 Task:  Click on Hockey In the Cross-Check Hockey League click on  Pick Sheet Your name Harper Anderson Team name Ontario Reign -X and  Email softage.8@softage.net Period 1 - 3 Point Game Colorado Avalanche Period 1 - 2 Point Game Carolina Hurricanes Period 1 - 1 Point Game Calgary Flames Period 2 - 3 Point Game Buffalo Sabres Period 2 - 2 Point Game Boston Bruins Period 2 - 1 Point Game Arizona Coyotes Period 3 - 3 Point Game Anaheim Ducks Period 3 - 2 Point Game New York Islanders Period 3 - 1 Point Game New Jersey Devils Submit pick sheet
Action: Mouse moved to (829, 312)
Screenshot: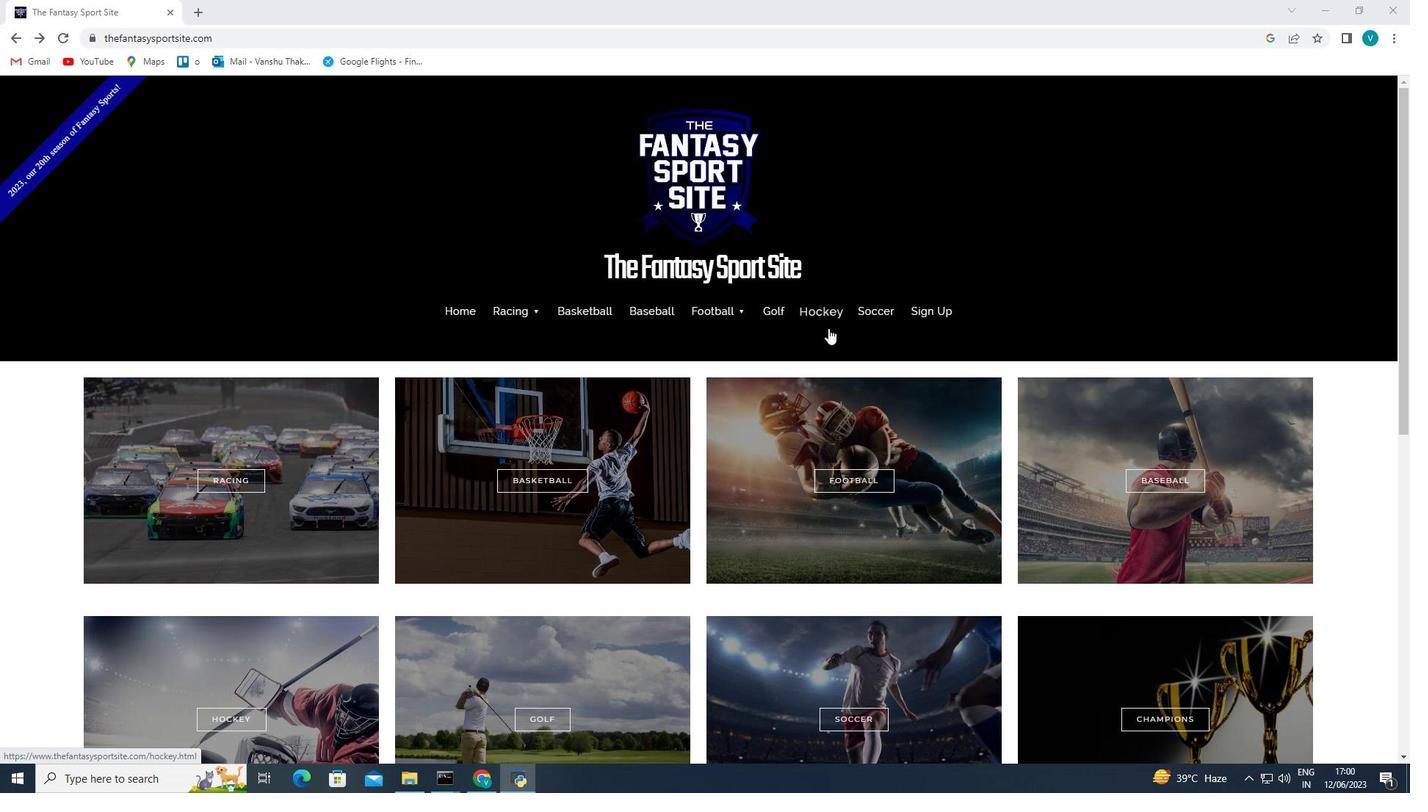 
Action: Mouse pressed left at (829, 312)
Screenshot: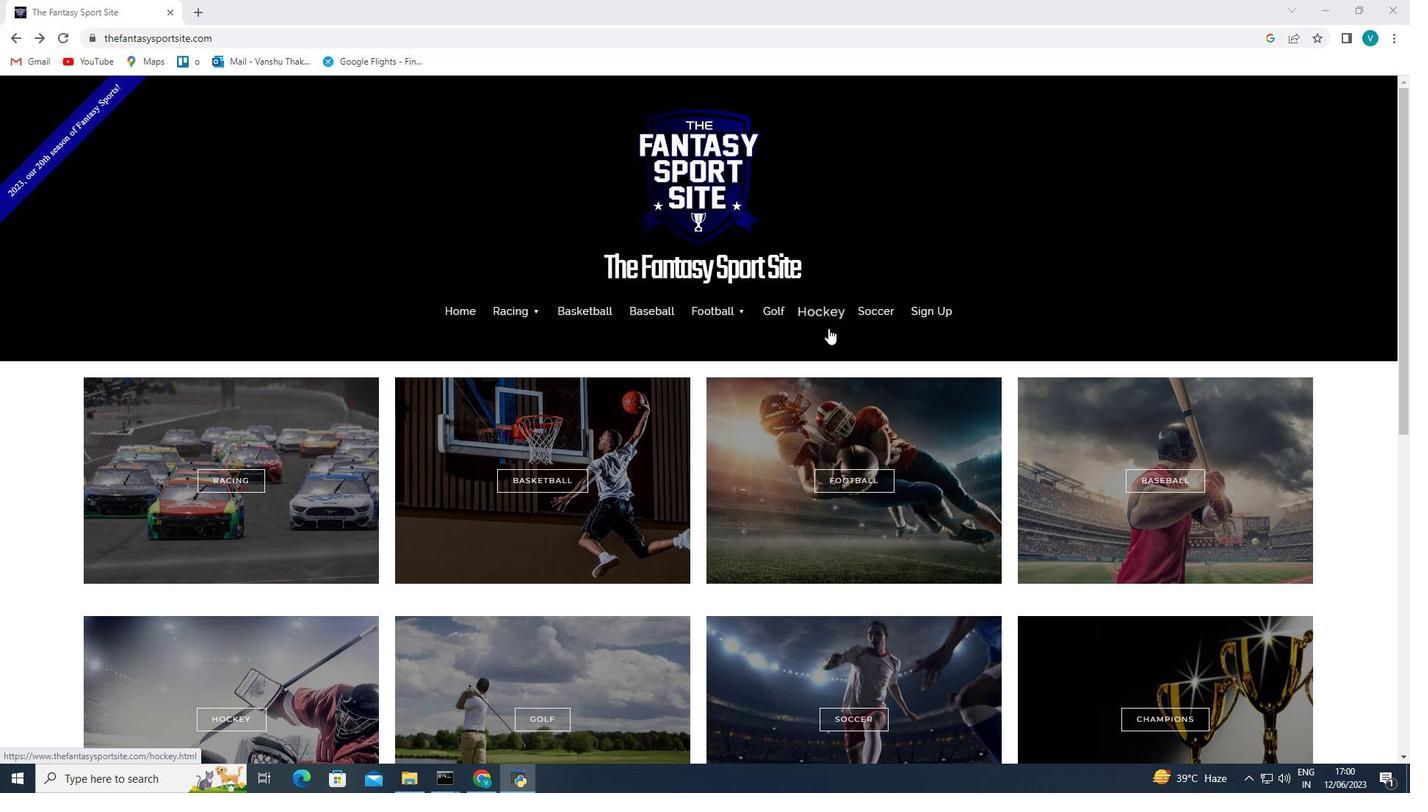 
Action: Mouse moved to (1094, 419)
Screenshot: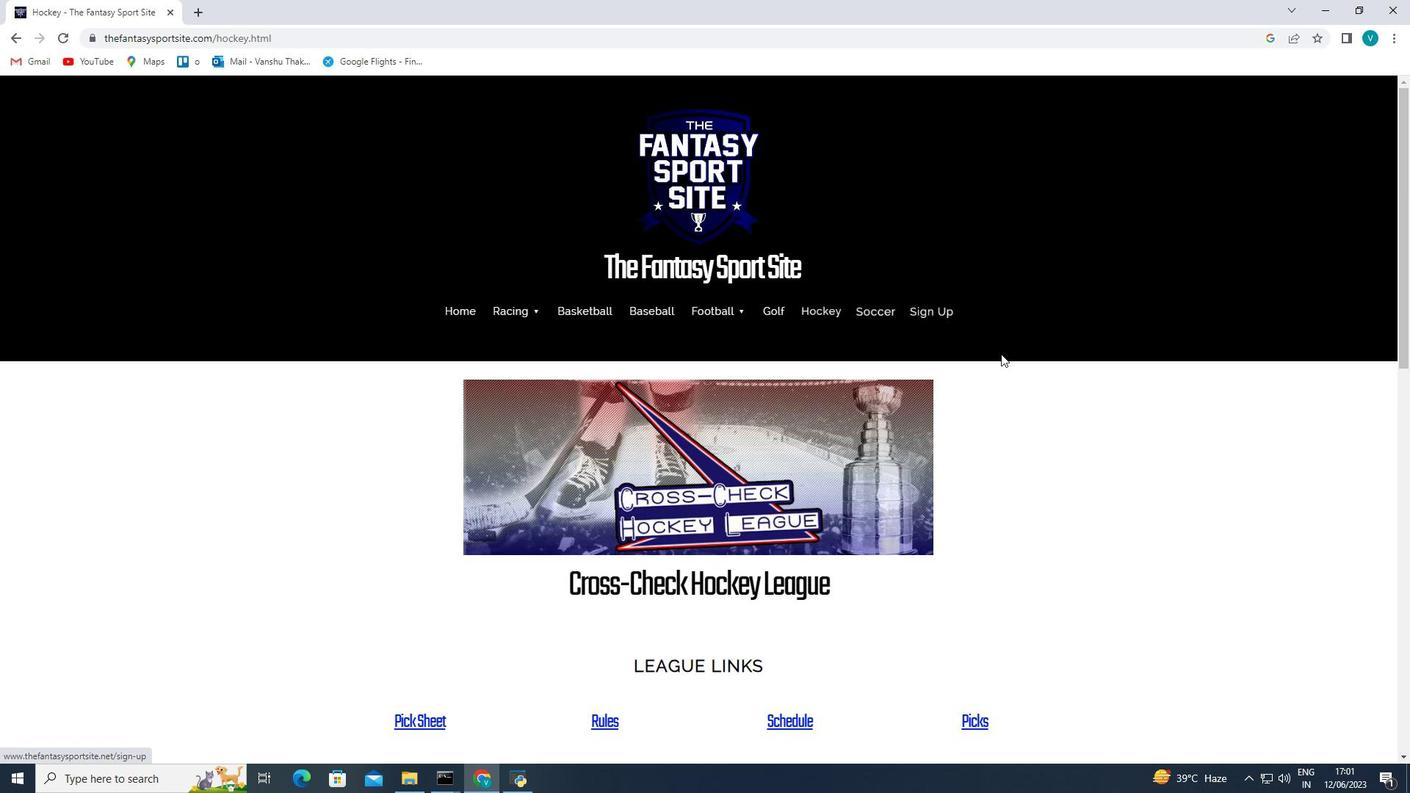 
Action: Mouse scrolled (1094, 418) with delta (0, 0)
Screenshot: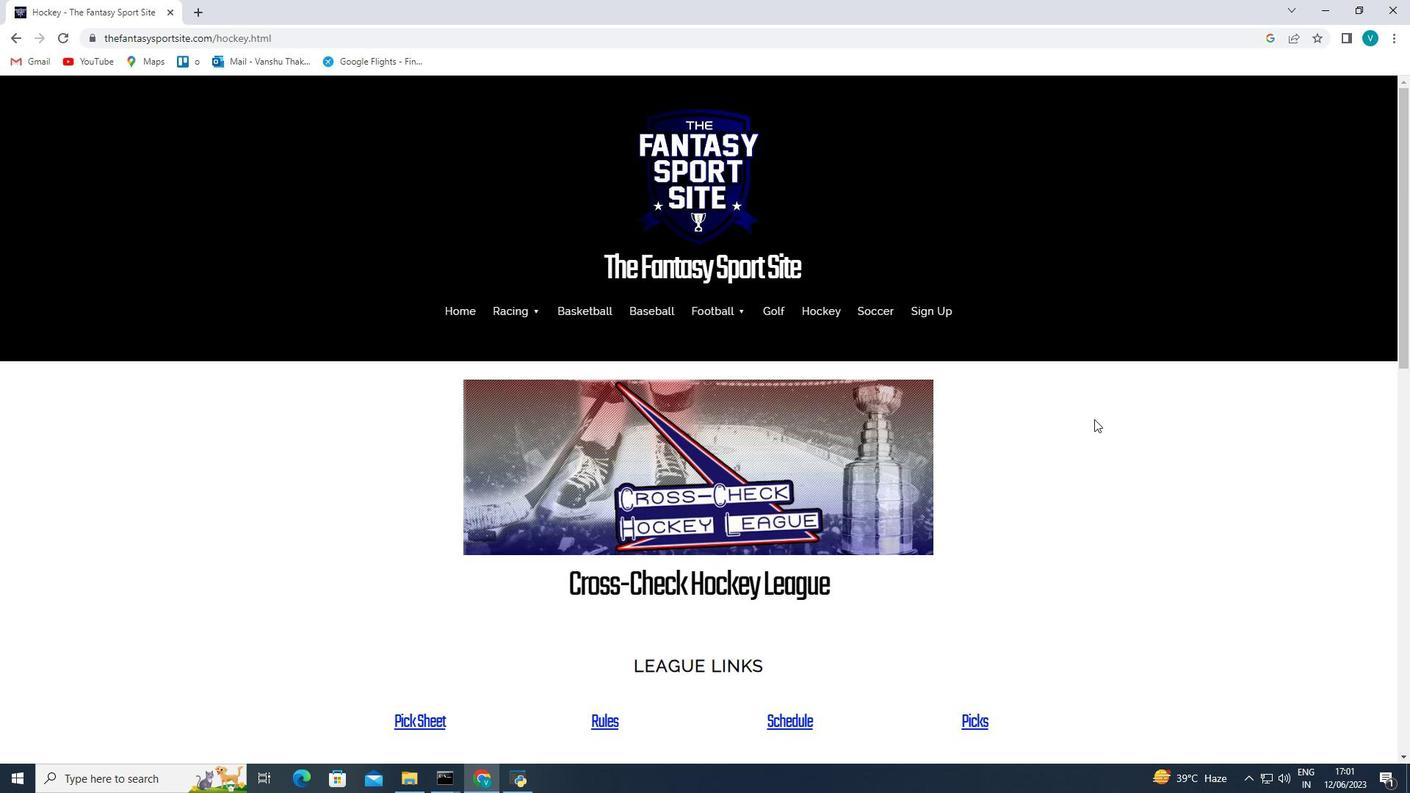 
Action: Mouse scrolled (1094, 418) with delta (0, 0)
Screenshot: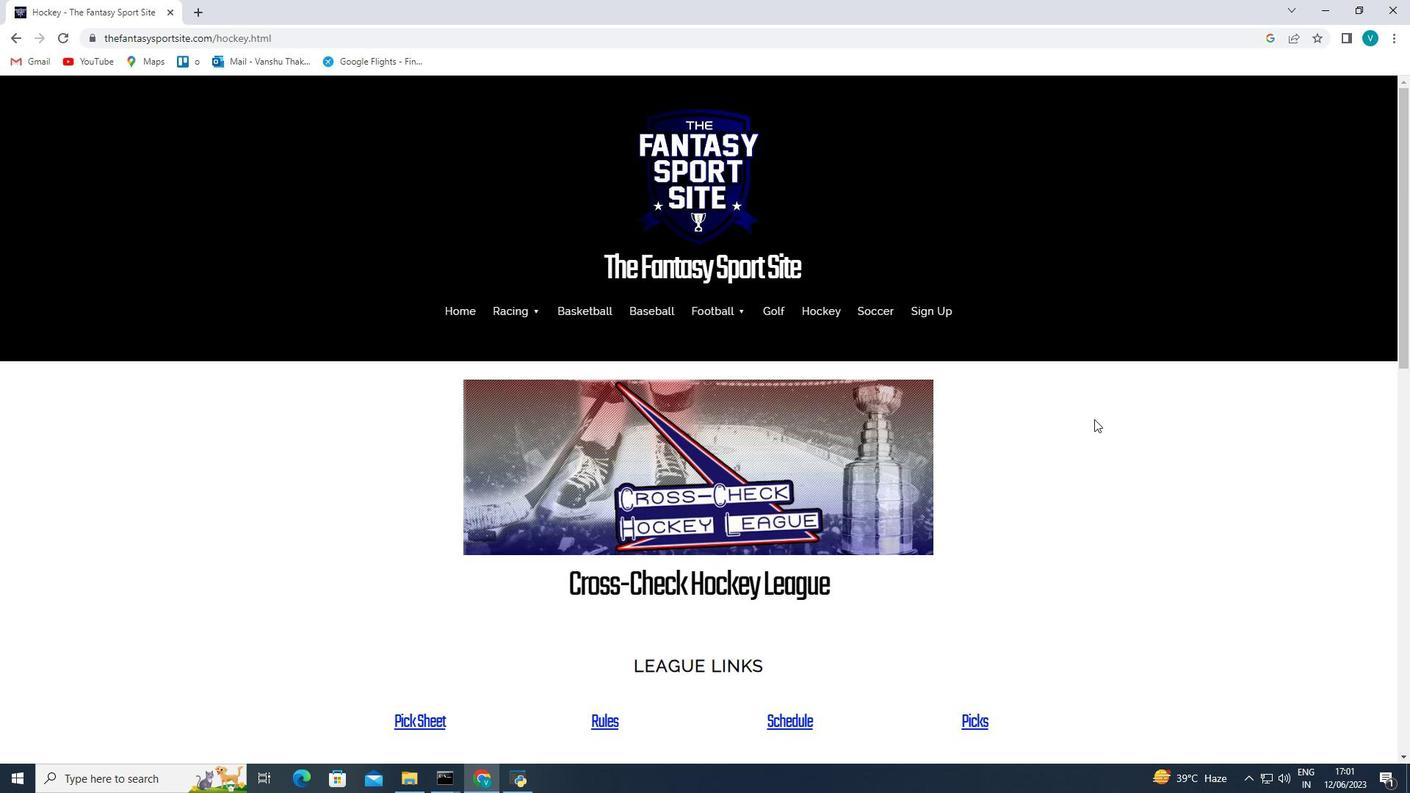 
Action: Mouse moved to (437, 579)
Screenshot: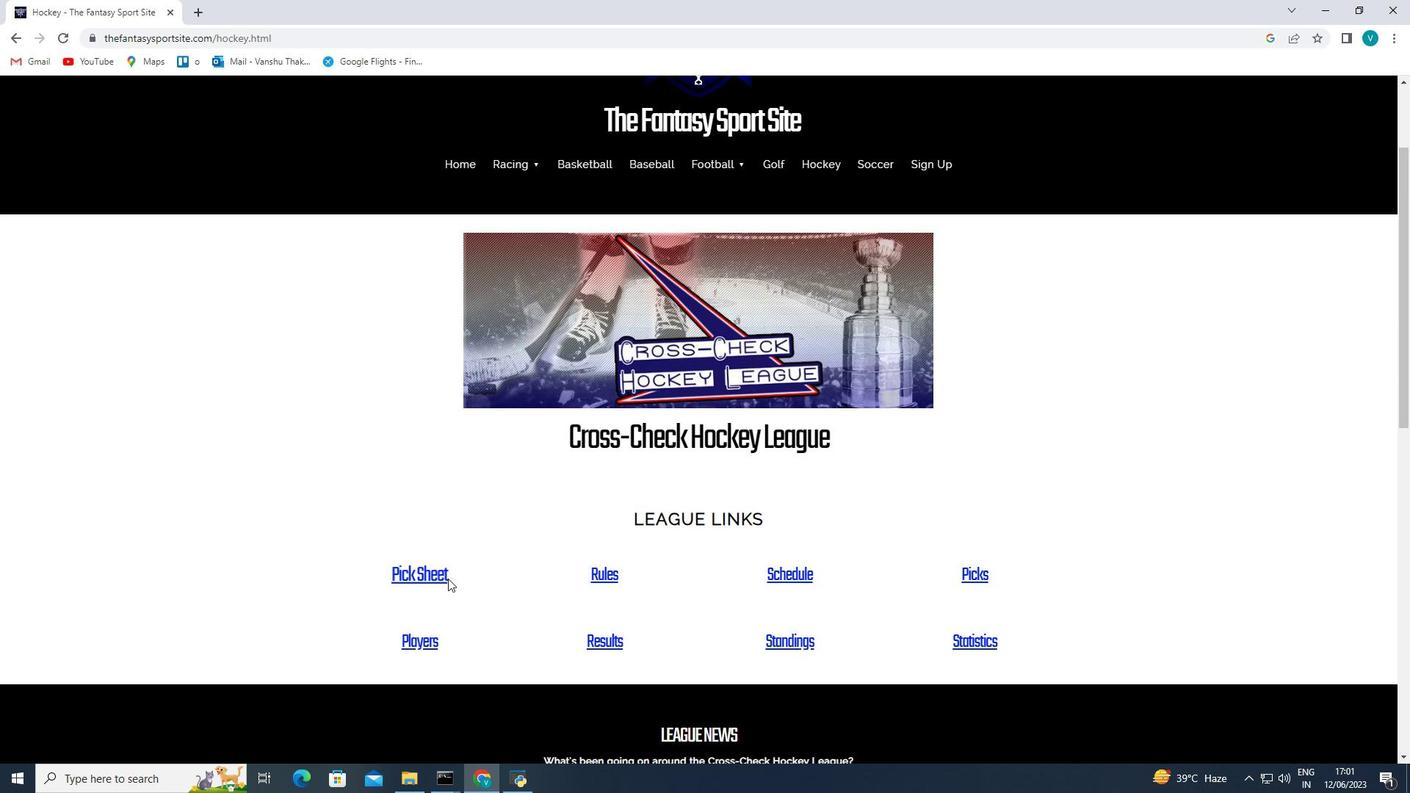 
Action: Mouse pressed left at (437, 579)
Screenshot: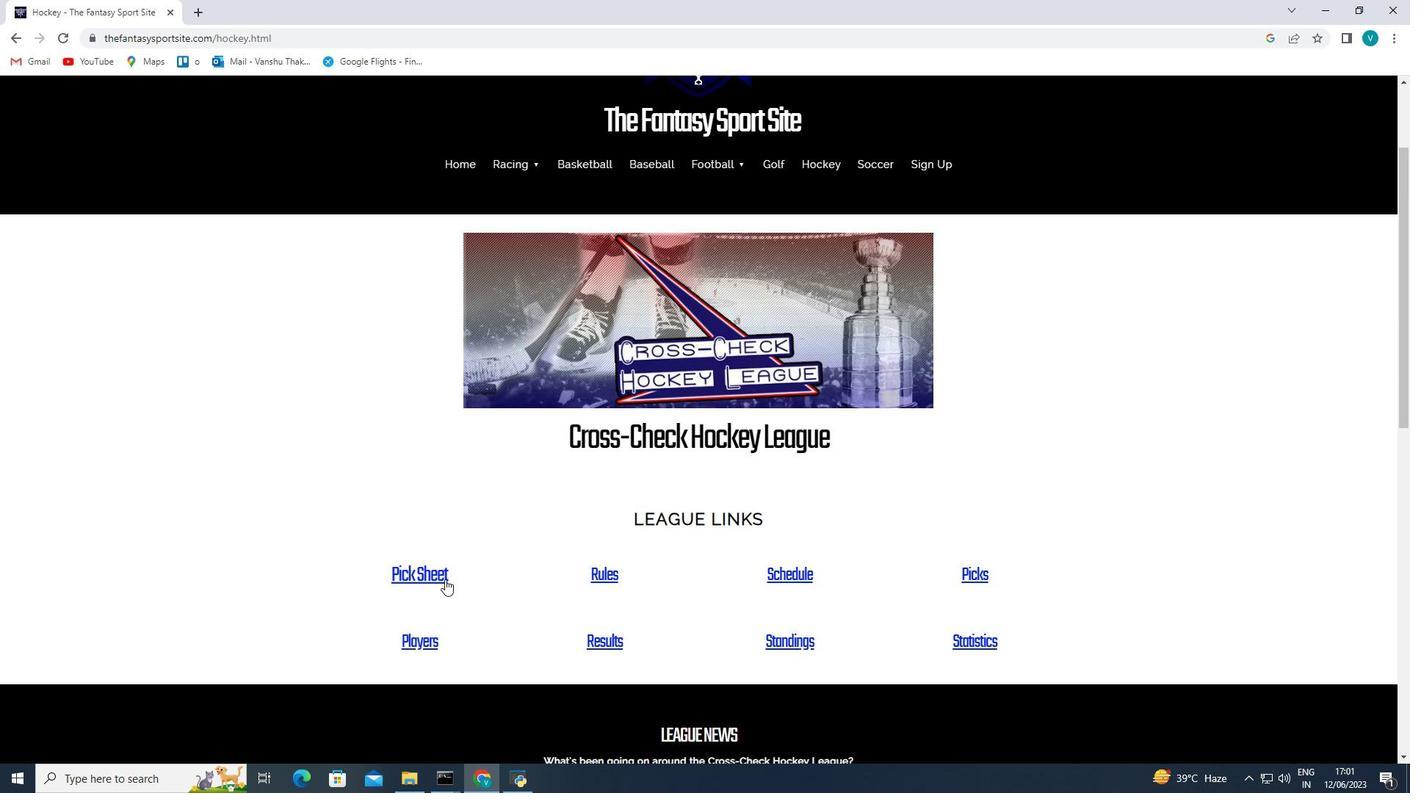 
Action: Mouse moved to (440, 575)
Screenshot: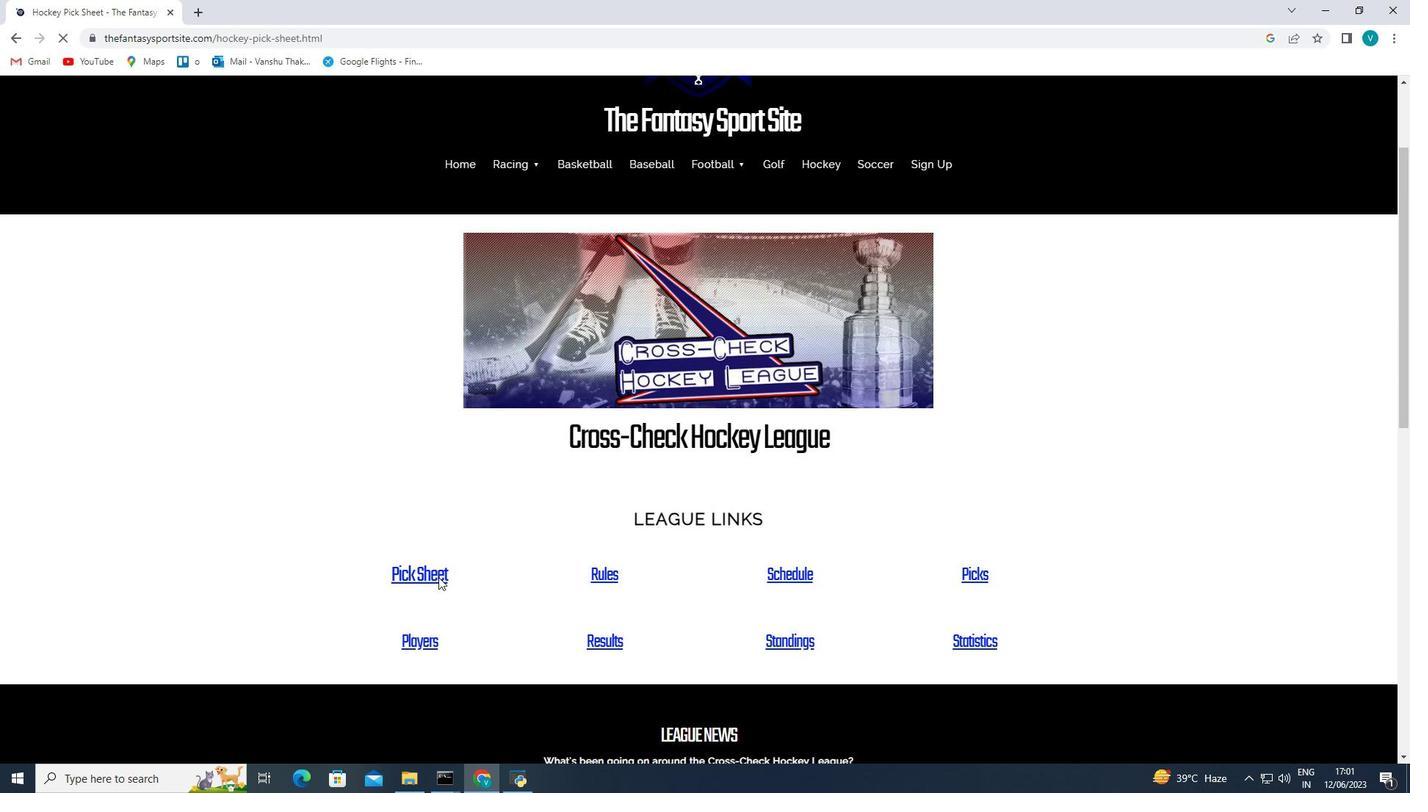 
Action: Mouse pressed left at (440, 575)
Screenshot: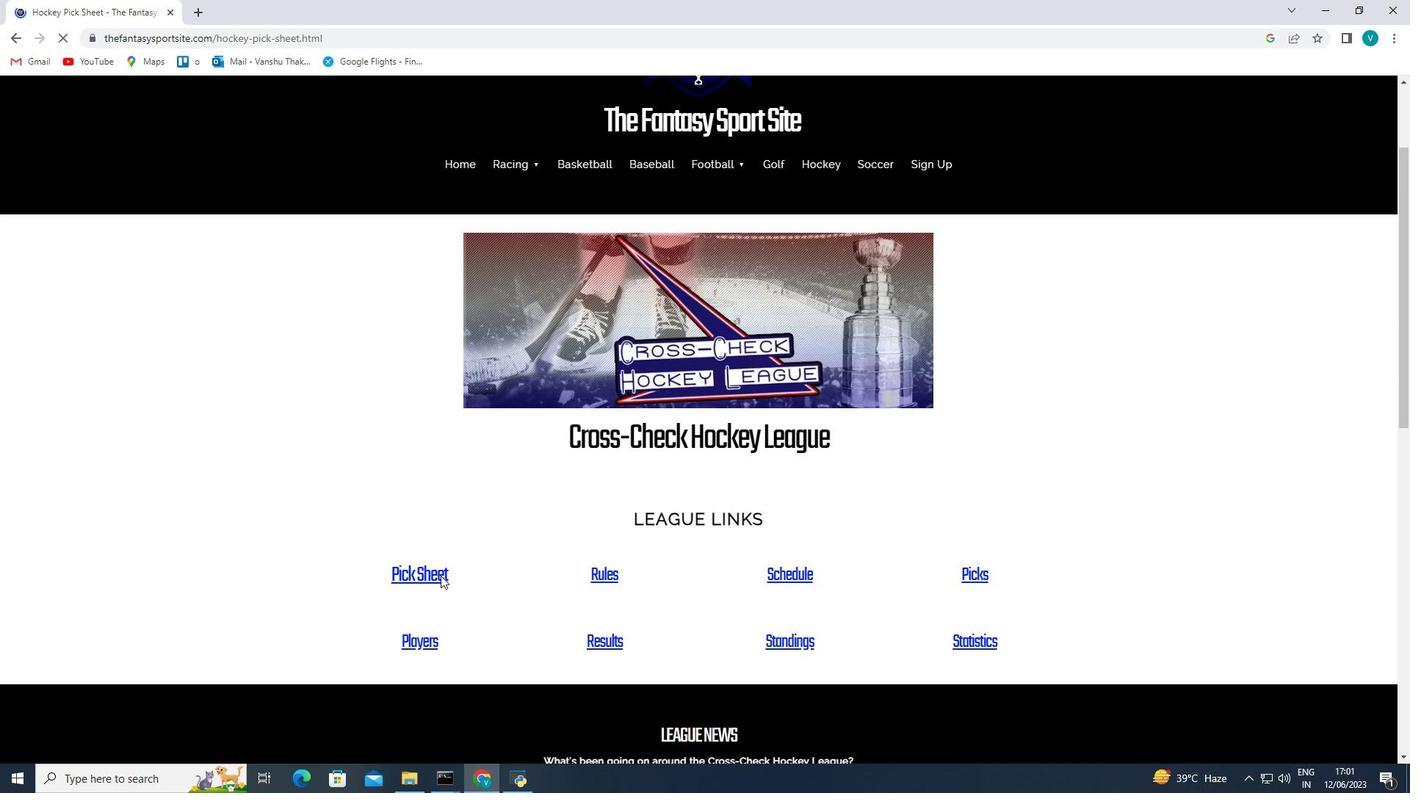 
Action: Mouse moved to (566, 519)
Screenshot: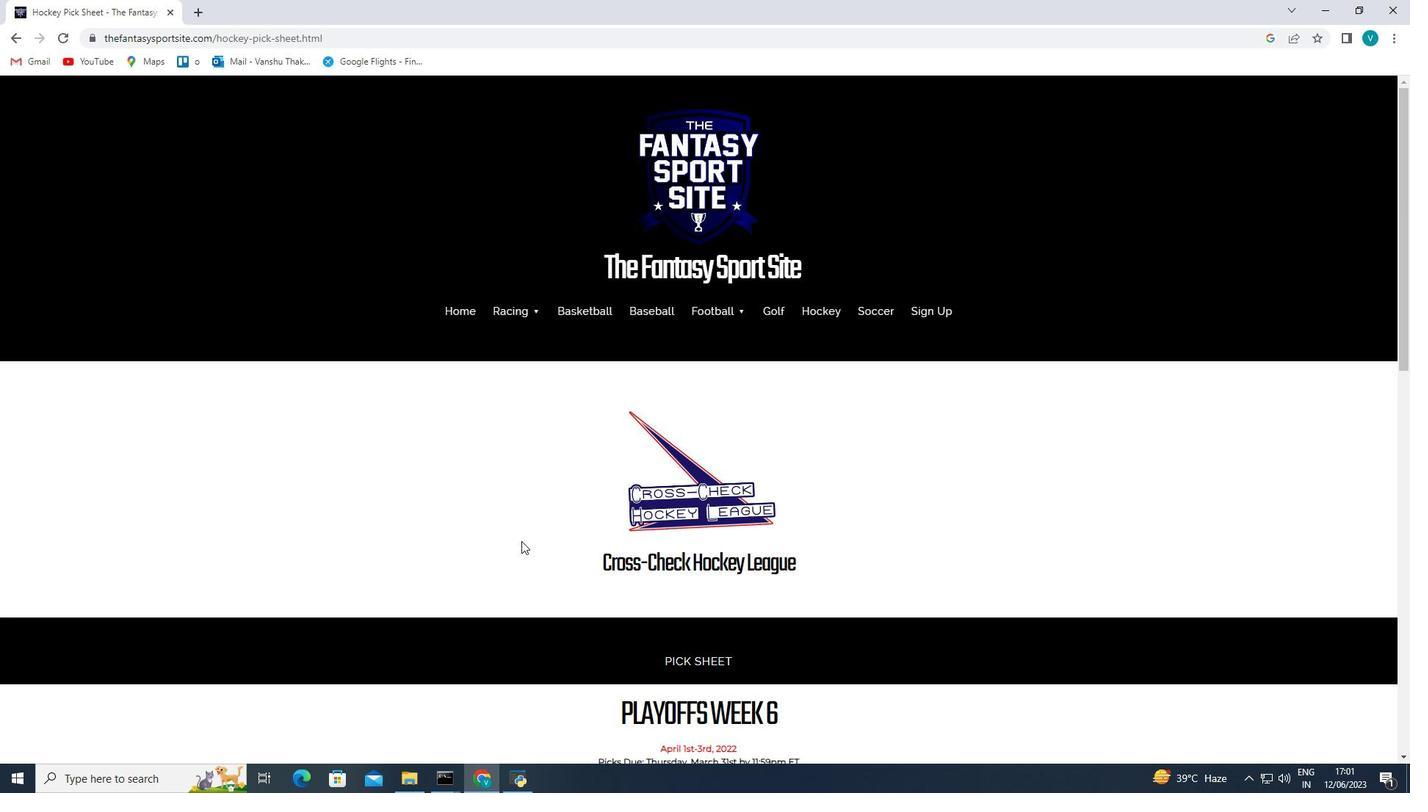 
Action: Mouse scrolled (566, 518) with delta (0, 0)
Screenshot: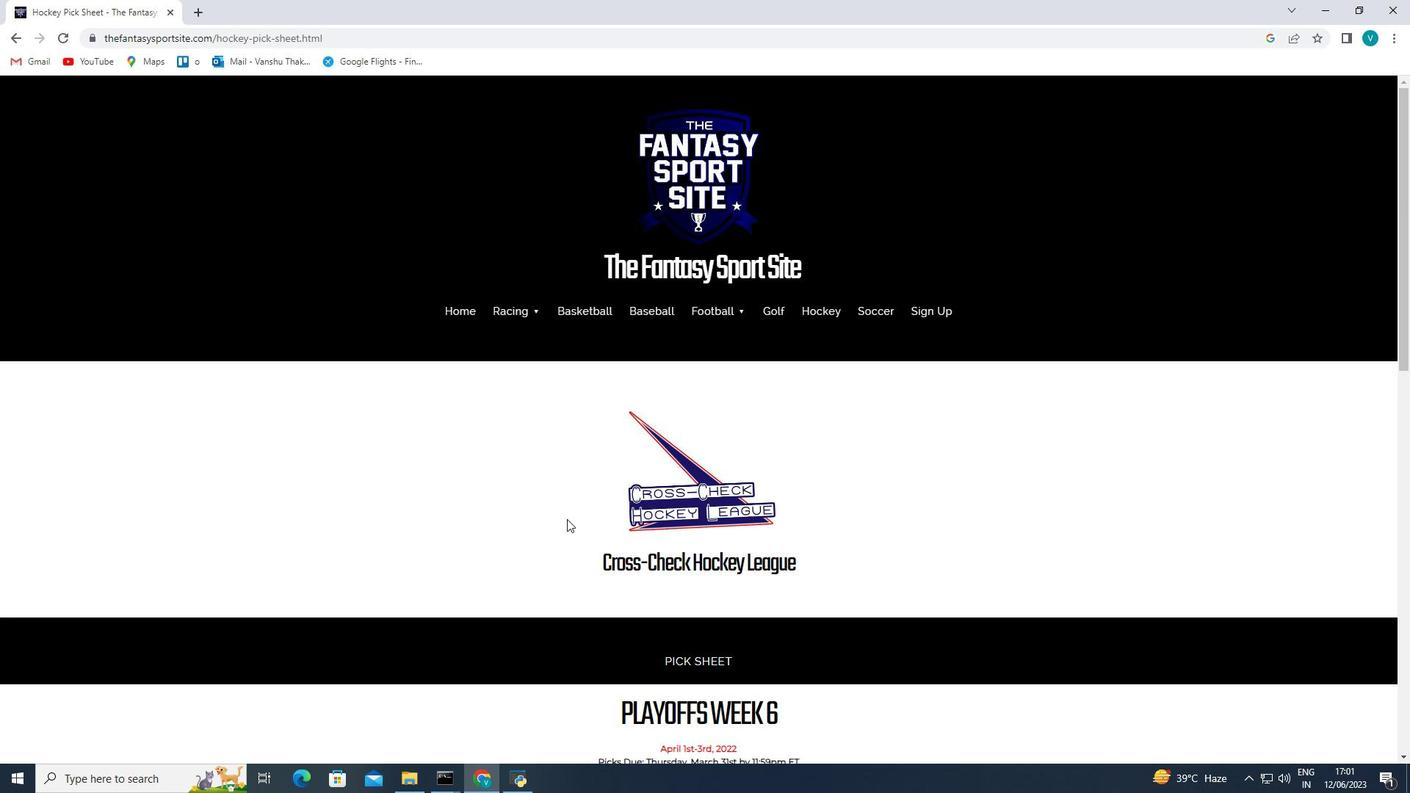 
Action: Mouse scrolled (566, 518) with delta (0, 0)
Screenshot: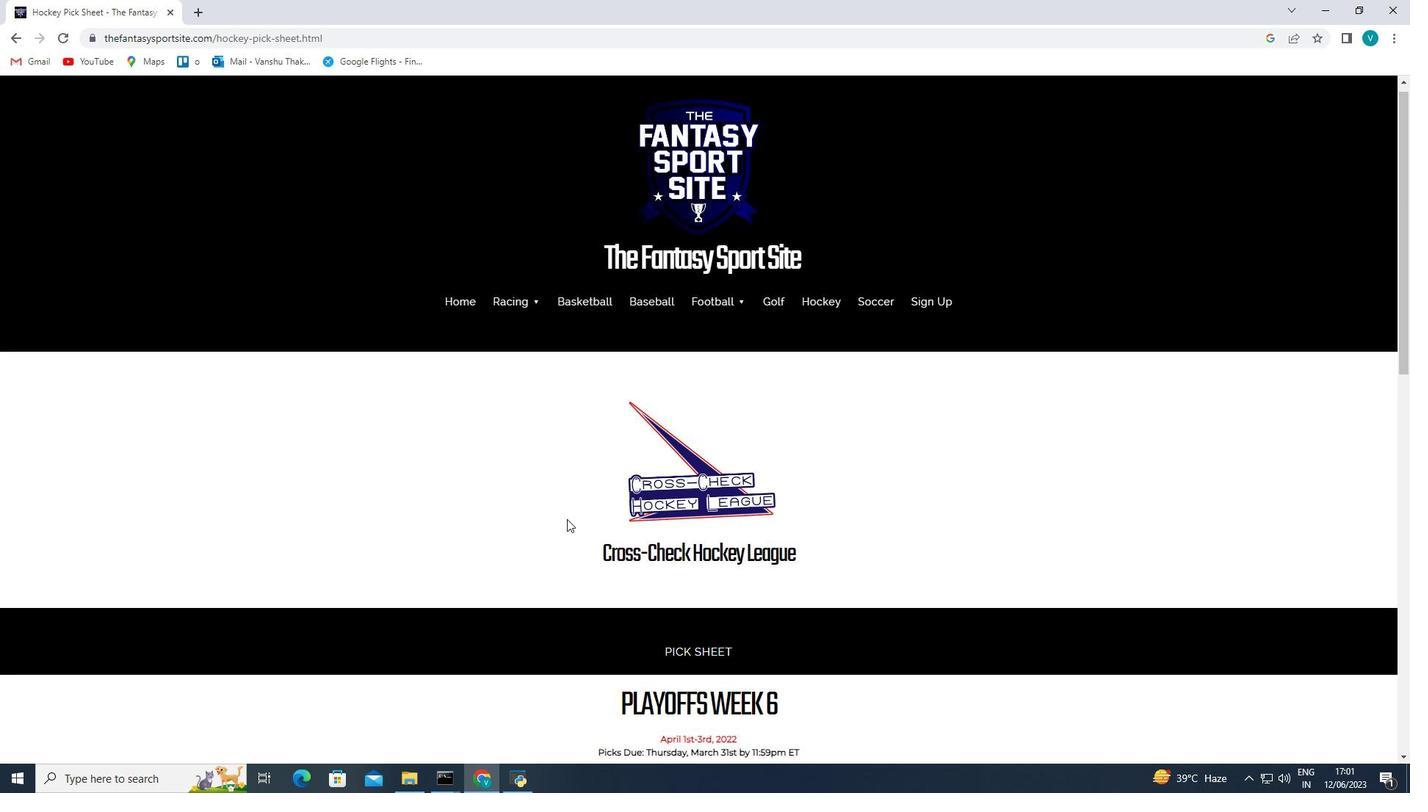 
Action: Mouse scrolled (566, 518) with delta (0, 0)
Screenshot: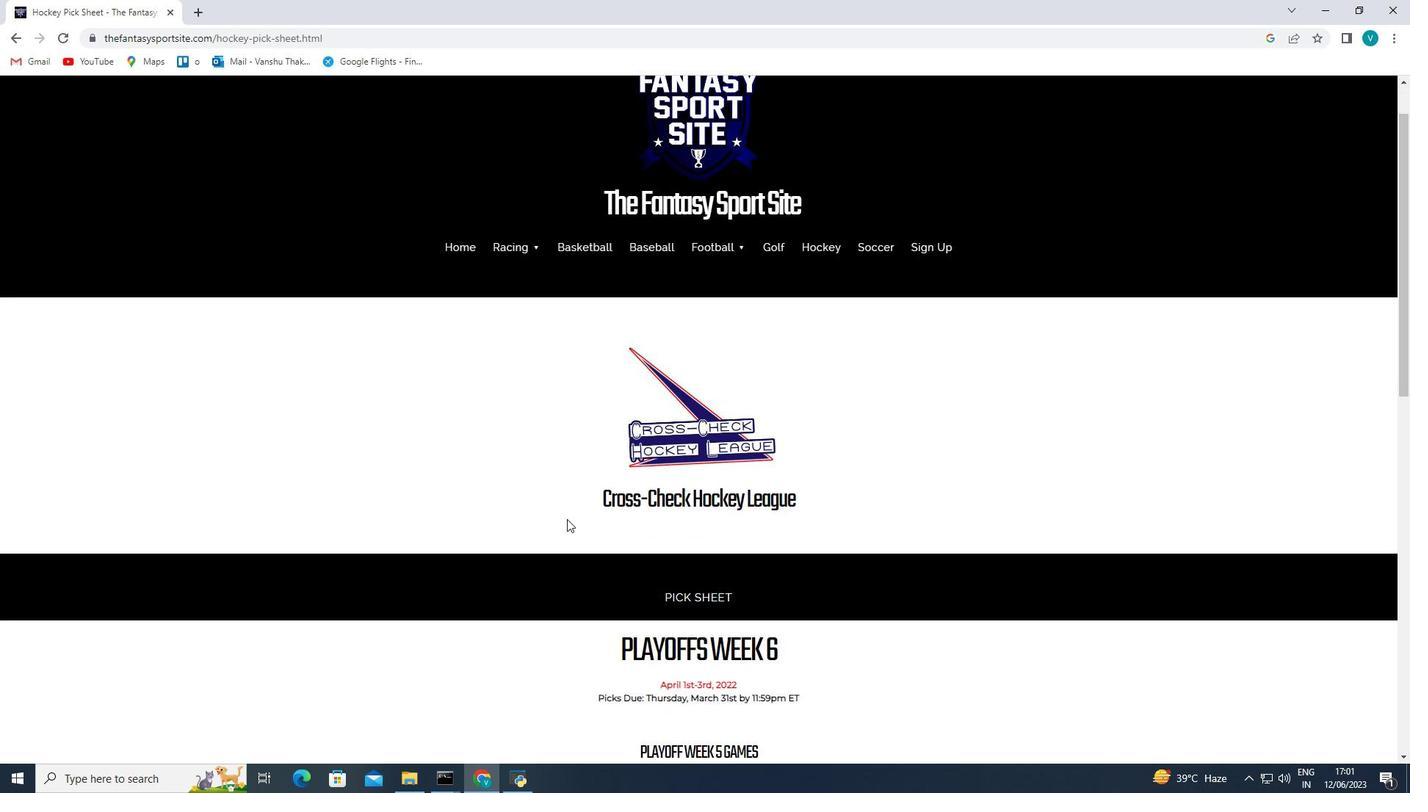 
Action: Mouse scrolled (566, 518) with delta (0, 0)
Screenshot: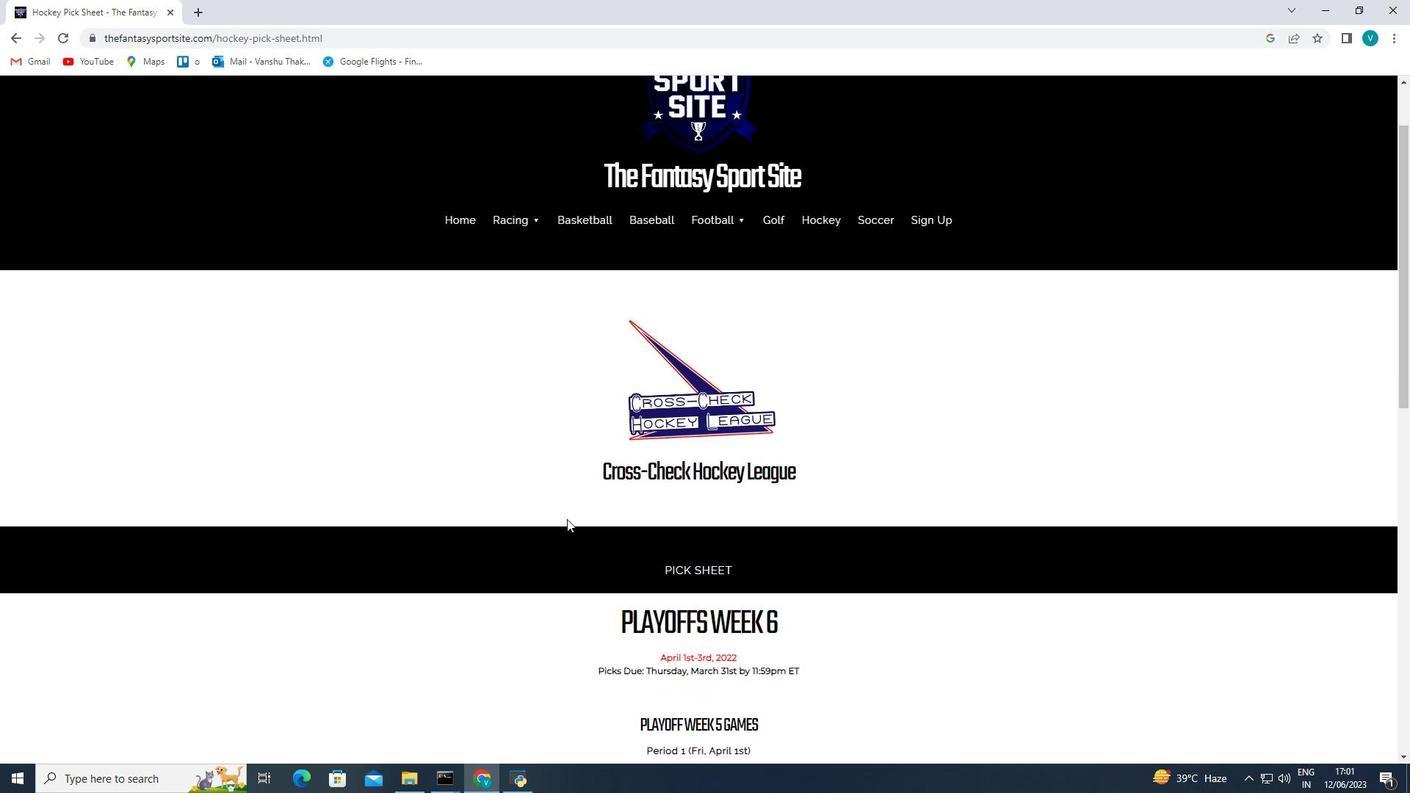 
Action: Mouse scrolled (566, 518) with delta (0, 0)
Screenshot: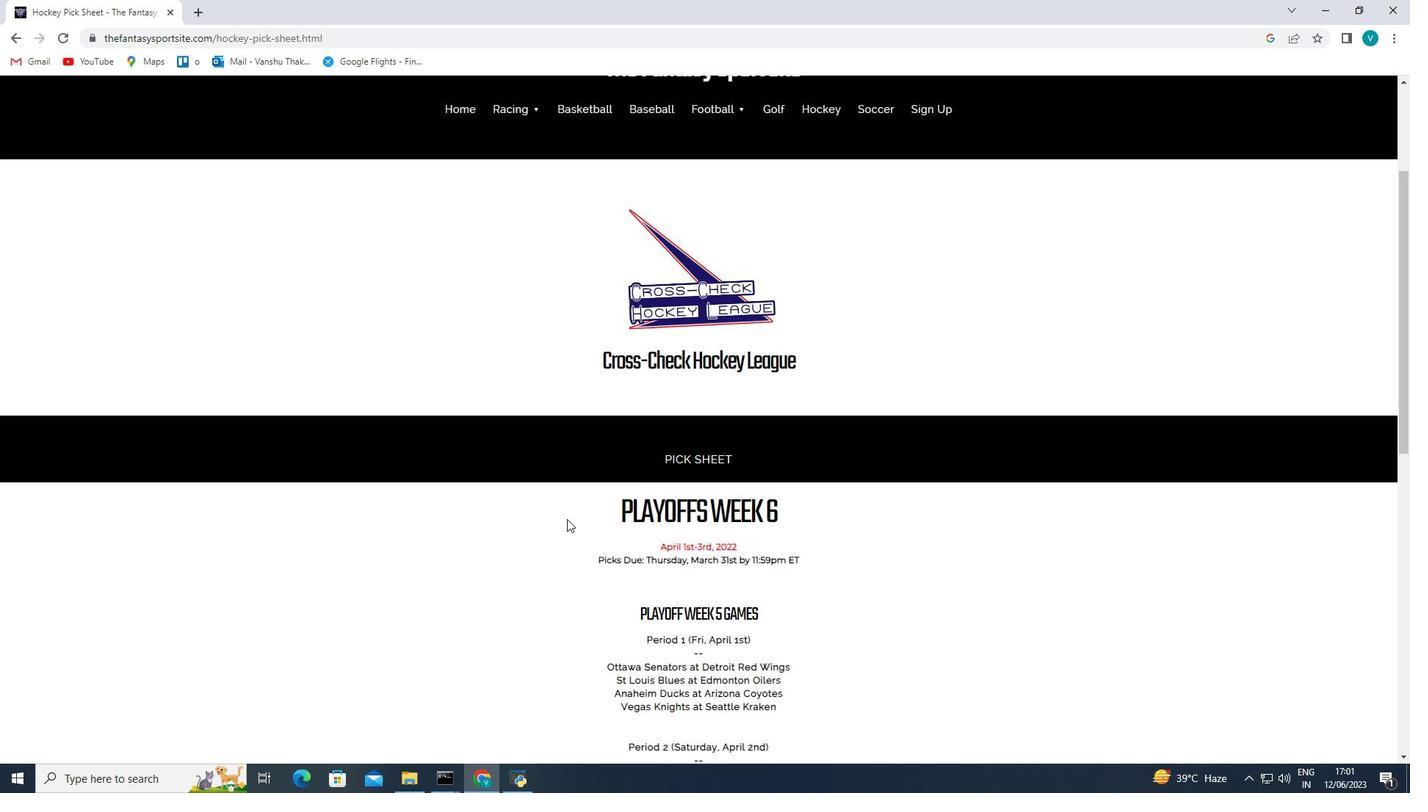 
Action: Mouse scrolled (566, 518) with delta (0, 0)
Screenshot: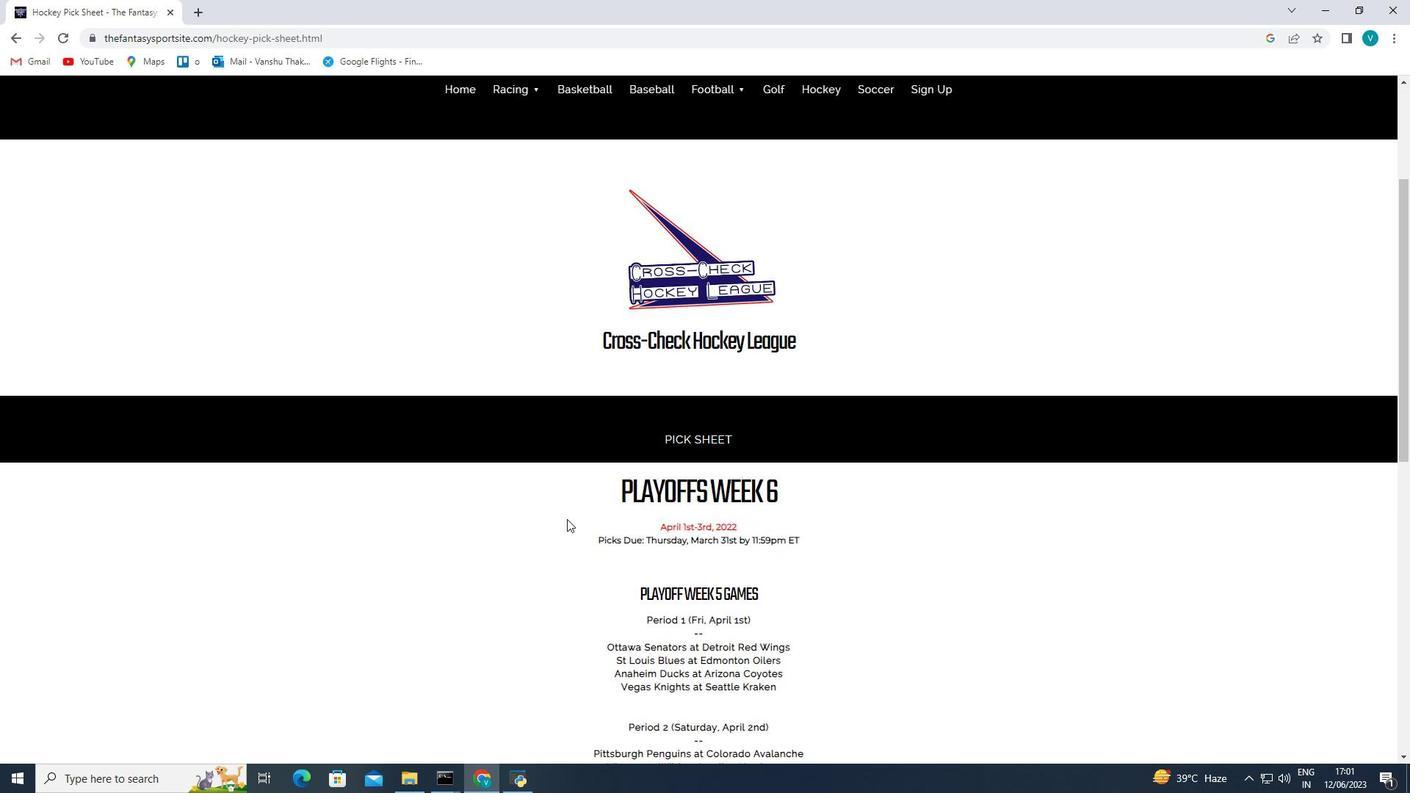 
Action: Mouse scrolled (566, 518) with delta (0, 0)
Screenshot: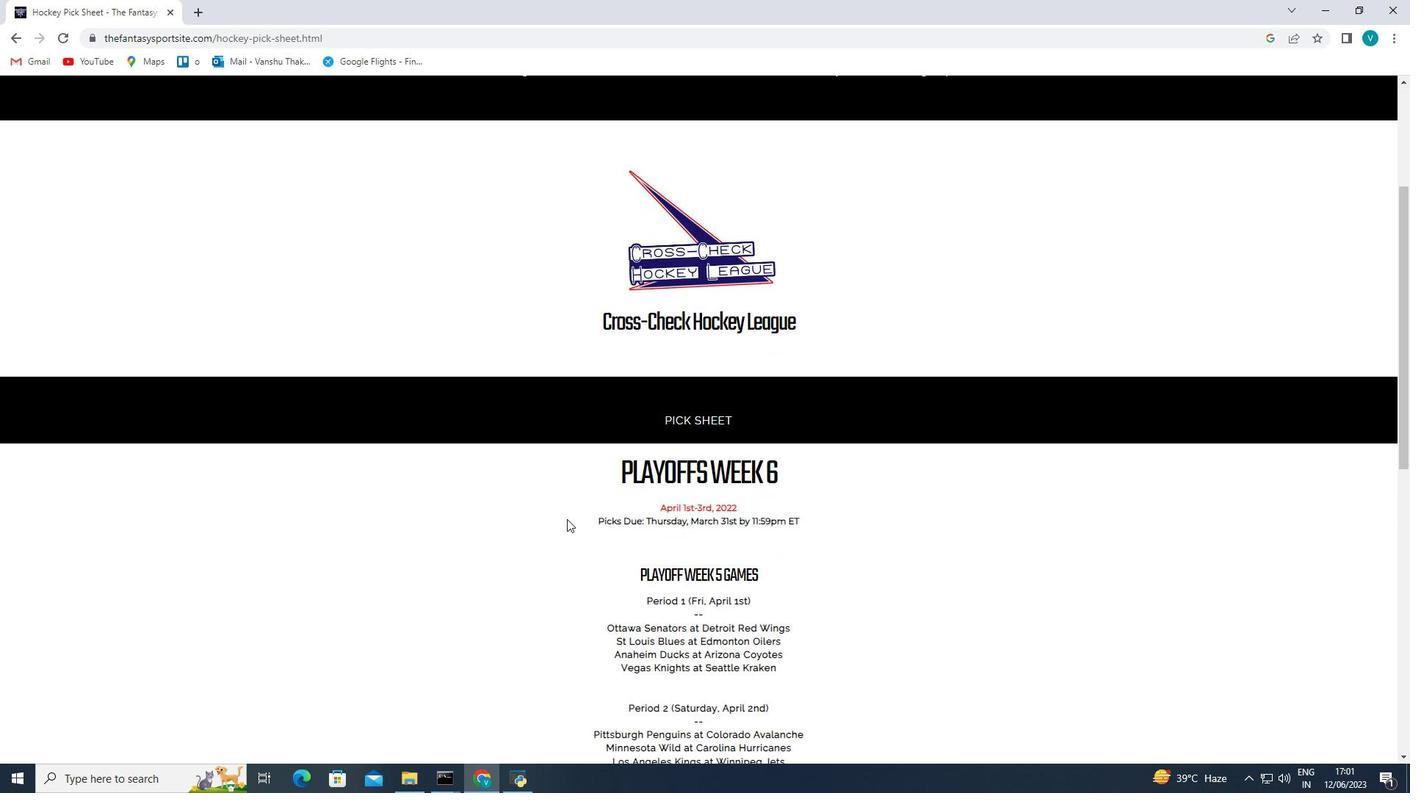 
Action: Mouse moved to (588, 488)
Screenshot: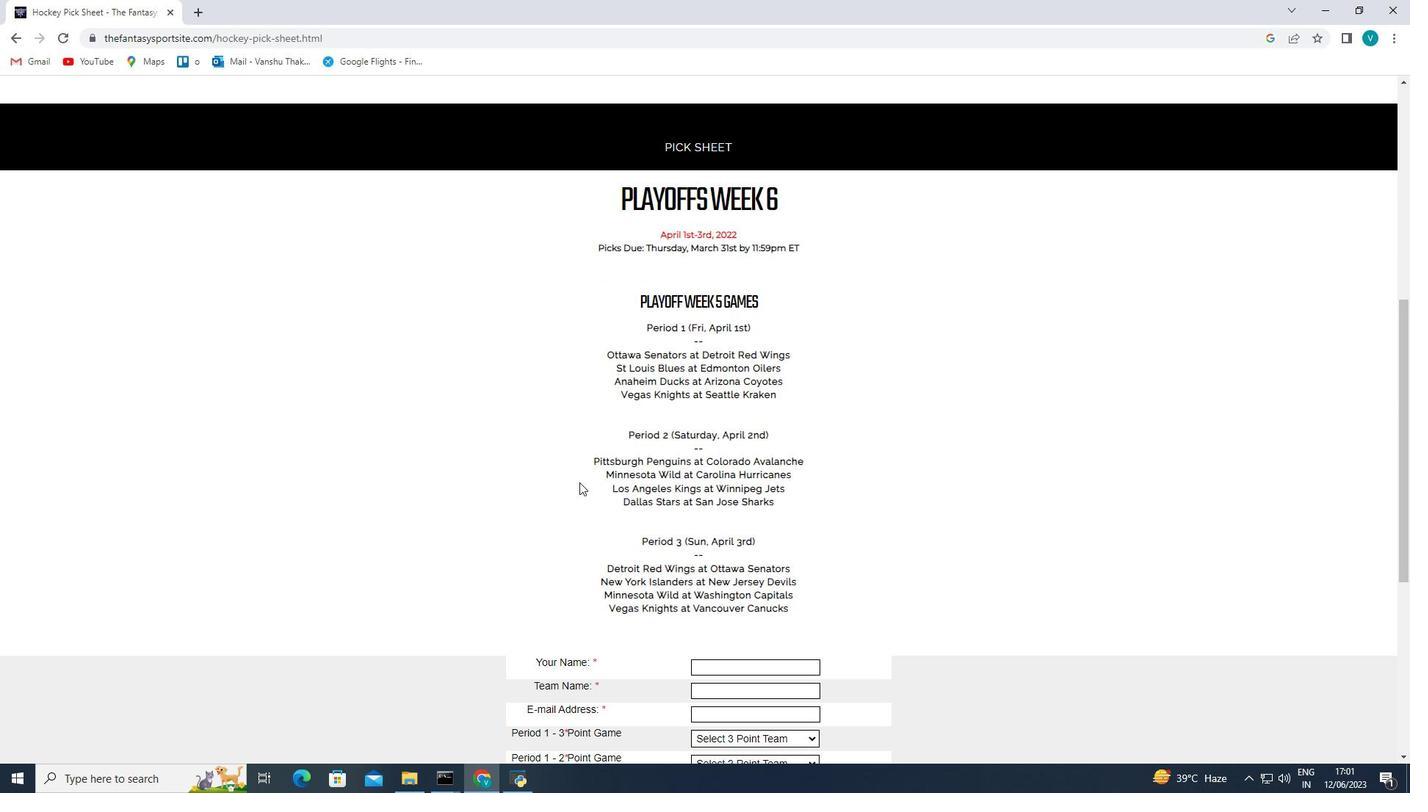 
Action: Mouse scrolled (588, 487) with delta (0, 0)
Screenshot: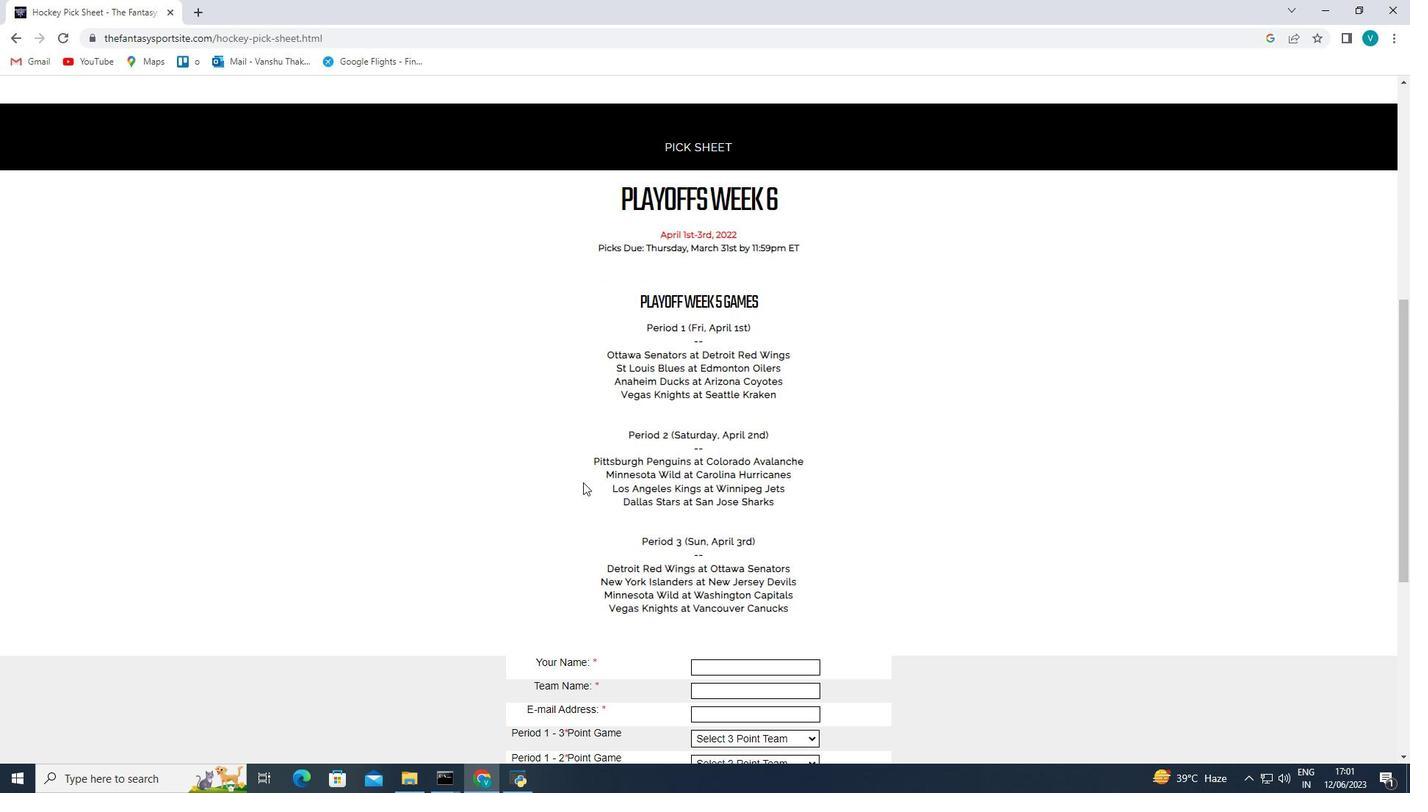 
Action: Mouse scrolled (588, 487) with delta (0, 0)
Screenshot: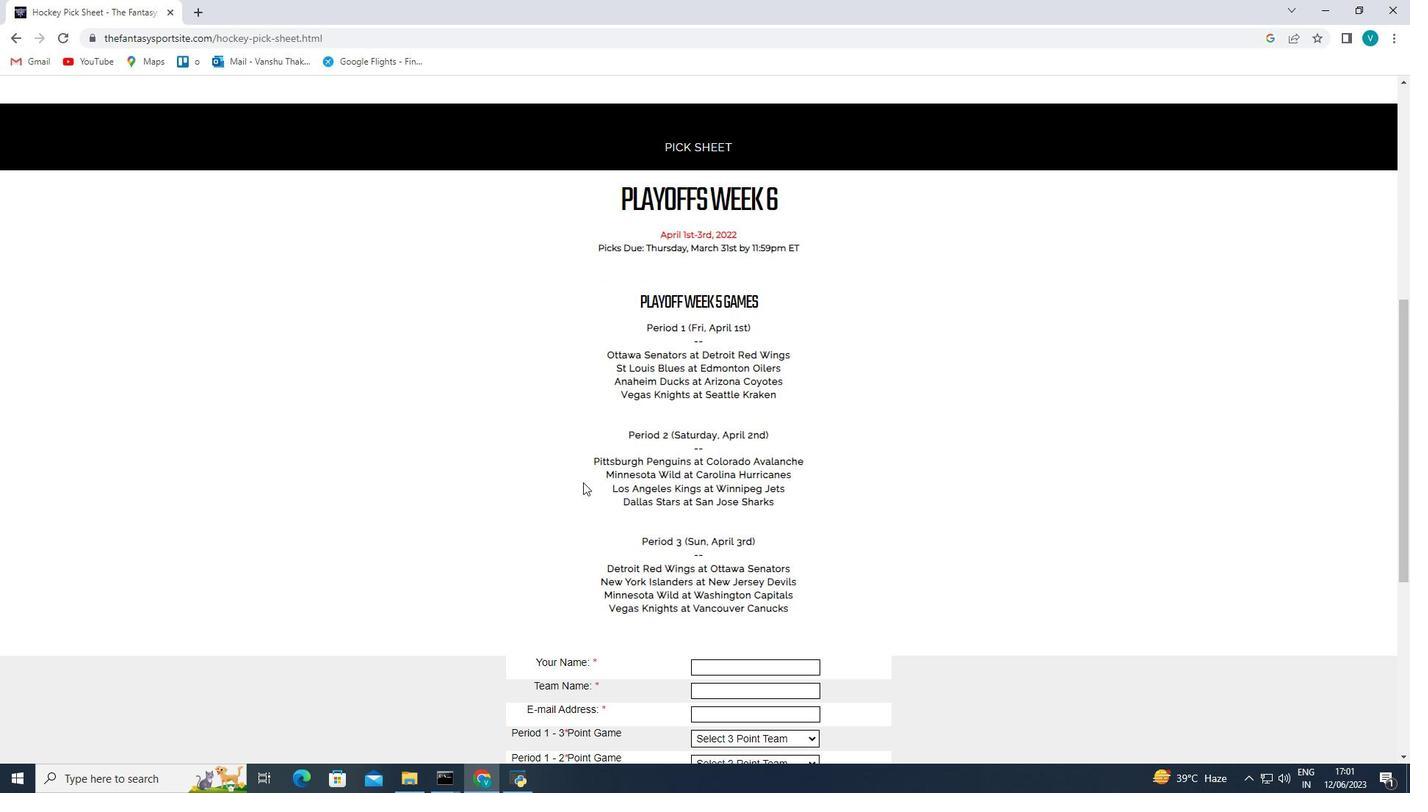 
Action: Mouse moved to (588, 488)
Screenshot: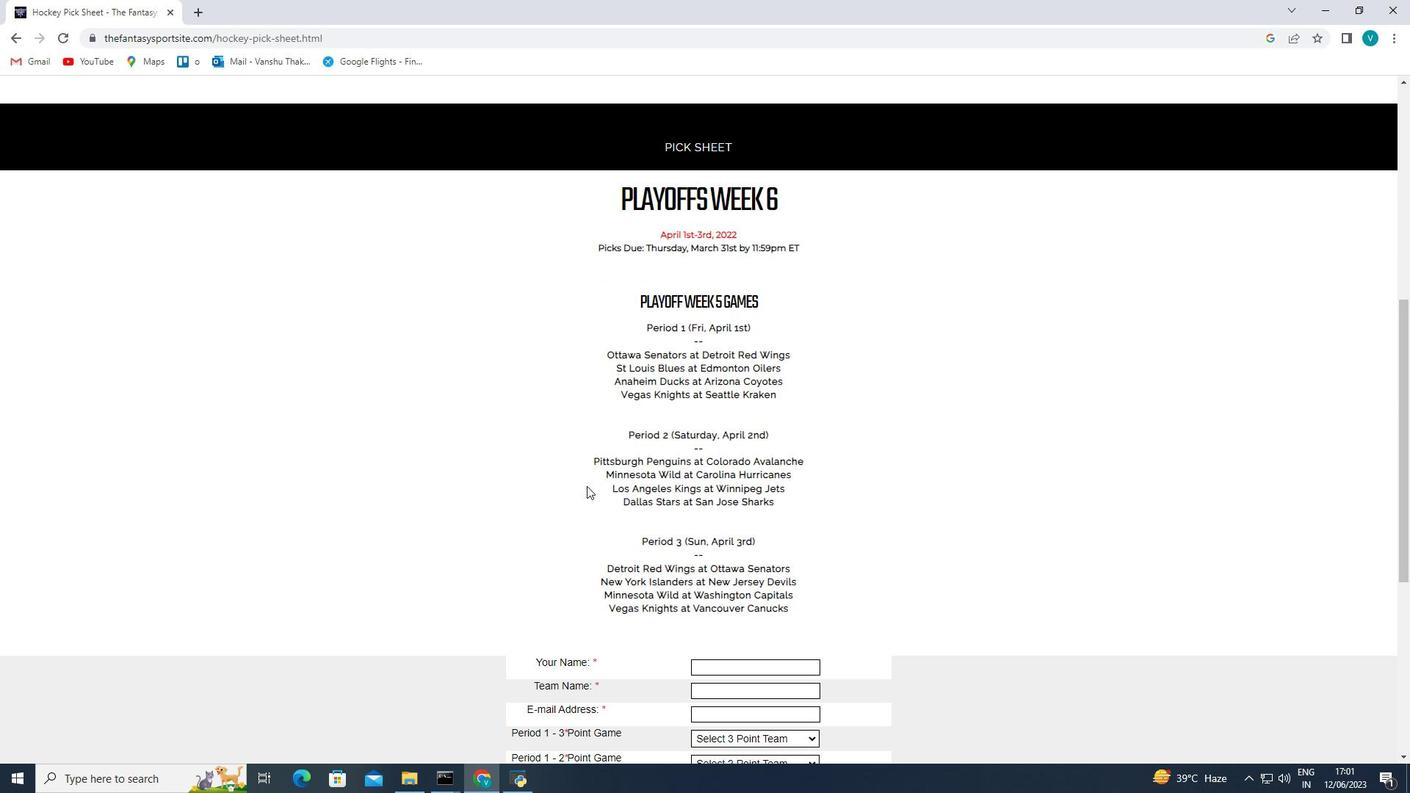 
Action: Mouse scrolled (588, 487) with delta (0, 0)
Screenshot: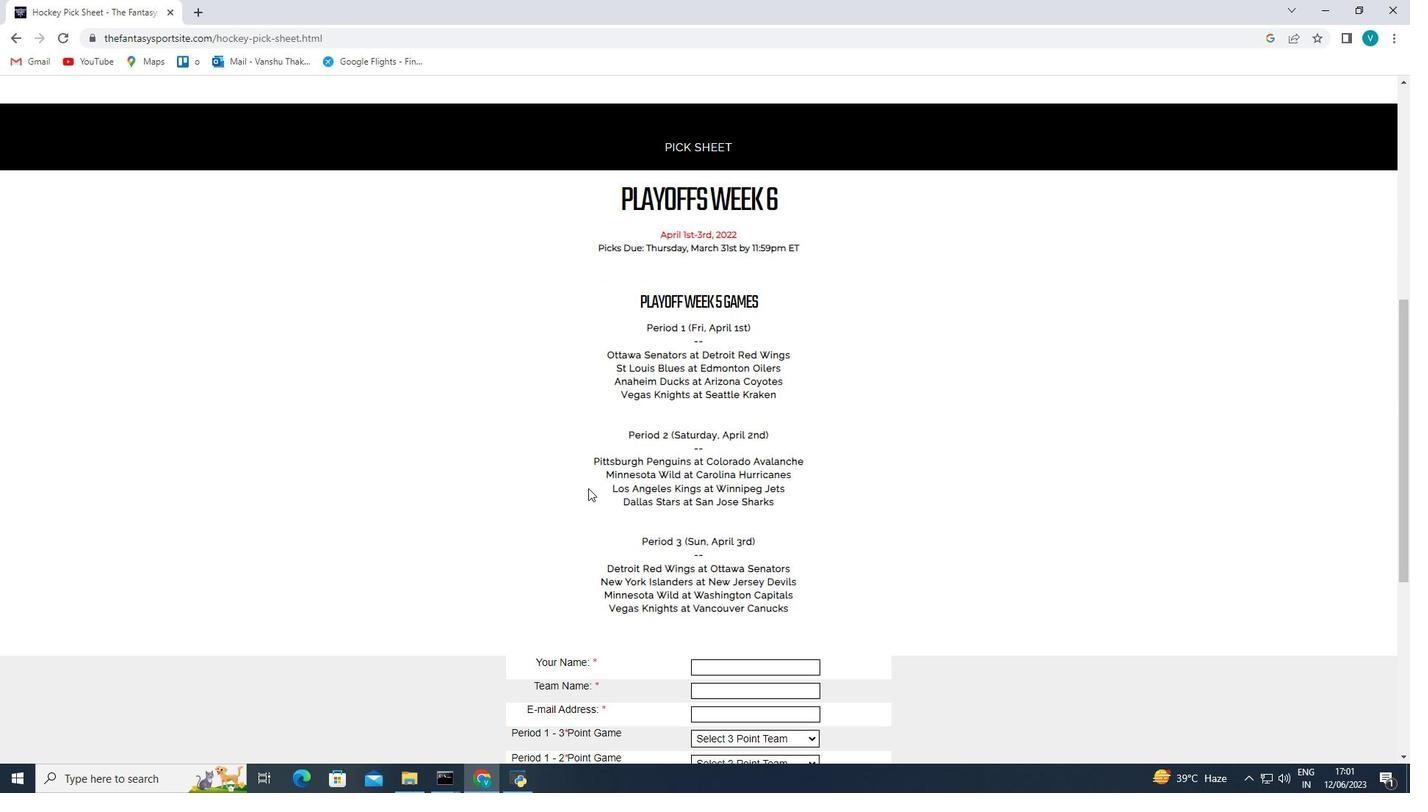 
Action: Mouse scrolled (588, 487) with delta (0, 0)
Screenshot: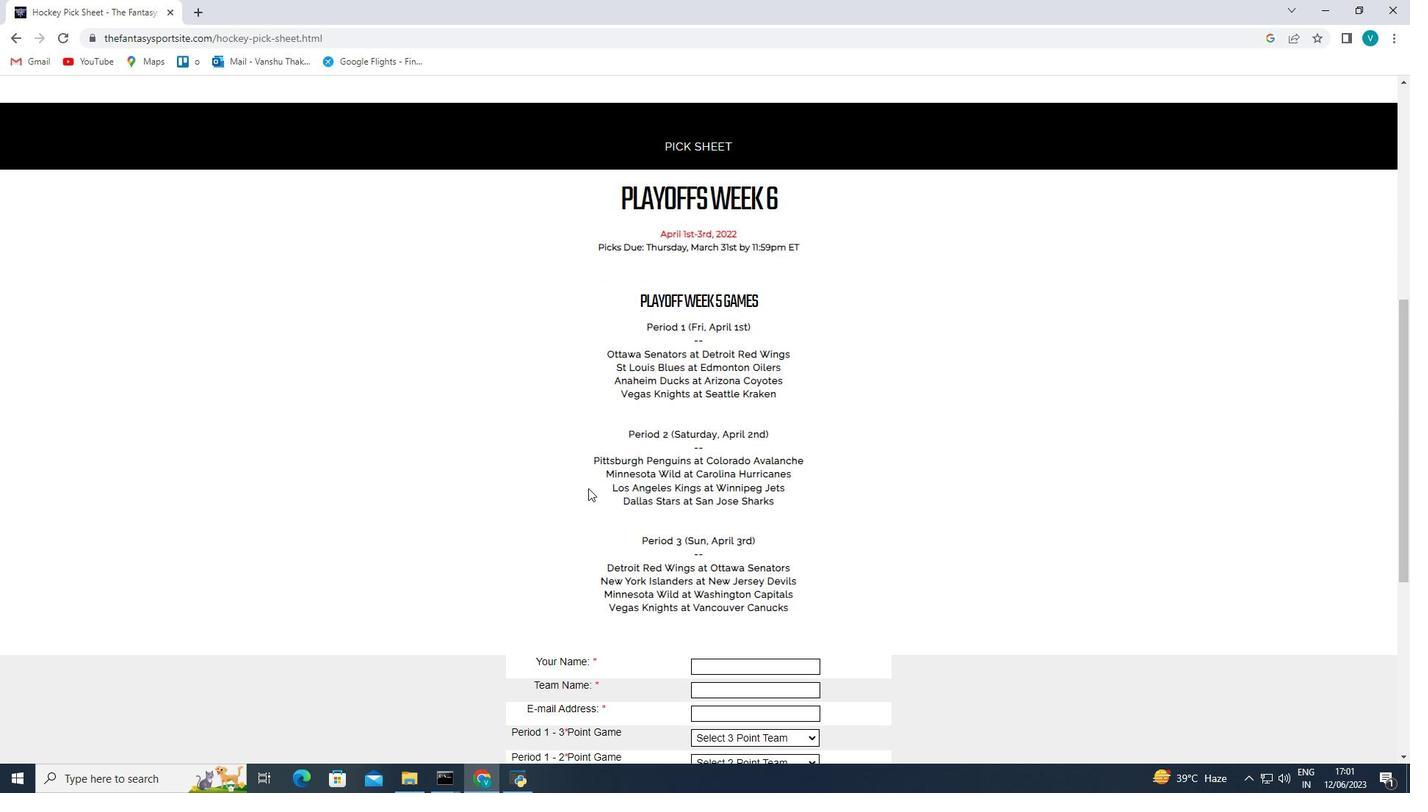 
Action: Mouse moved to (590, 488)
Screenshot: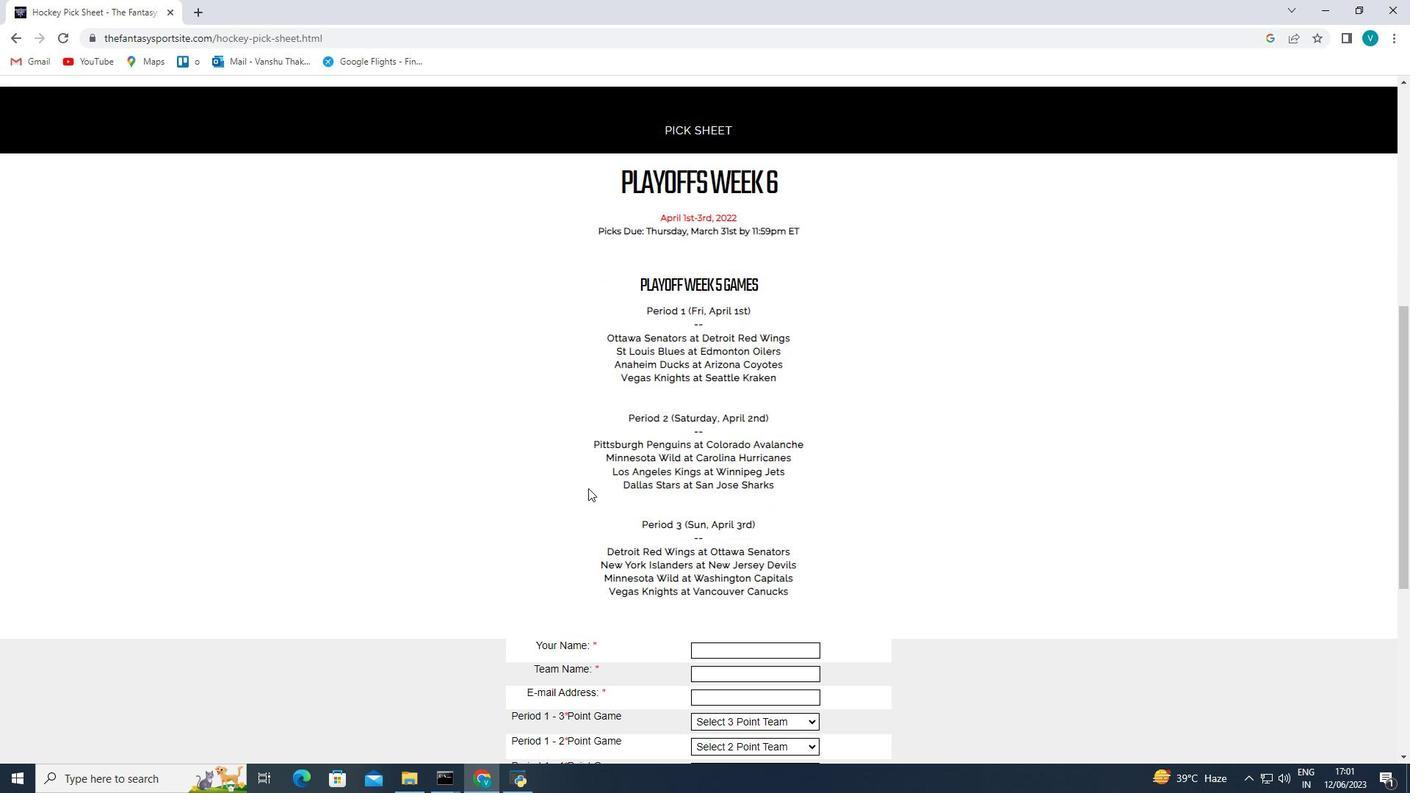 
Action: Mouse scrolled (590, 487) with delta (0, 0)
Screenshot: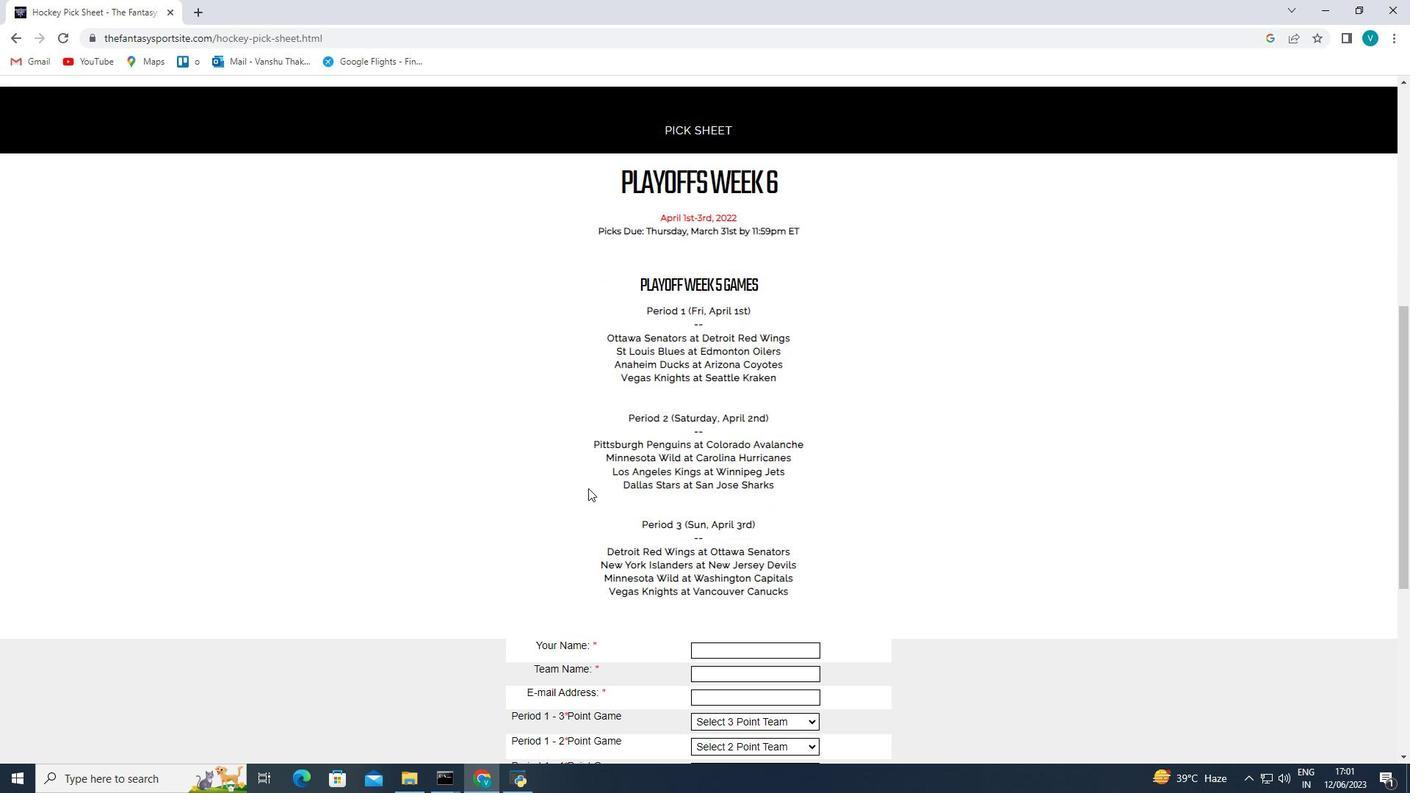 
Action: Mouse moved to (767, 295)
Screenshot: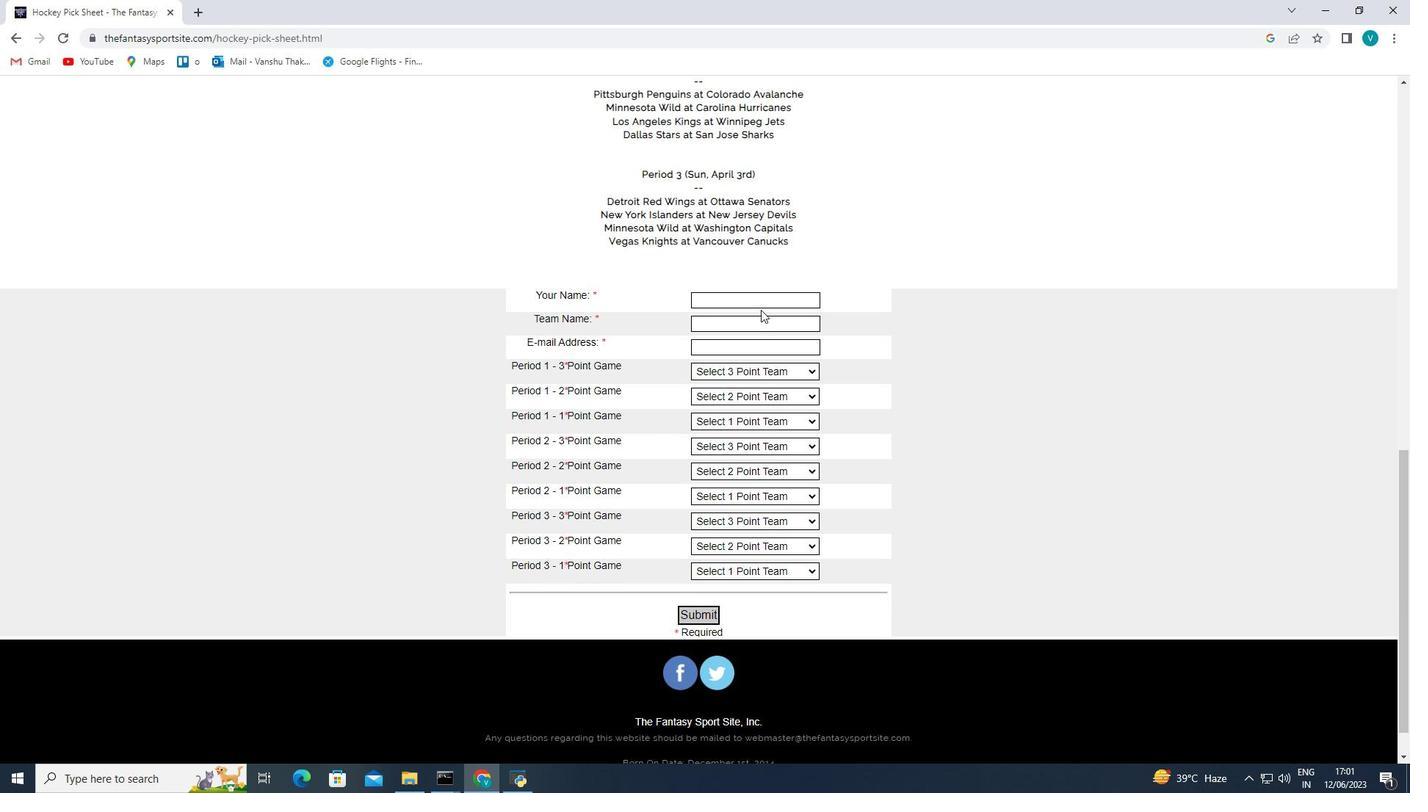 
Action: Mouse pressed left at (767, 295)
Screenshot: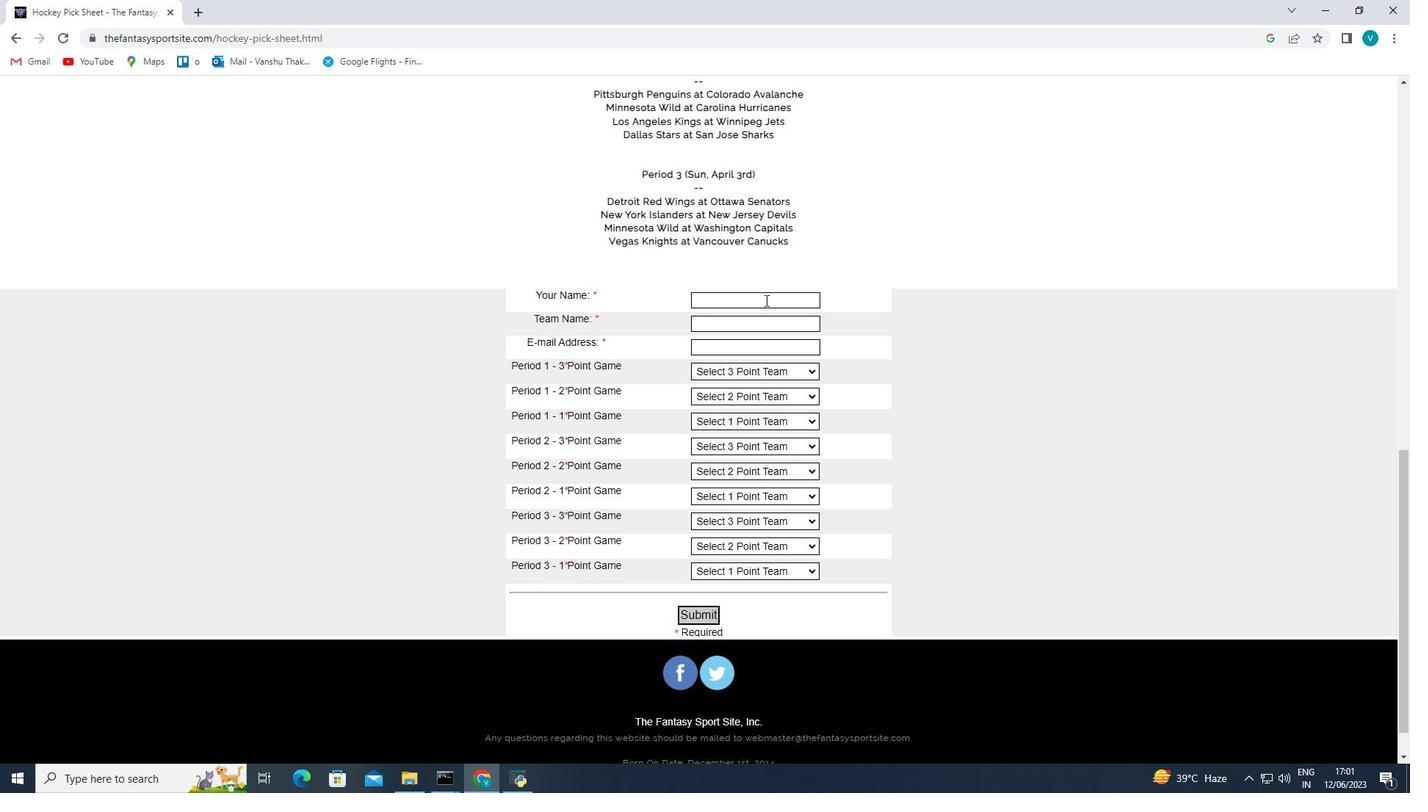 
Action: Key pressed <Key.shift>Harper<Key.space><Key.shift>Anderson
Screenshot: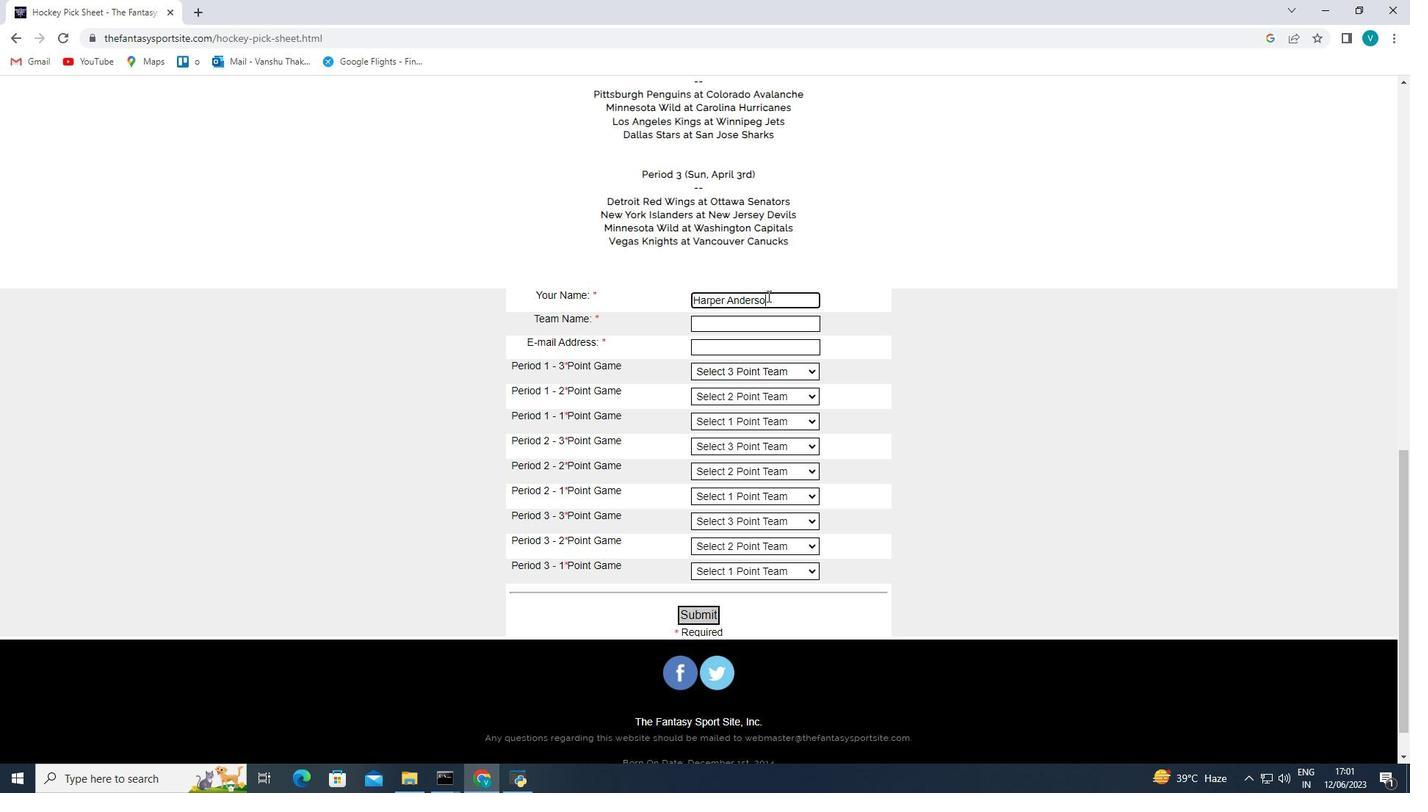 
Action: Mouse moved to (774, 314)
Screenshot: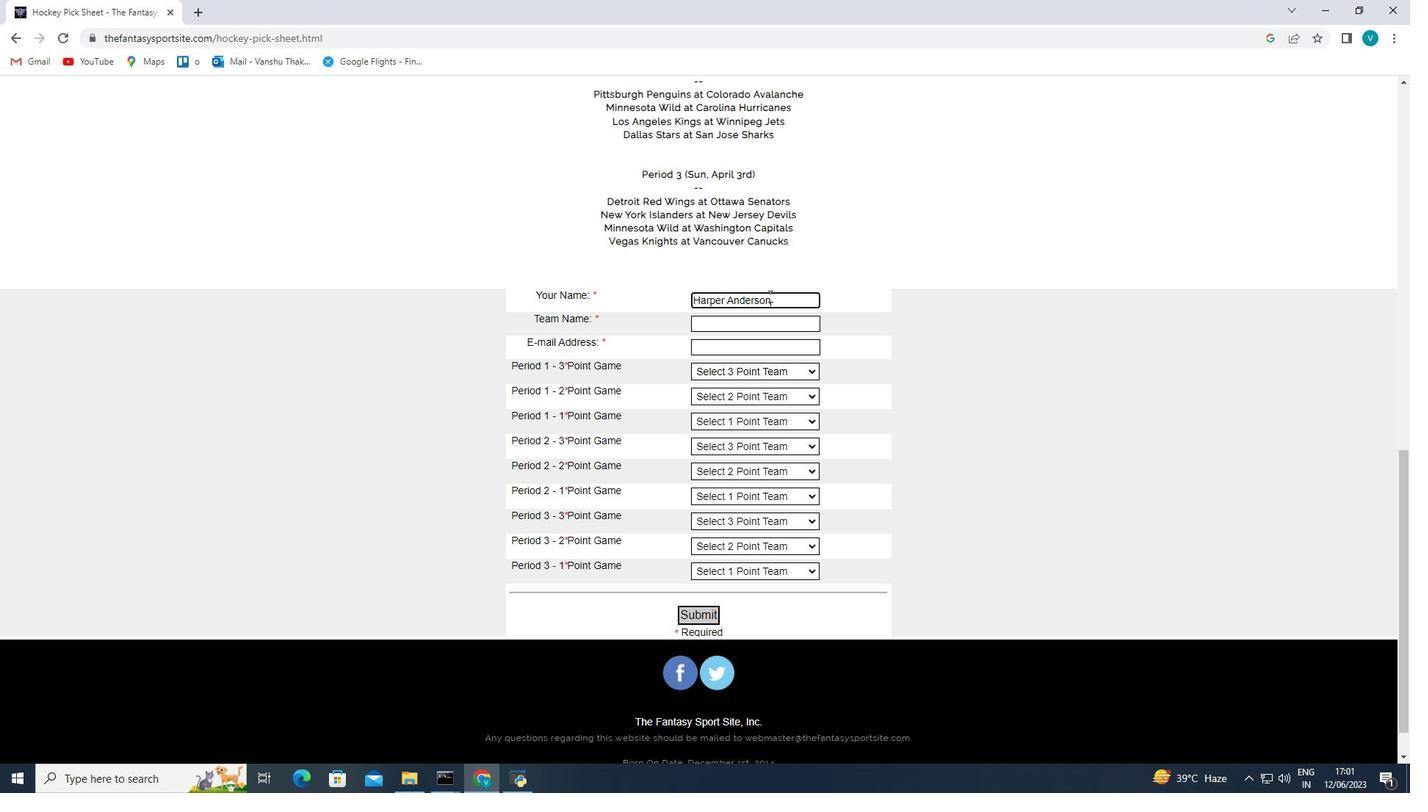 
Action: Mouse pressed left at (774, 314)
Screenshot: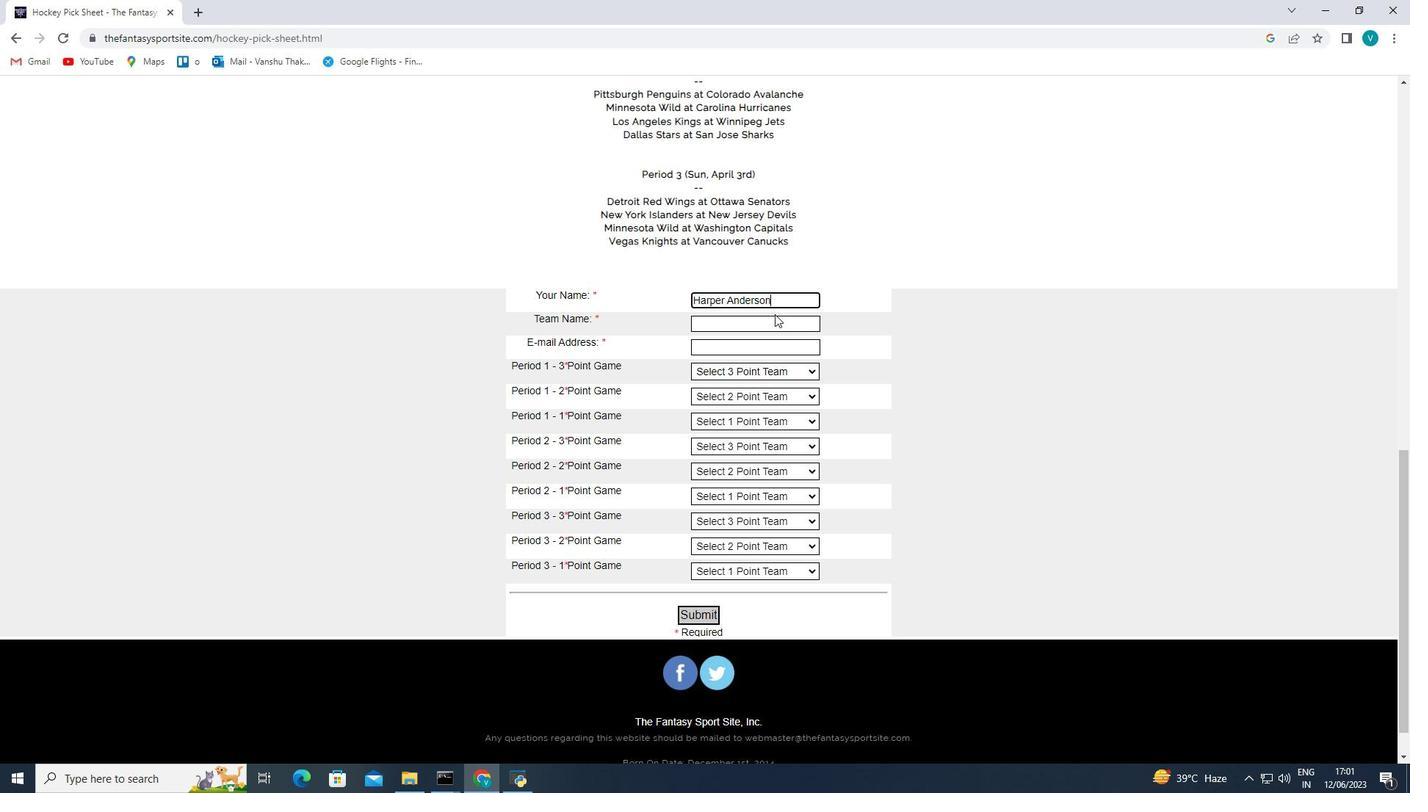 
Action: Mouse moved to (784, 327)
Screenshot: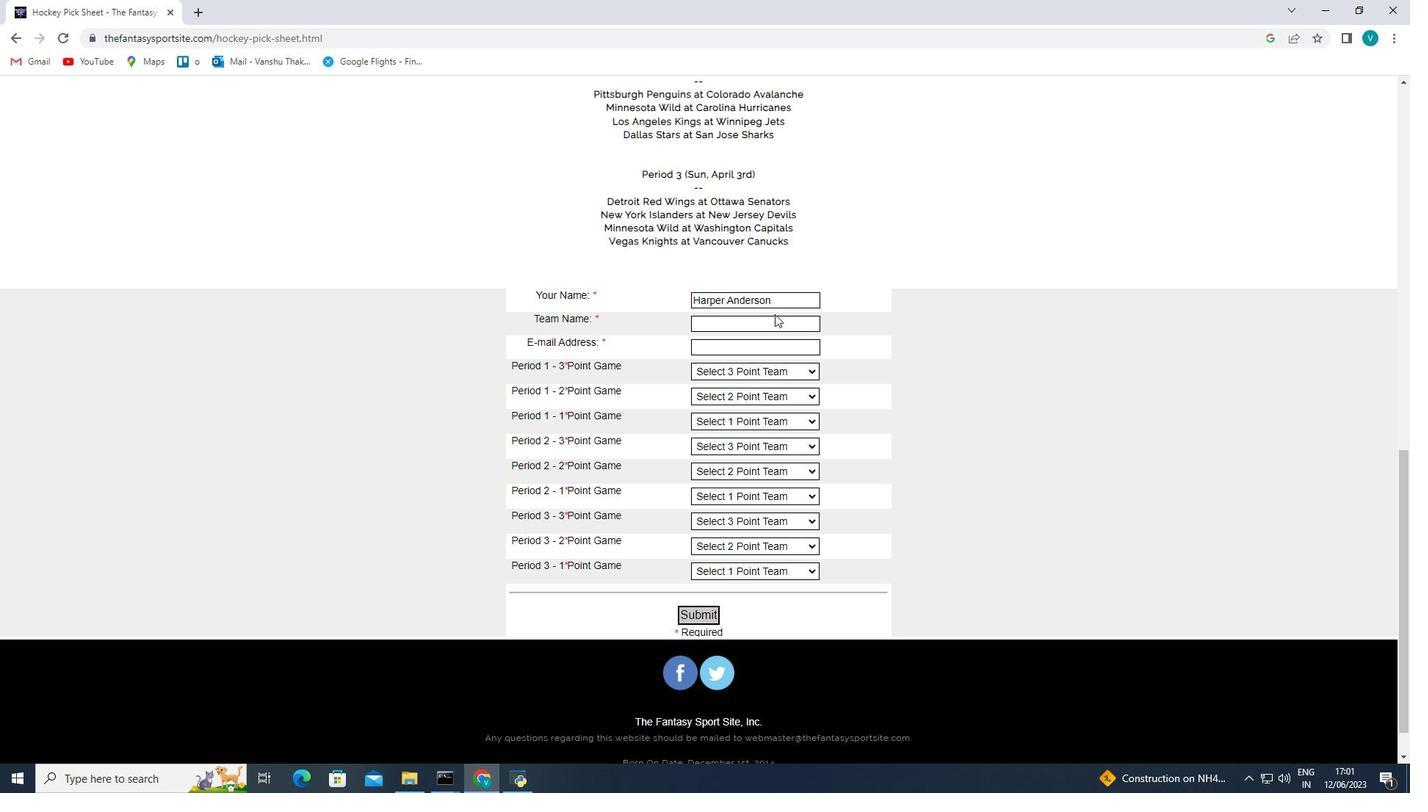 
Action: Mouse pressed left at (784, 327)
Screenshot: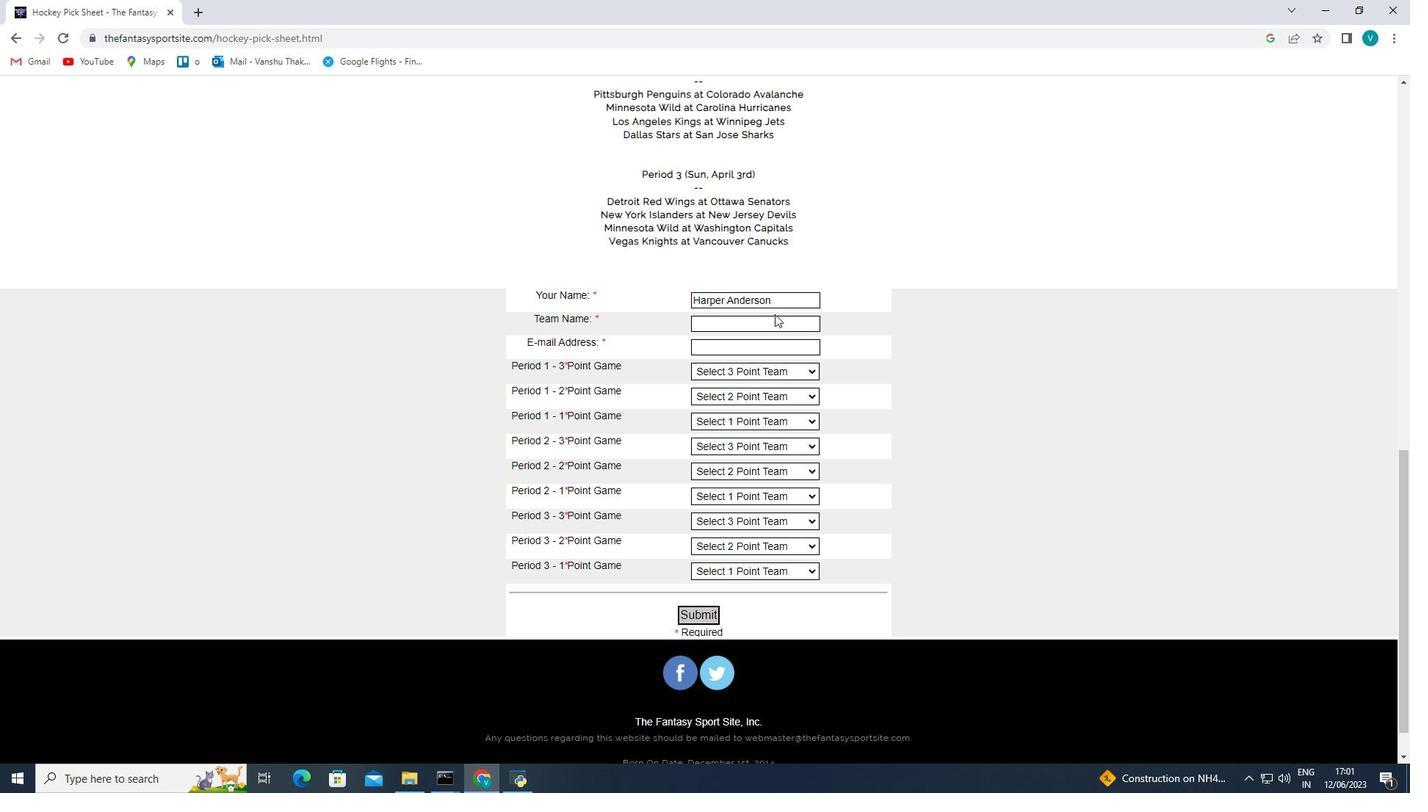 
Action: Mouse moved to (784, 326)
Screenshot: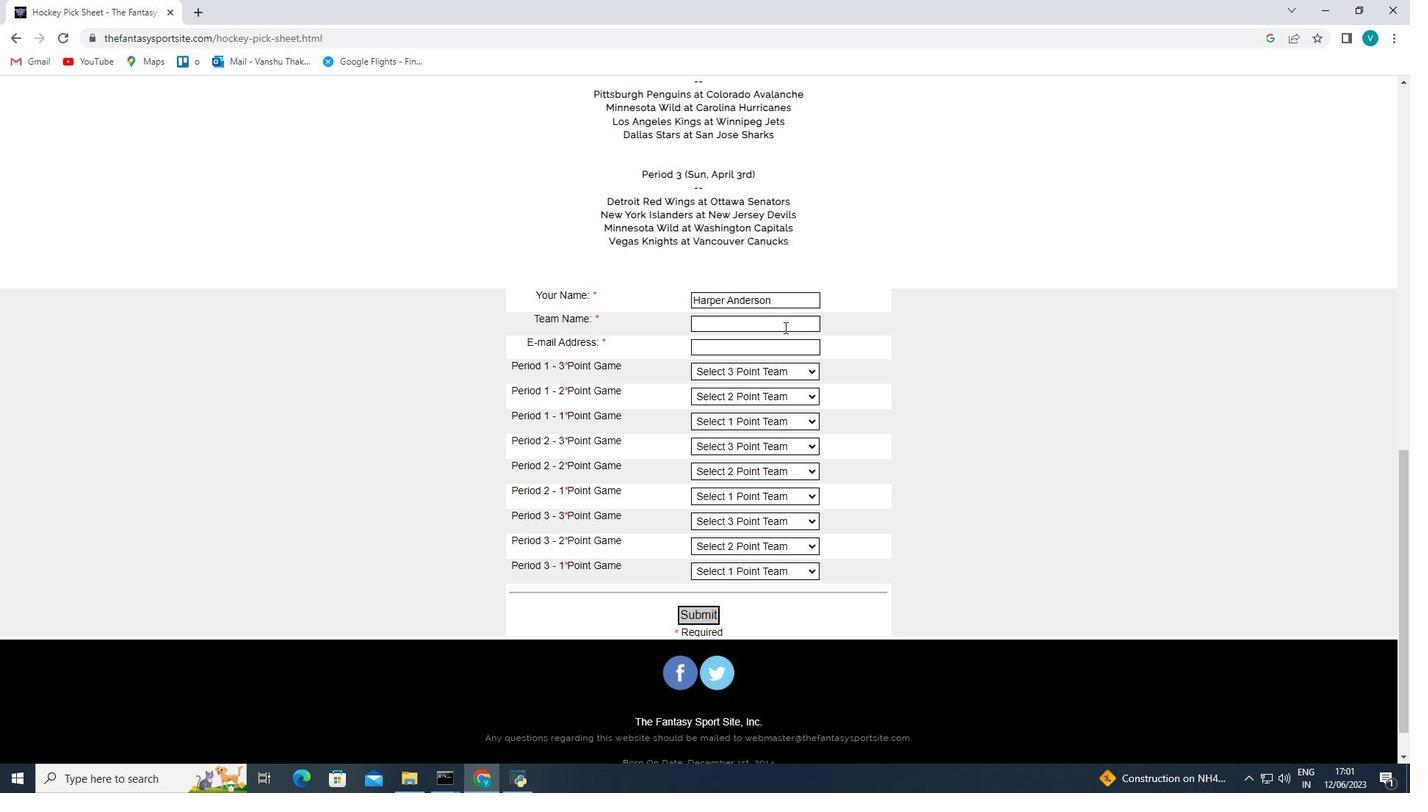 
Action: Key pressed <Key.shift>Ontario<Key.space><Key.shift>Reign-<Key.shift>X
Screenshot: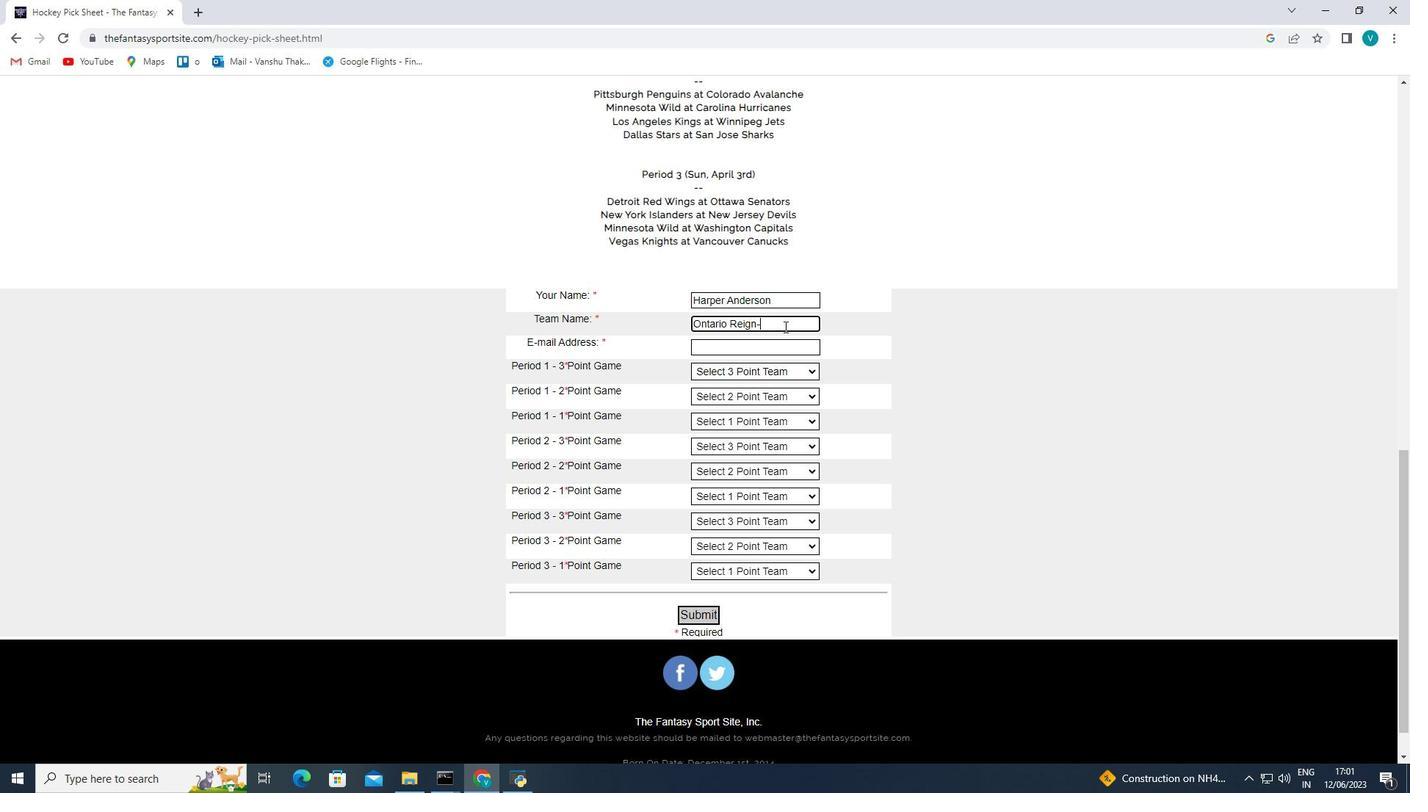 
Action: Mouse moved to (768, 344)
Screenshot: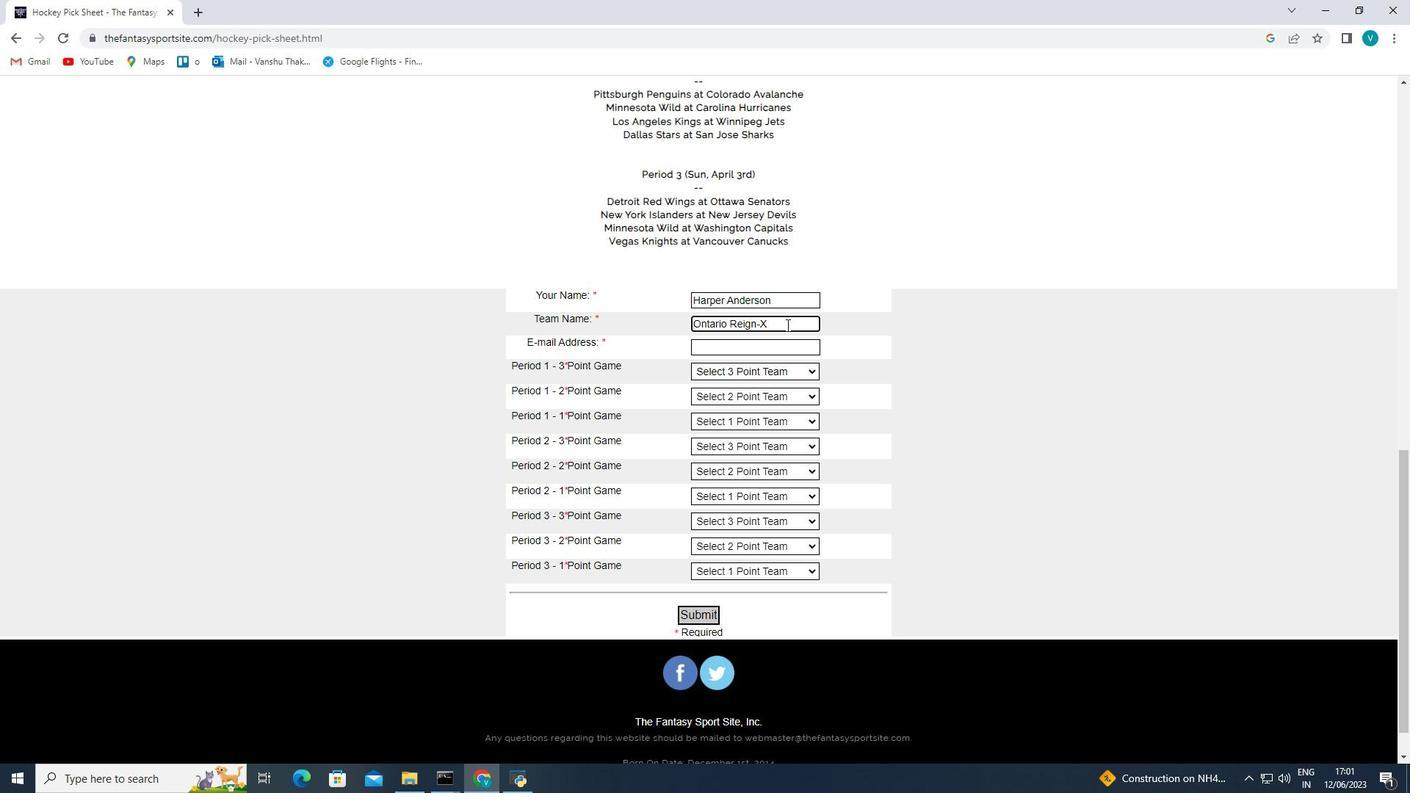 
Action: Mouse pressed left at (768, 344)
Screenshot: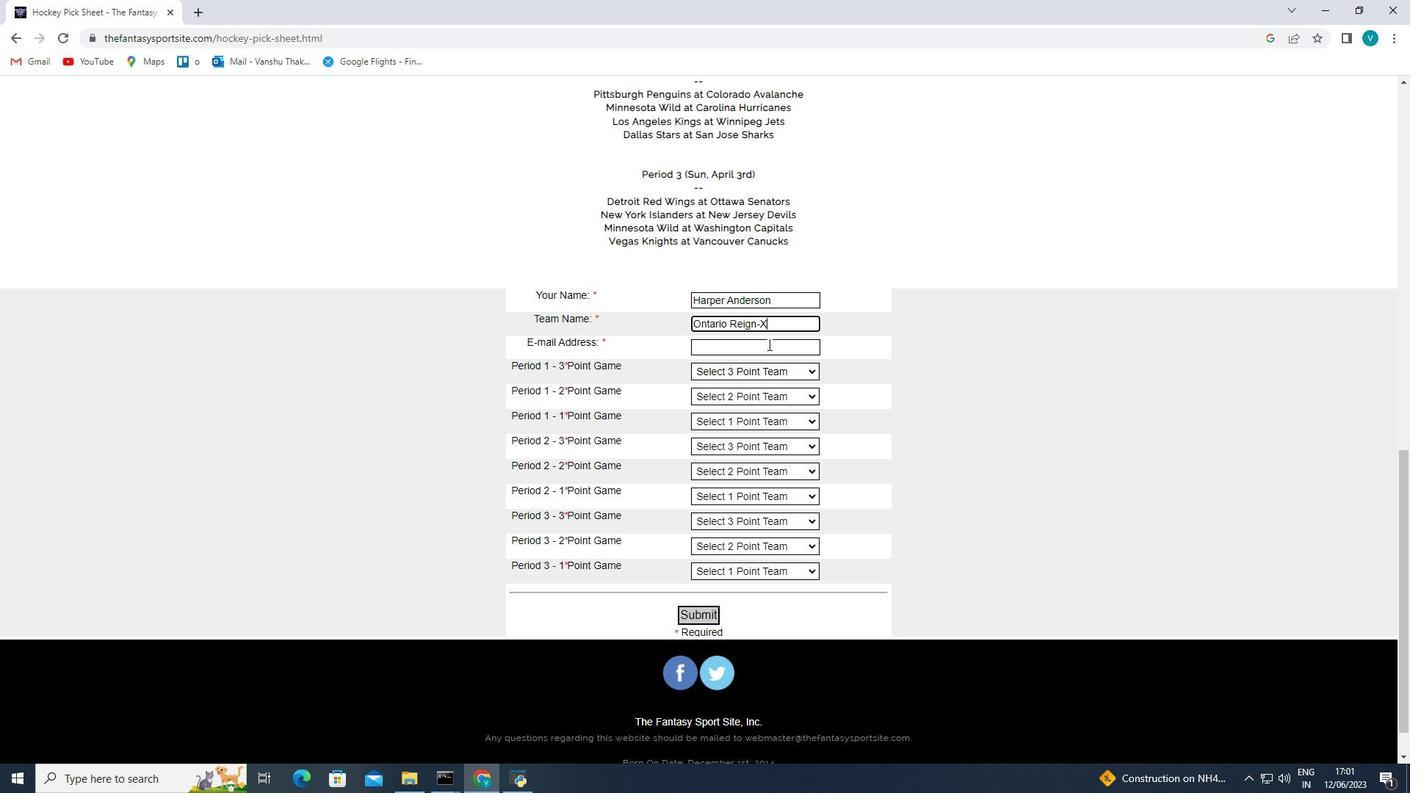 
Action: Key pressed softage.8<Key.shift>@softage.net
Screenshot: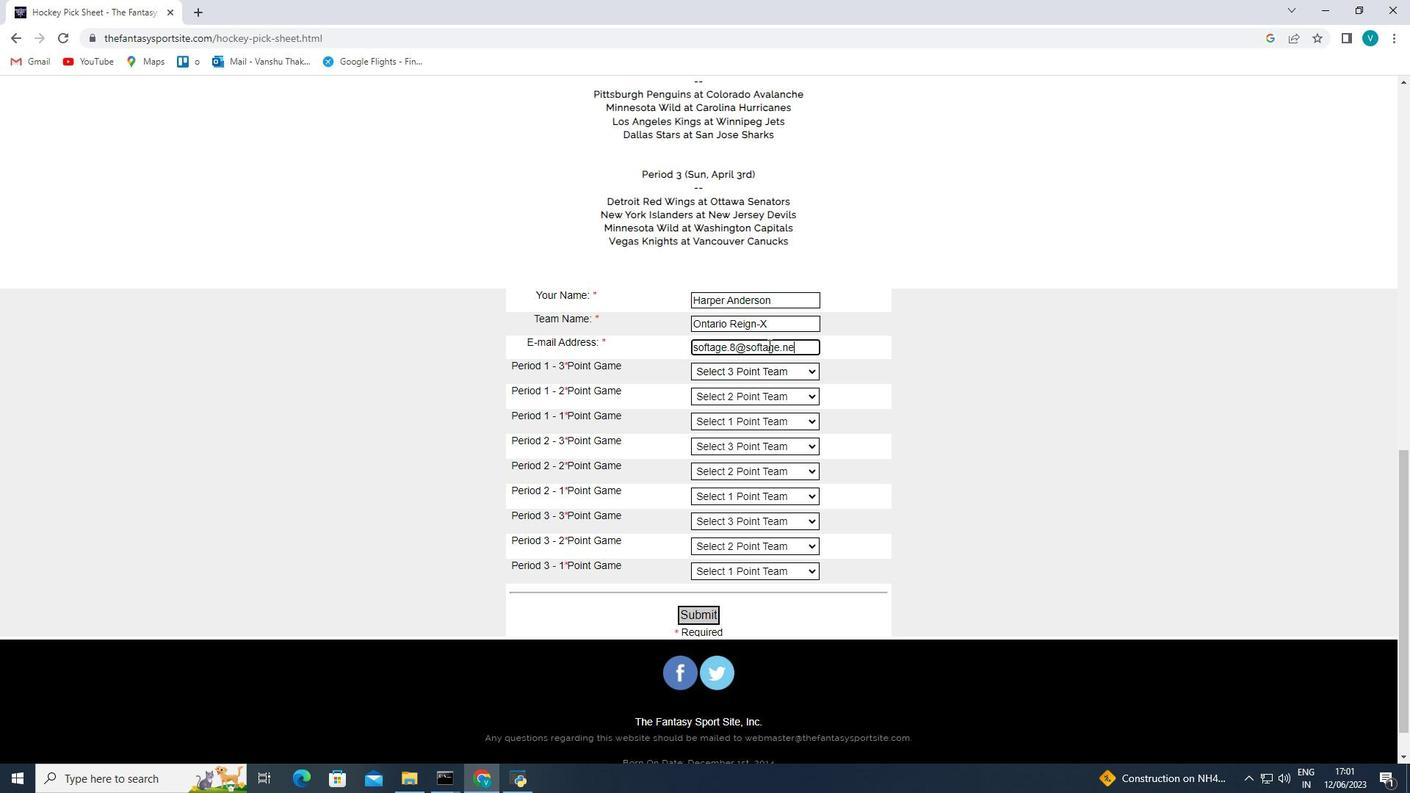 
Action: Mouse moved to (768, 373)
Screenshot: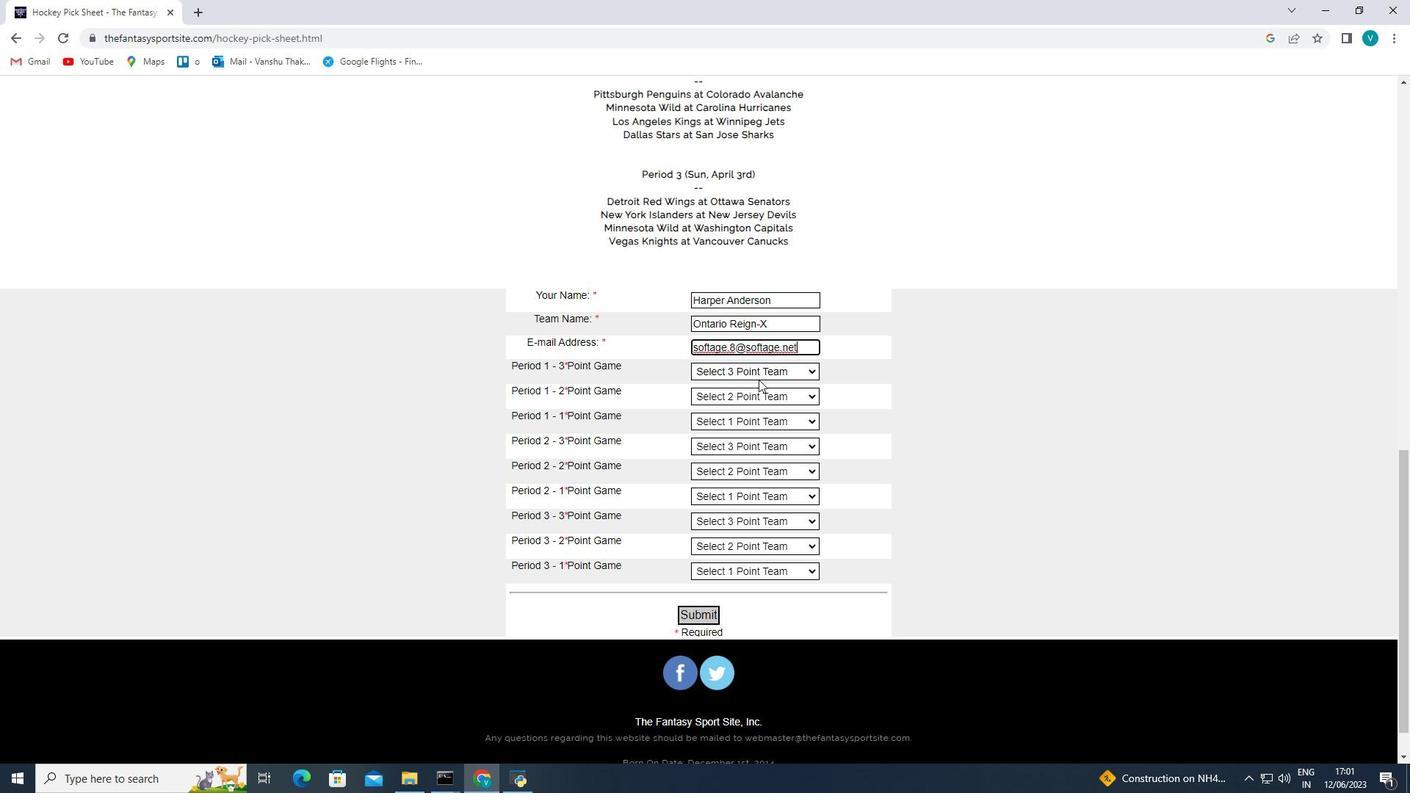 
Action: Mouse pressed left at (768, 373)
Screenshot: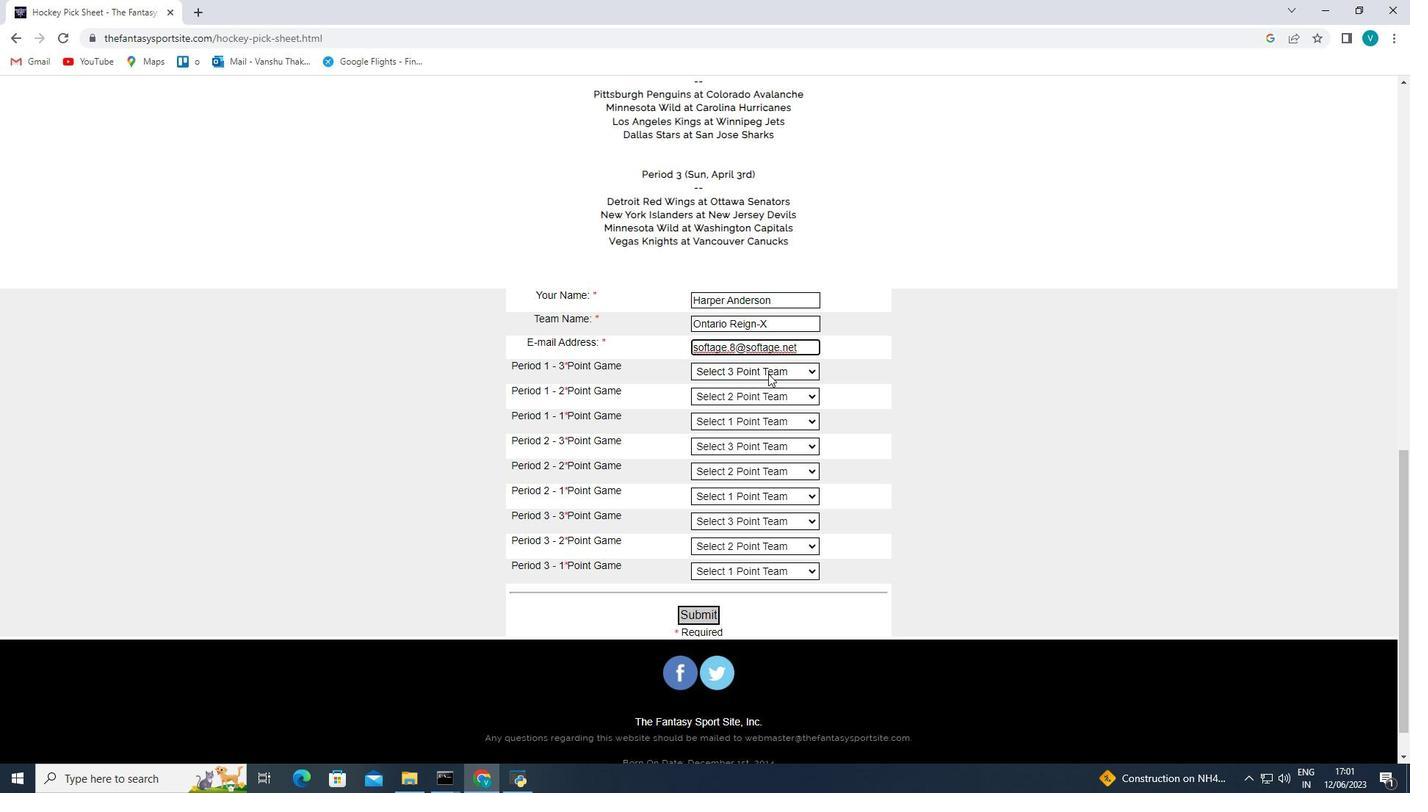 
Action: Mouse moved to (763, 495)
Screenshot: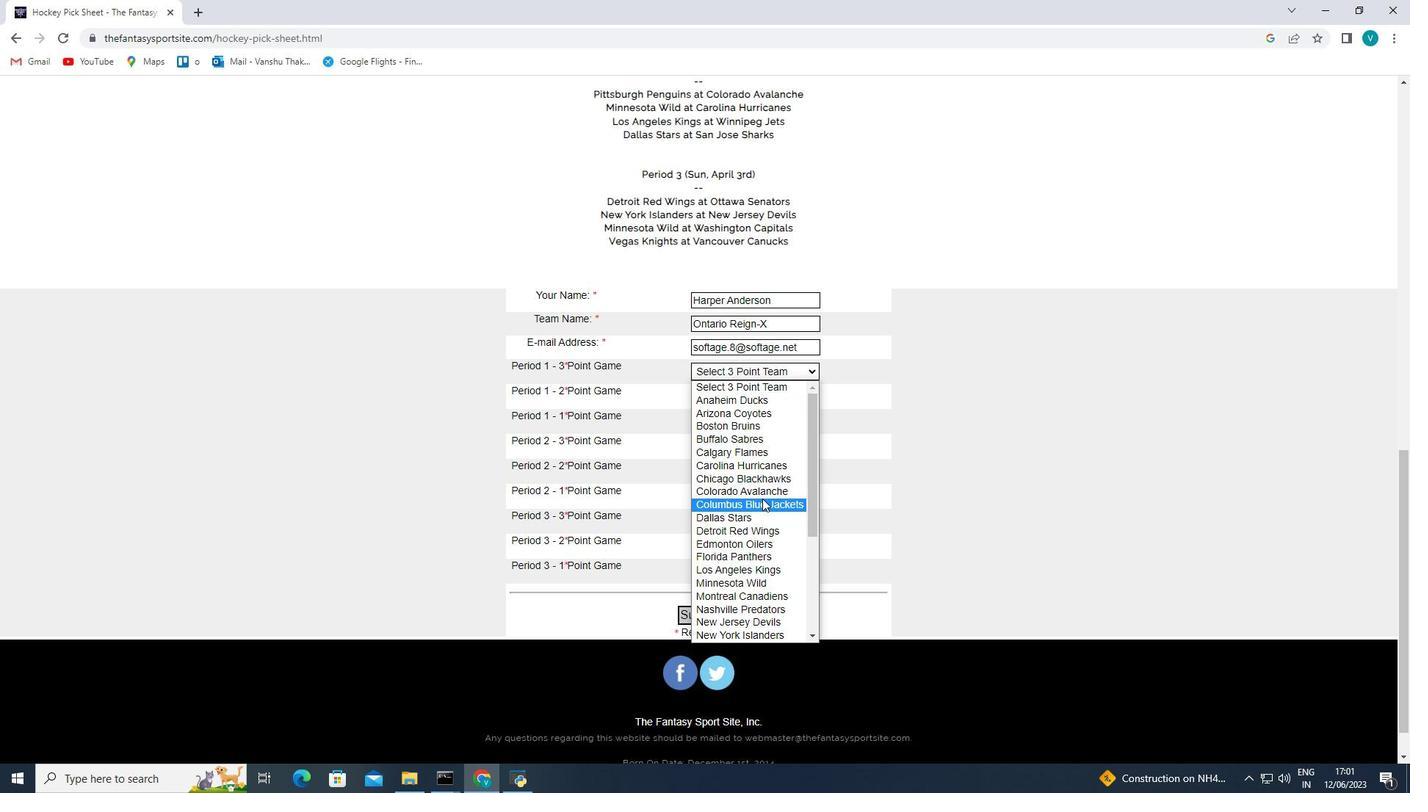 
Action: Mouse pressed left at (763, 495)
Screenshot: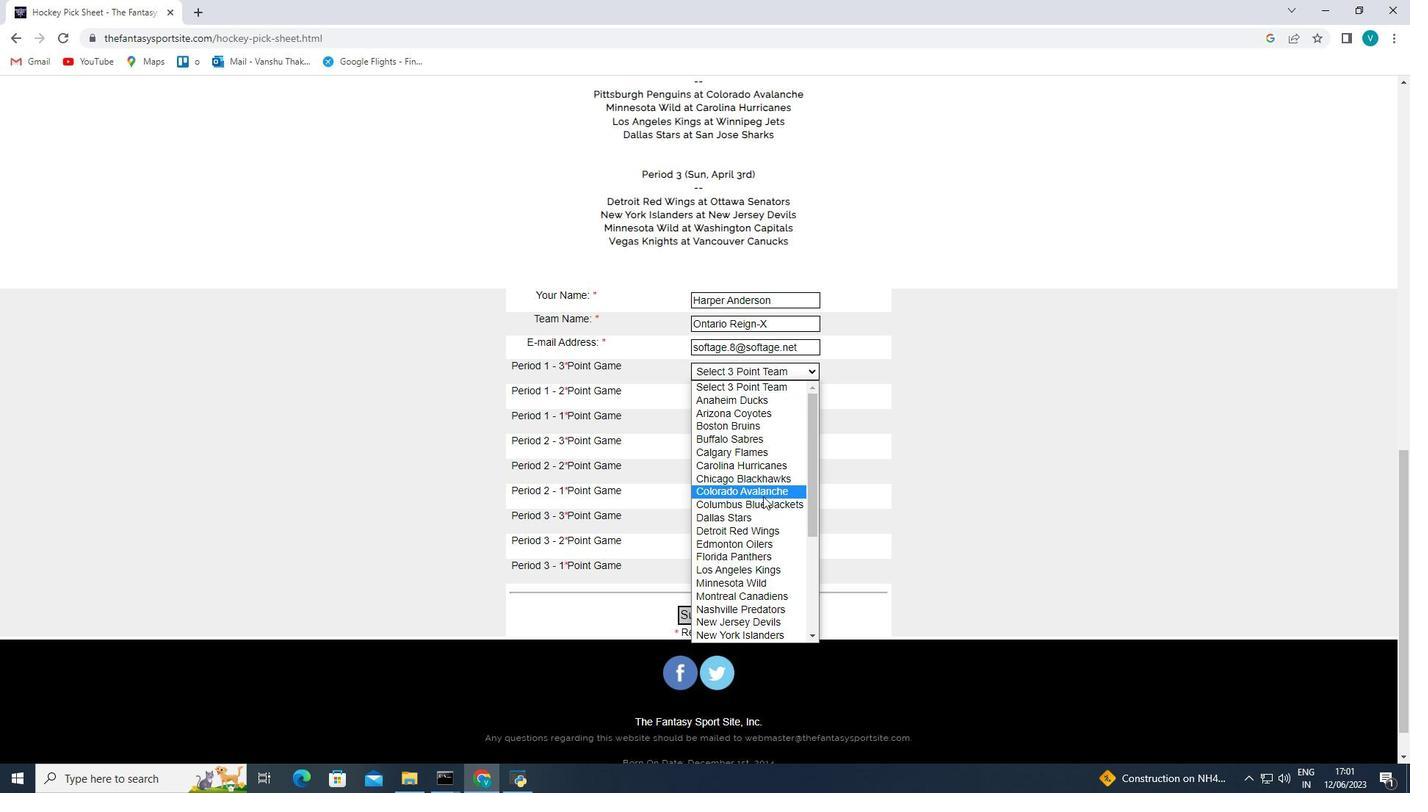 
Action: Mouse moved to (767, 398)
Screenshot: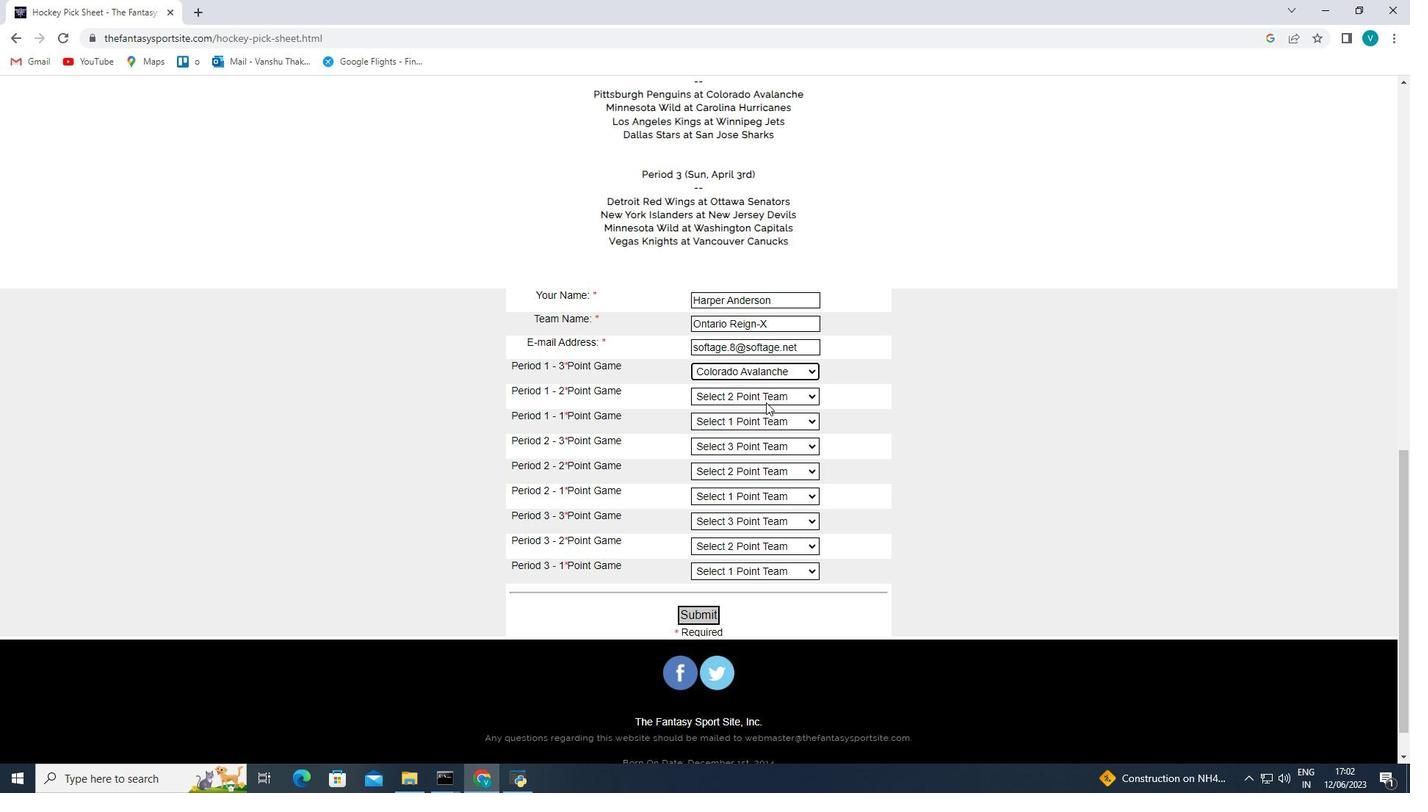 
Action: Mouse pressed left at (767, 398)
Screenshot: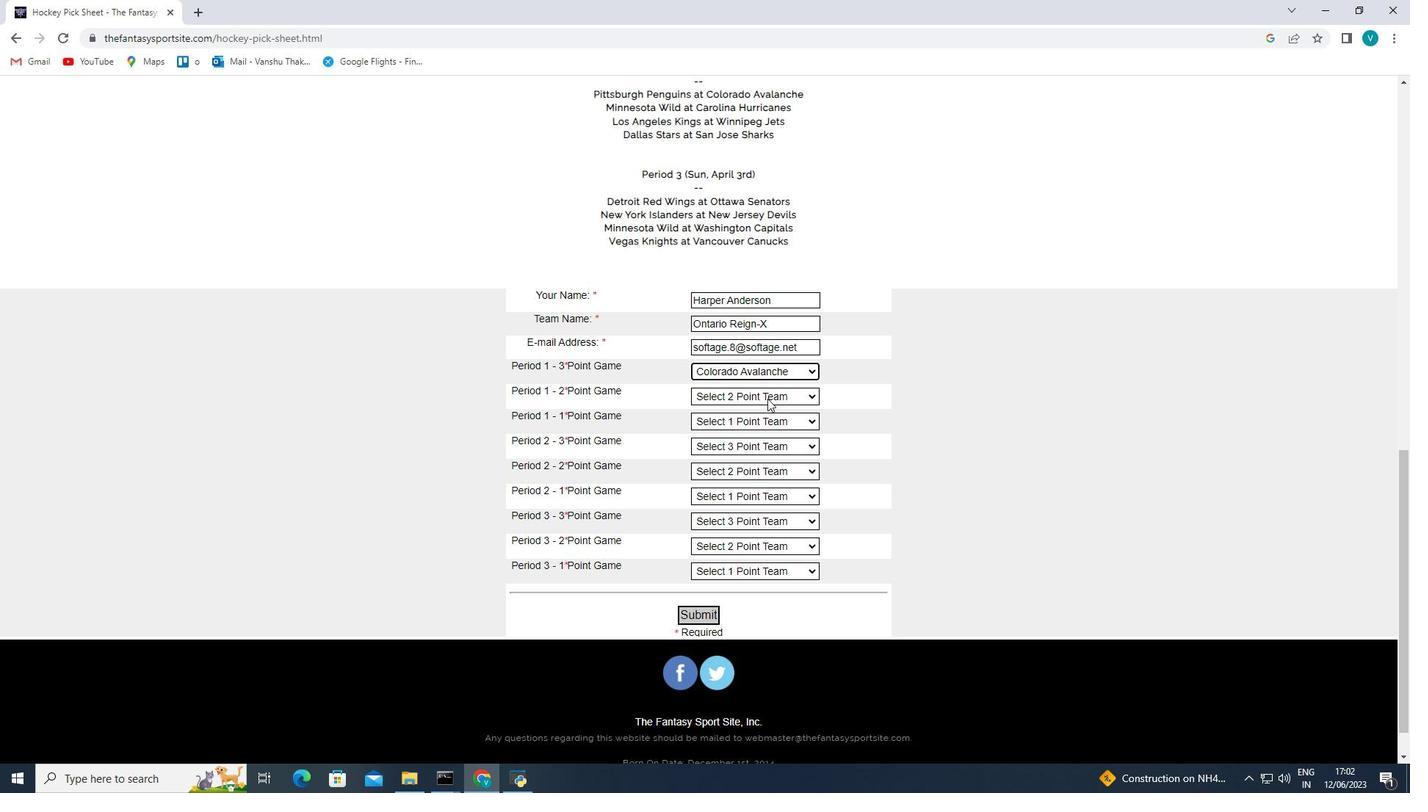 
Action: Mouse moved to (771, 489)
Screenshot: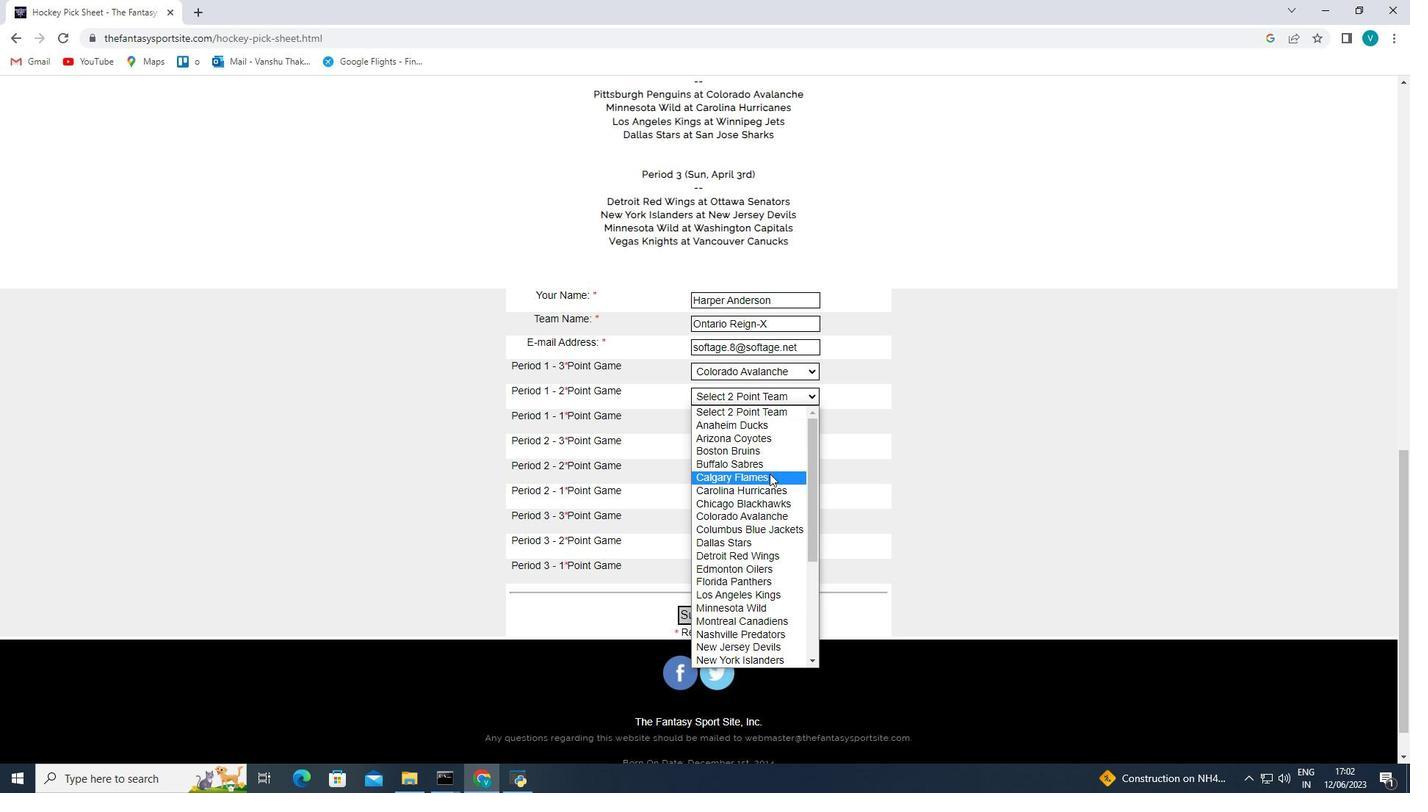
Action: Mouse pressed left at (771, 489)
Screenshot: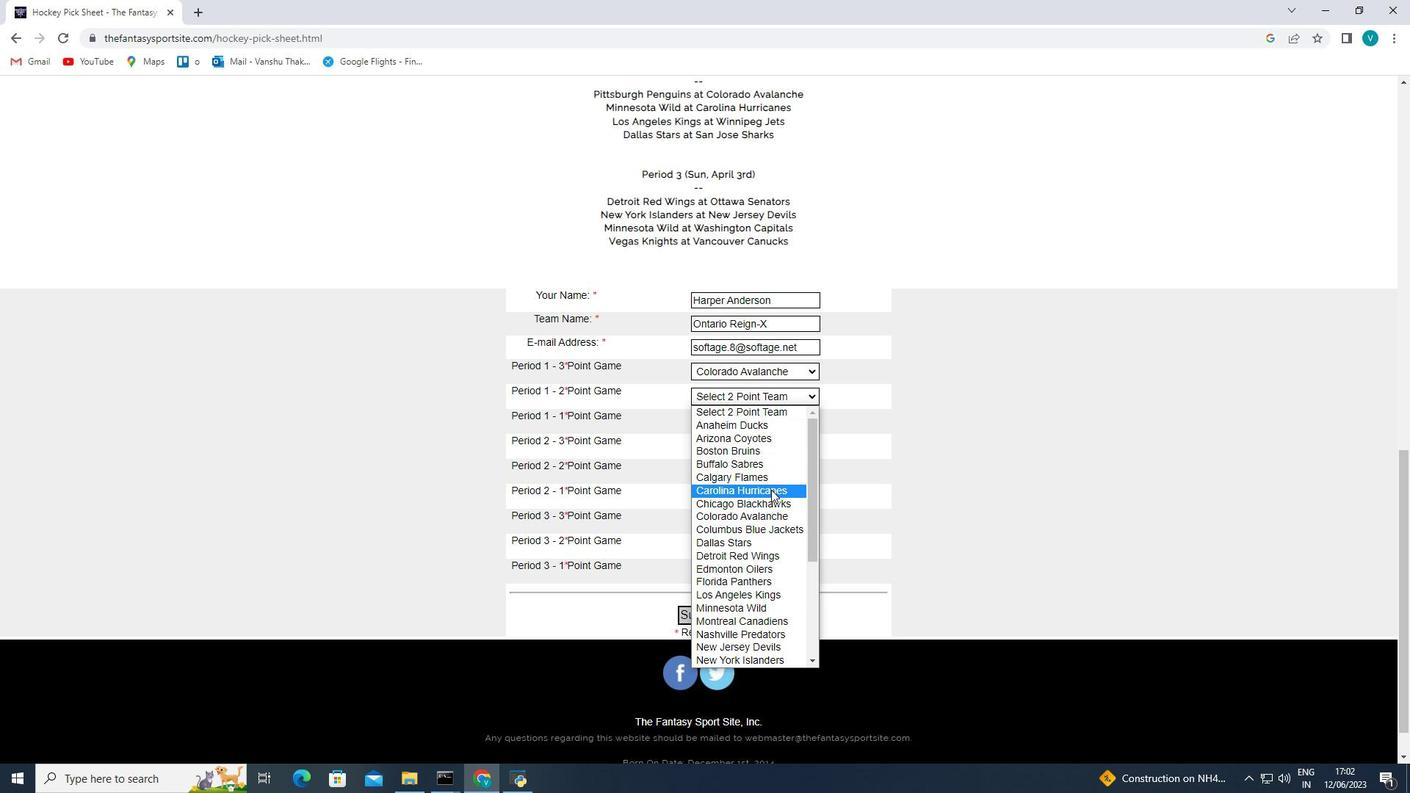 
Action: Mouse moved to (763, 421)
Screenshot: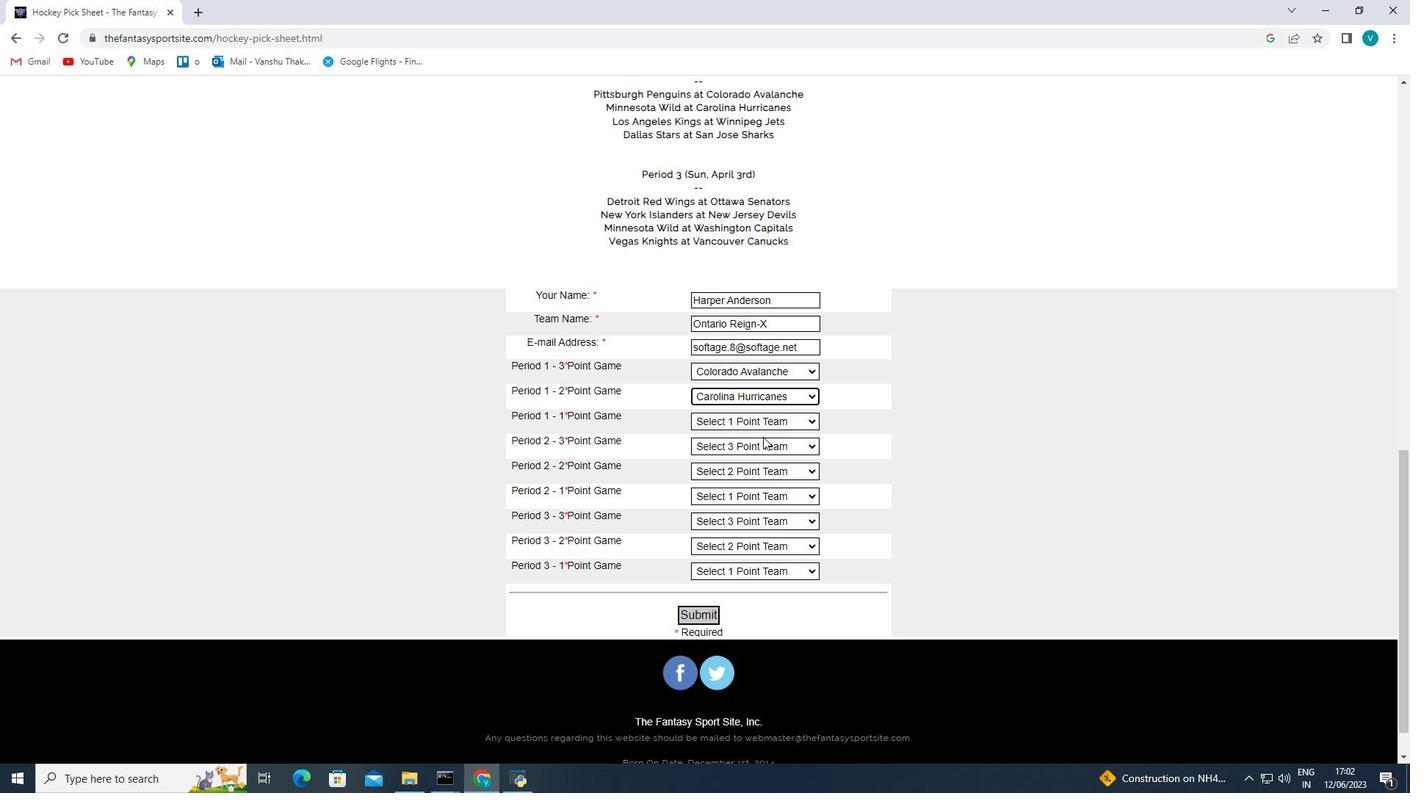 
Action: Mouse pressed left at (763, 421)
Screenshot: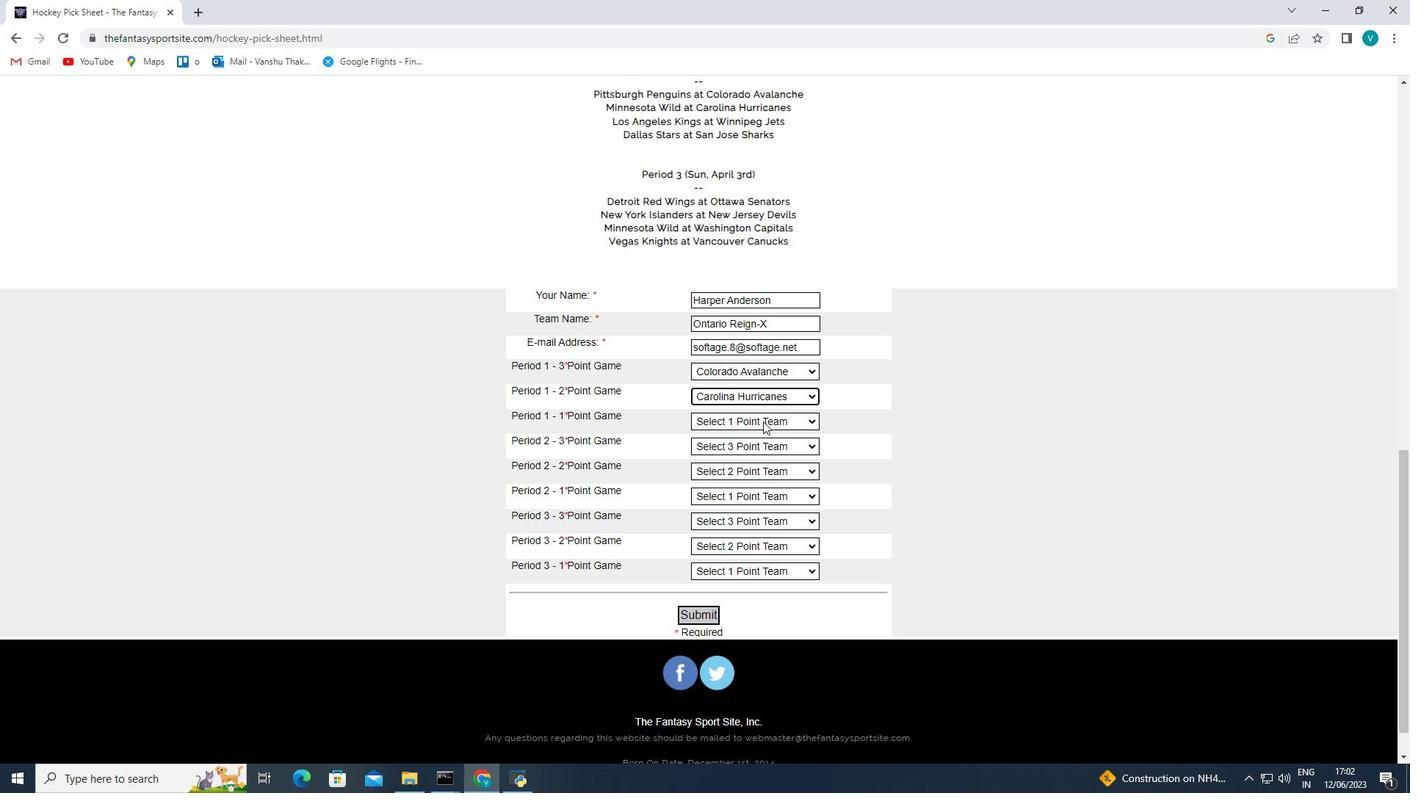 
Action: Mouse moved to (763, 499)
Screenshot: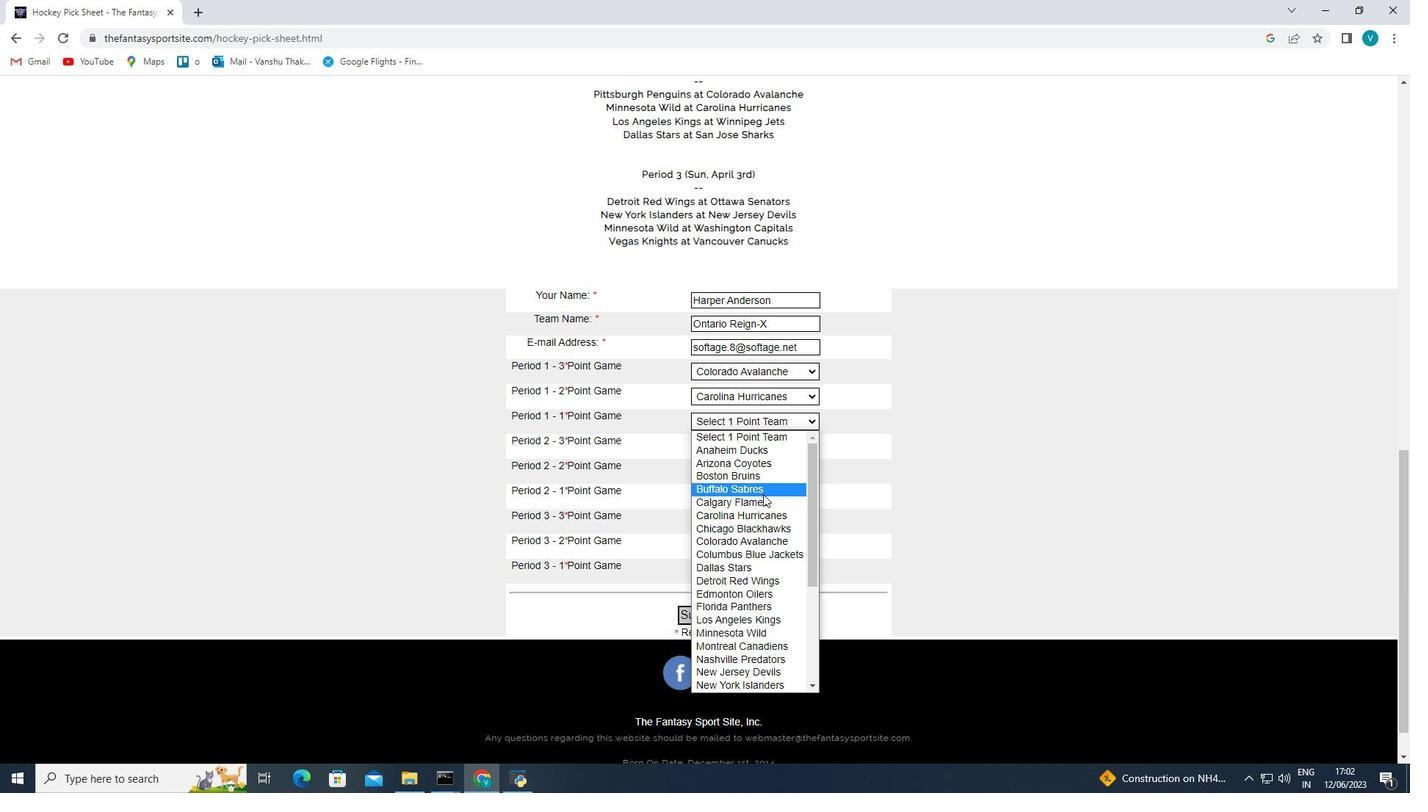 
Action: Mouse pressed left at (763, 499)
Screenshot: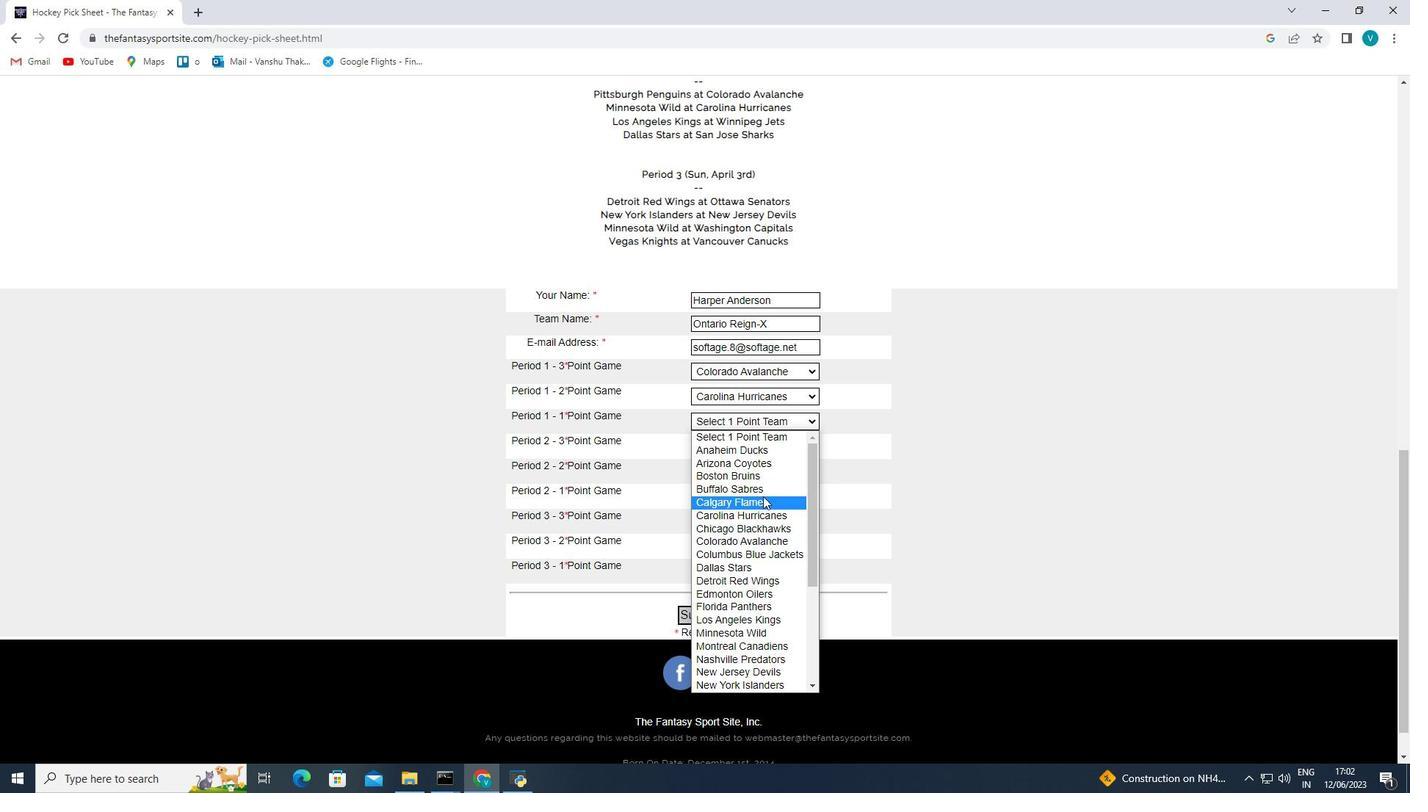 
Action: Mouse moved to (770, 447)
Screenshot: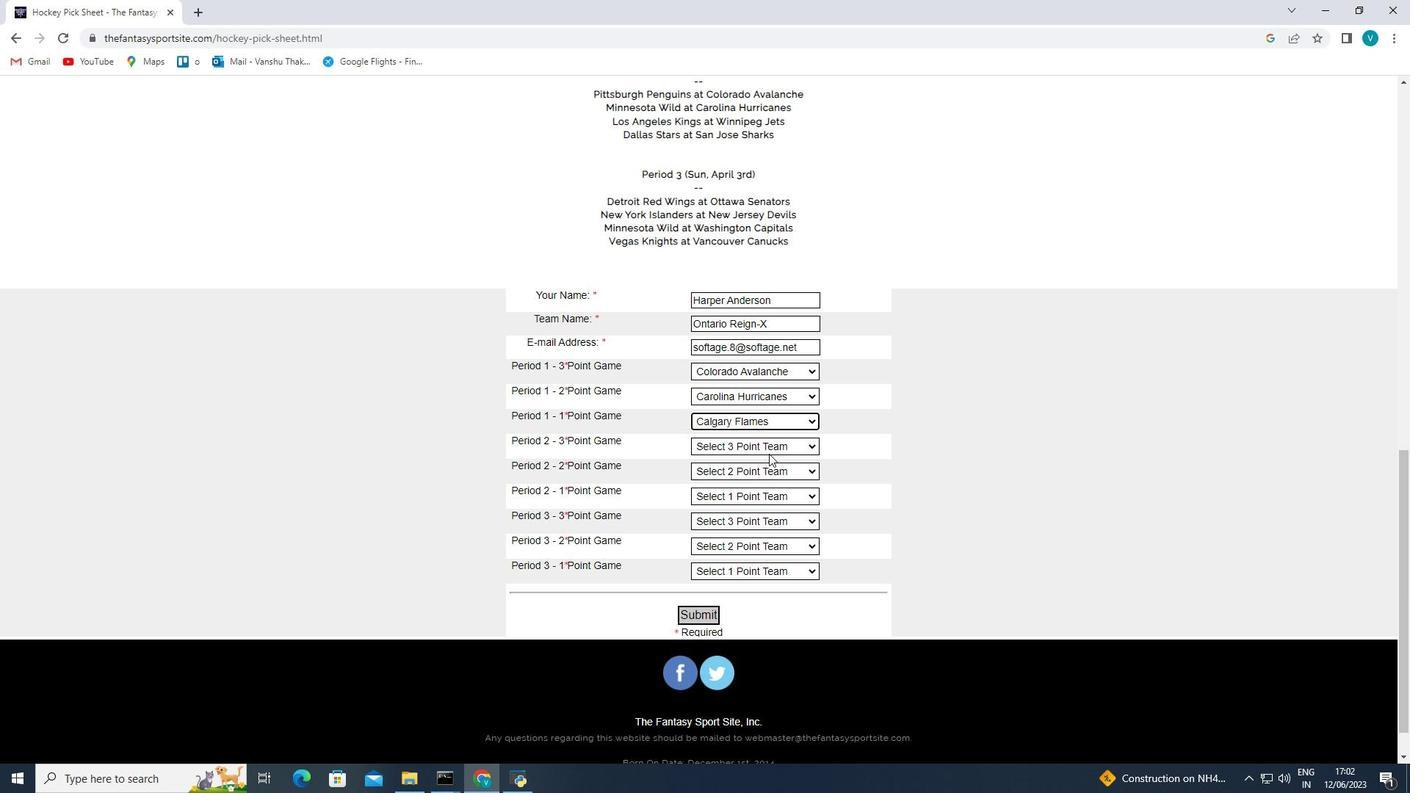 
Action: Mouse pressed left at (770, 447)
Screenshot: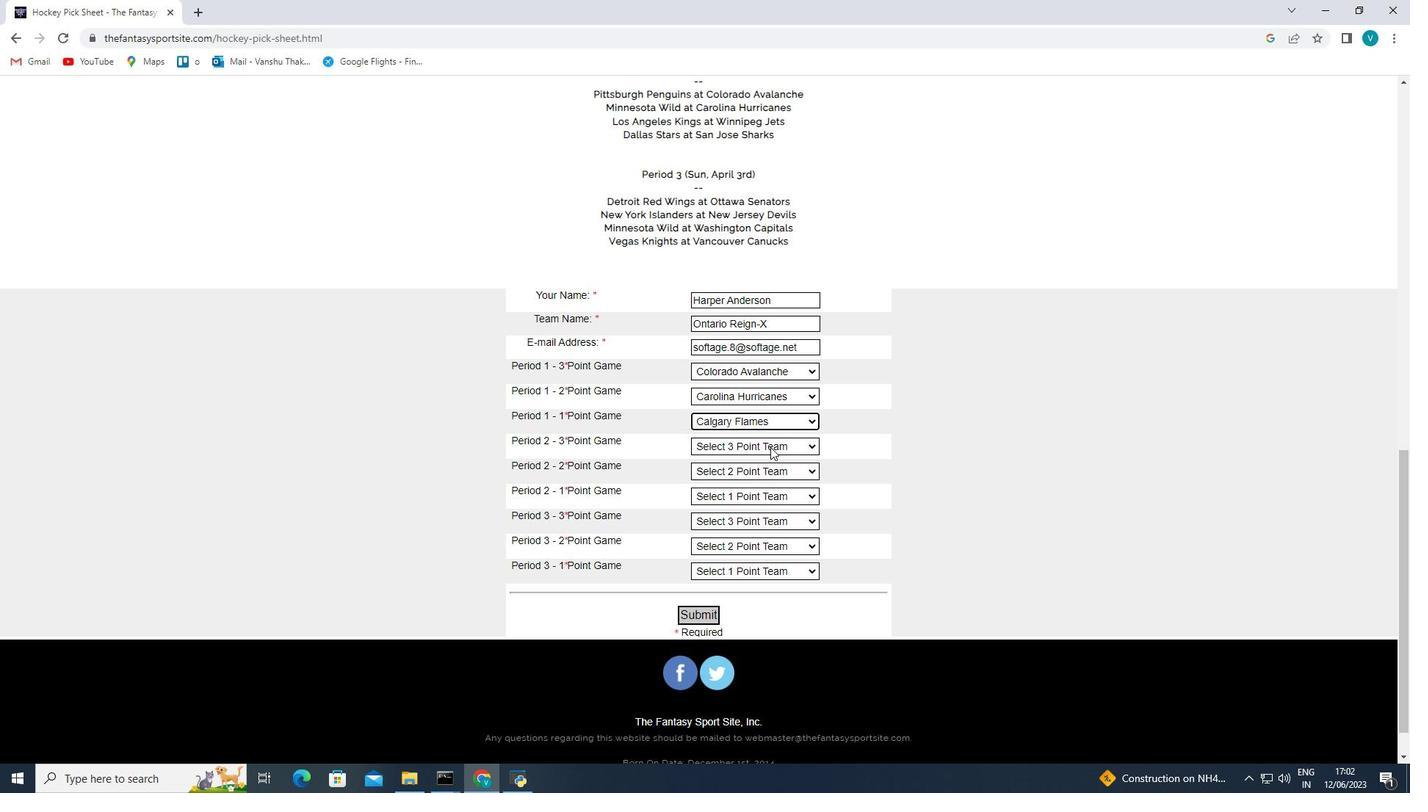 
Action: Mouse moved to (765, 511)
Screenshot: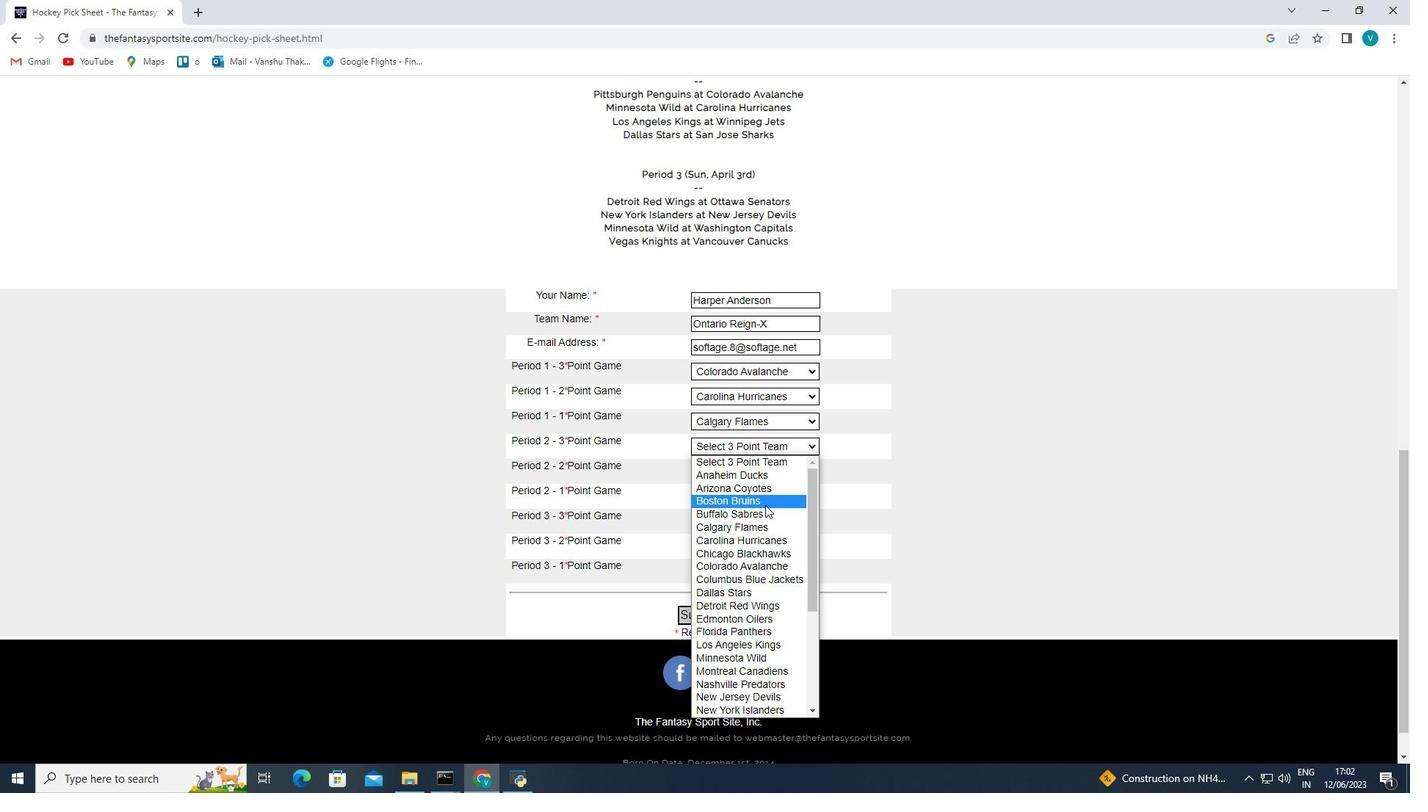 
Action: Mouse pressed left at (765, 511)
Screenshot: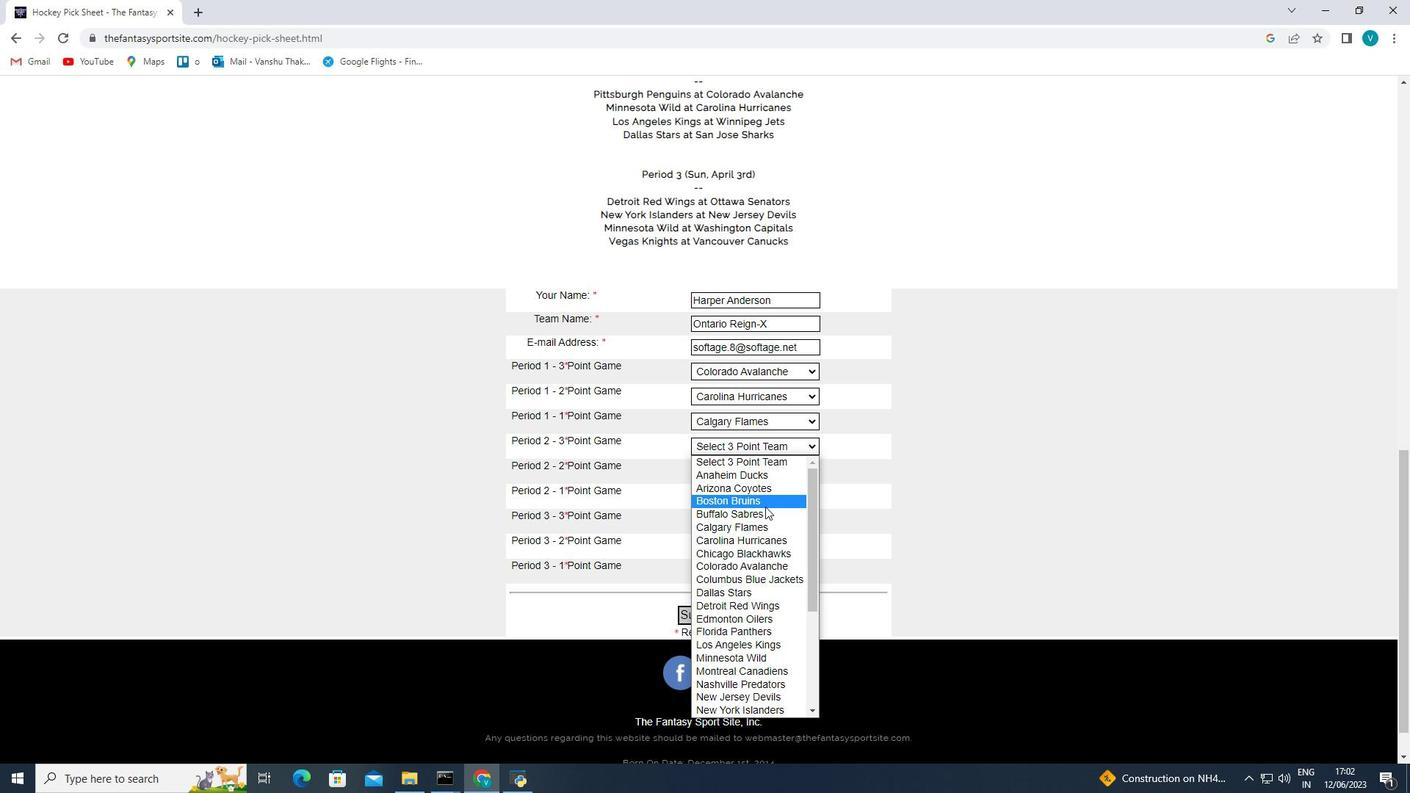 
Action: Mouse moved to (772, 473)
Screenshot: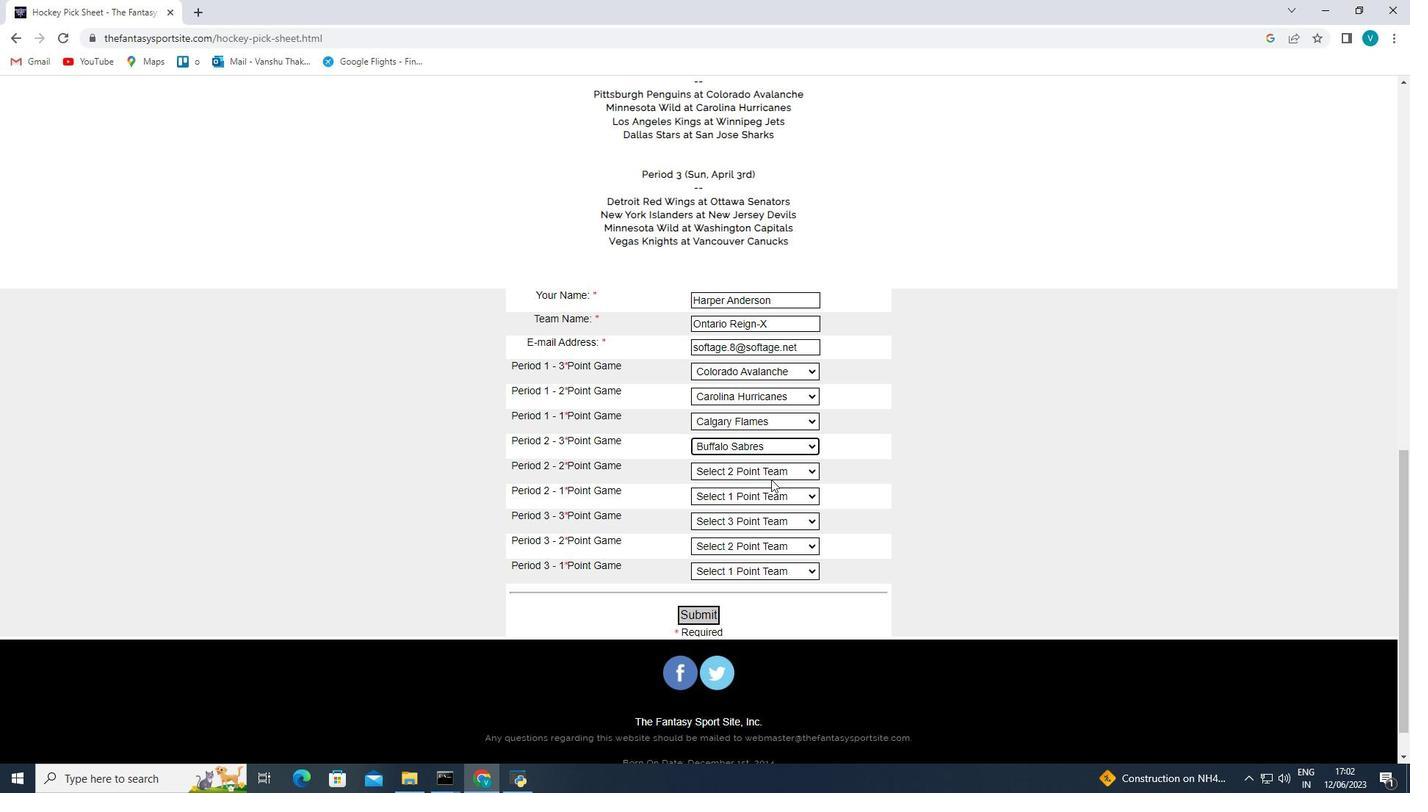 
Action: Mouse pressed left at (772, 473)
Screenshot: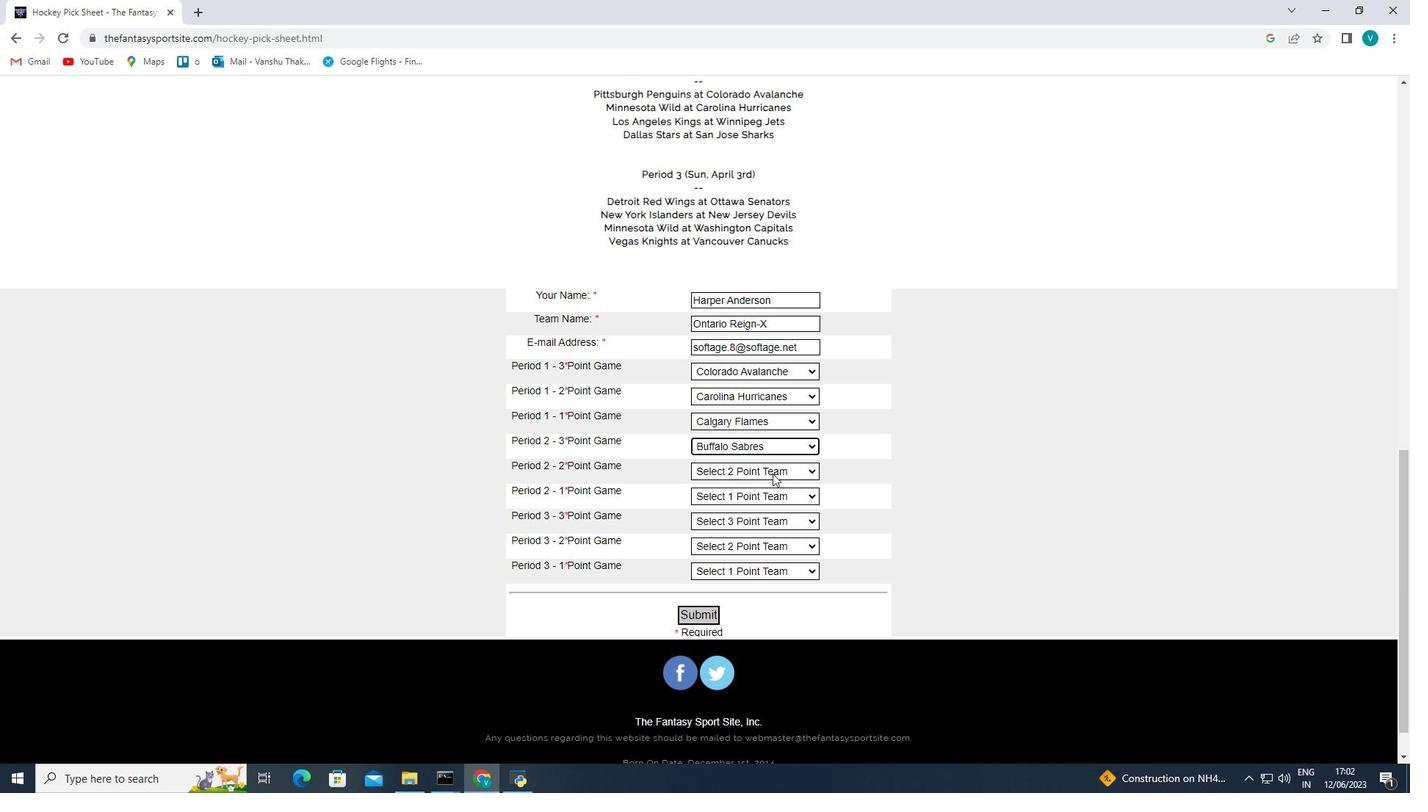 
Action: Mouse moved to (767, 525)
Screenshot: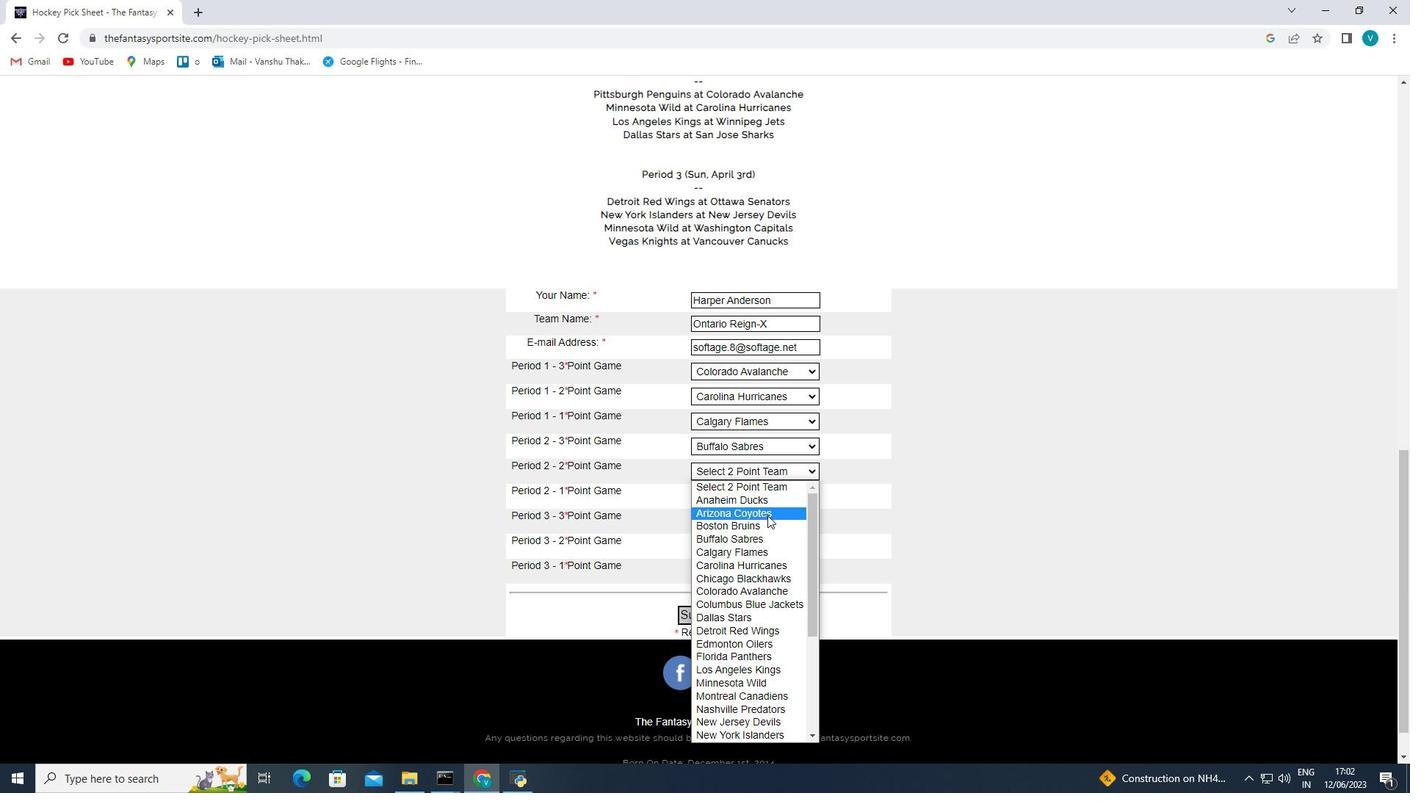 
Action: Mouse pressed left at (767, 525)
Screenshot: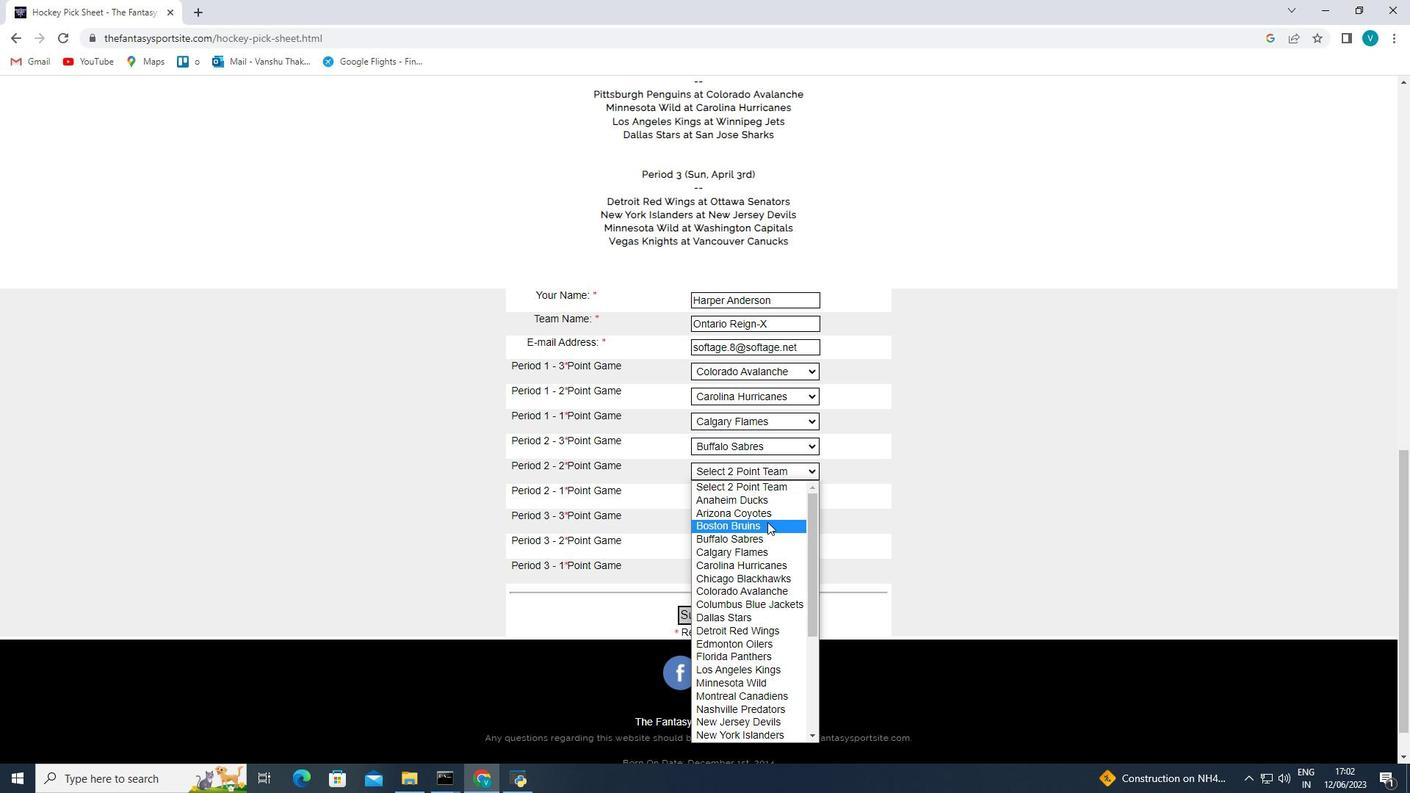 
Action: Mouse moved to (764, 496)
Screenshot: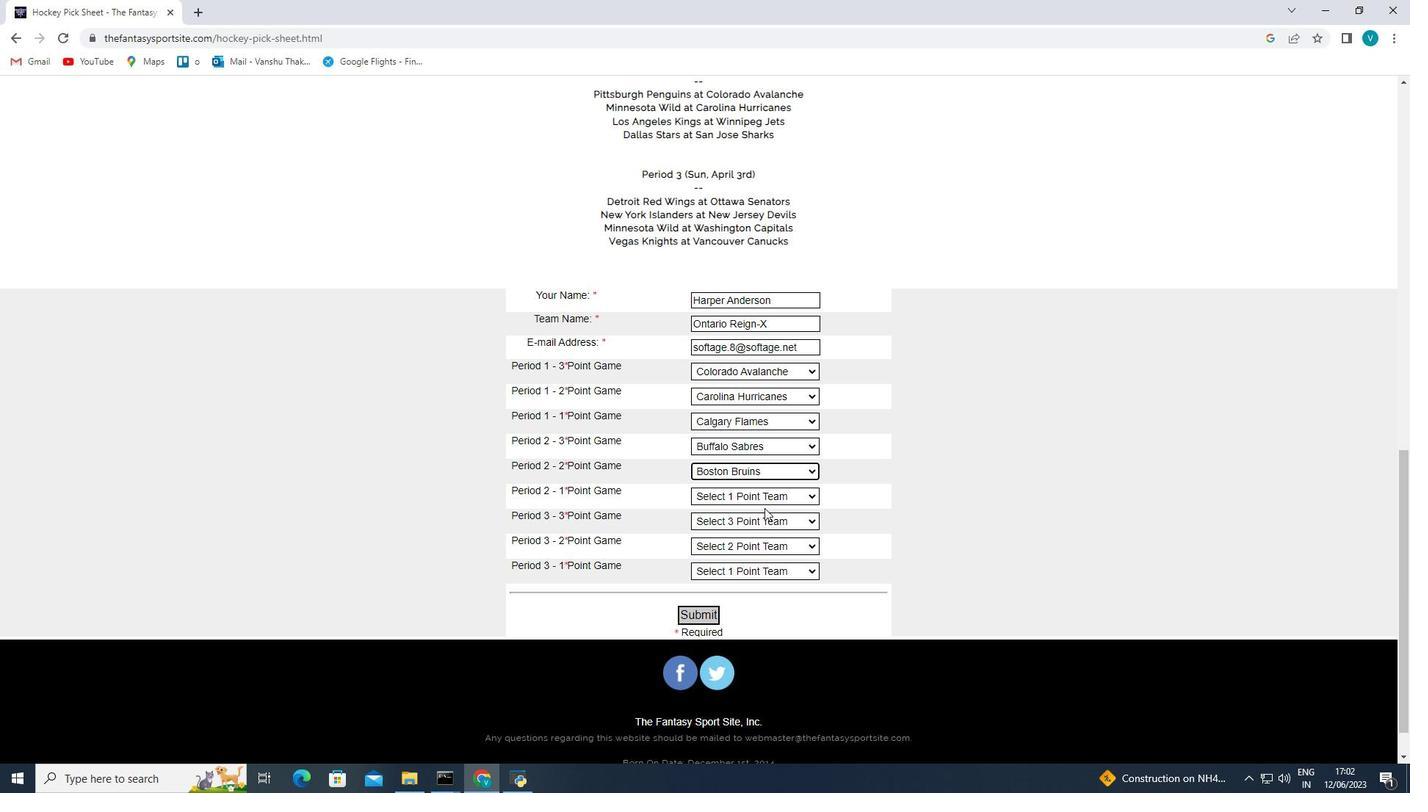 
Action: Mouse pressed left at (764, 496)
Screenshot: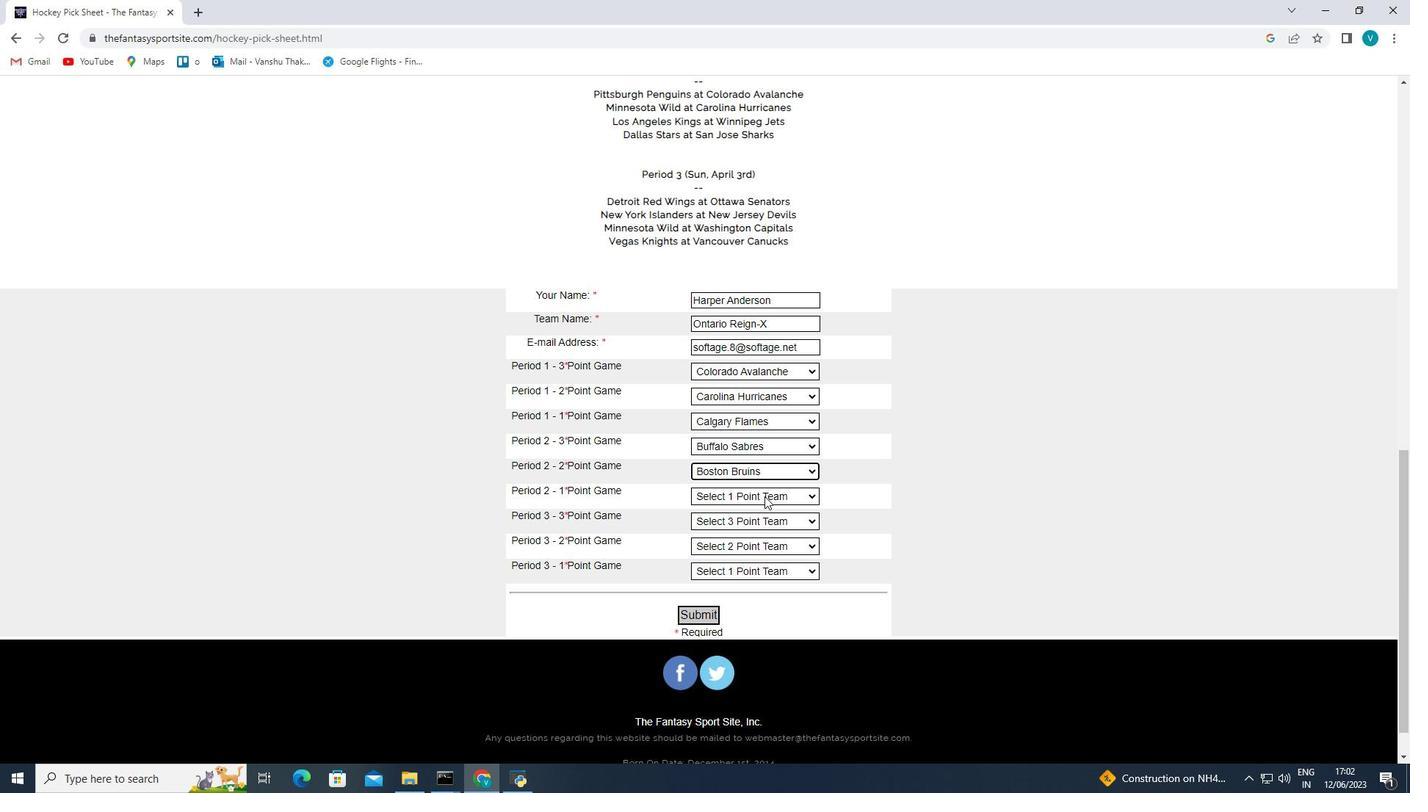 
Action: Mouse moved to (756, 243)
Screenshot: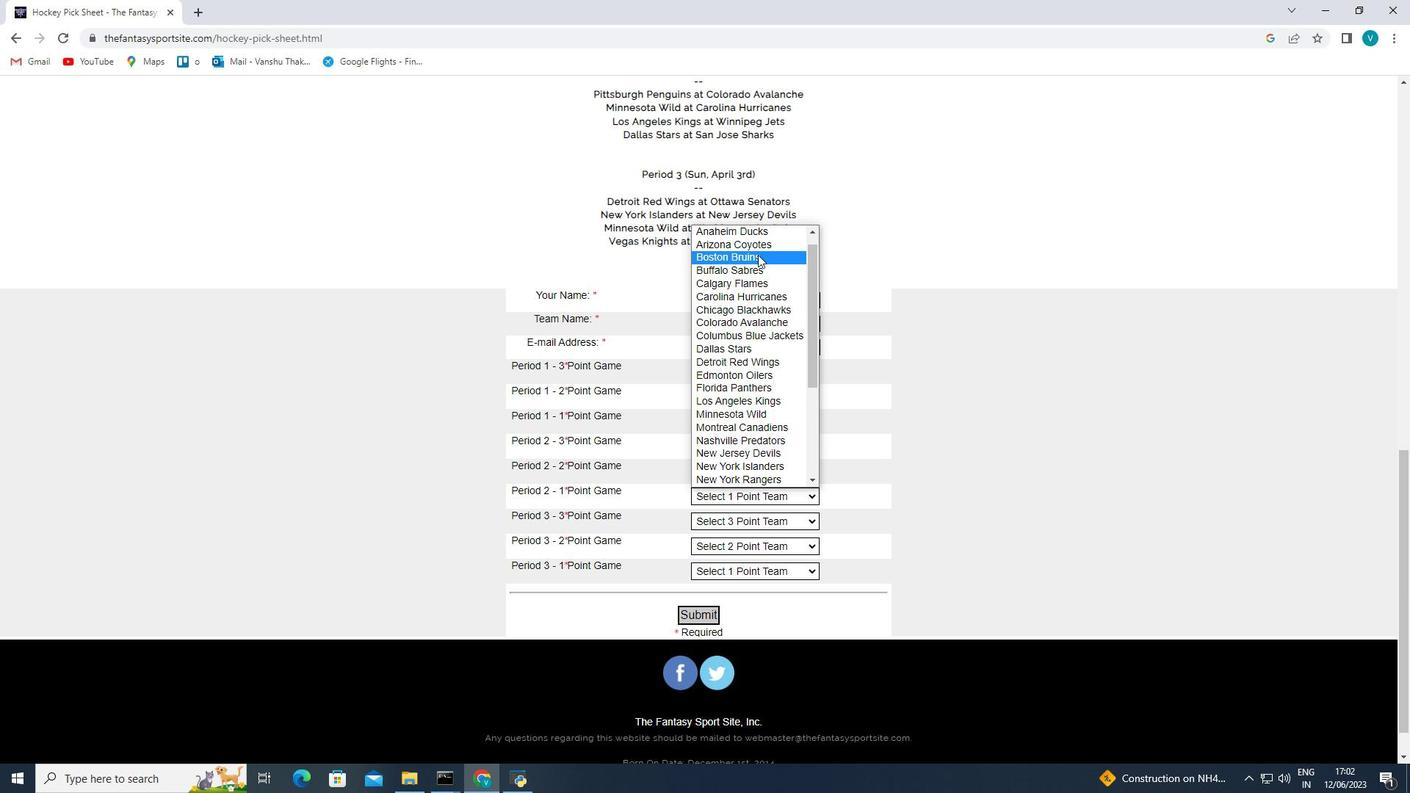 
Action: Mouse pressed left at (756, 243)
Screenshot: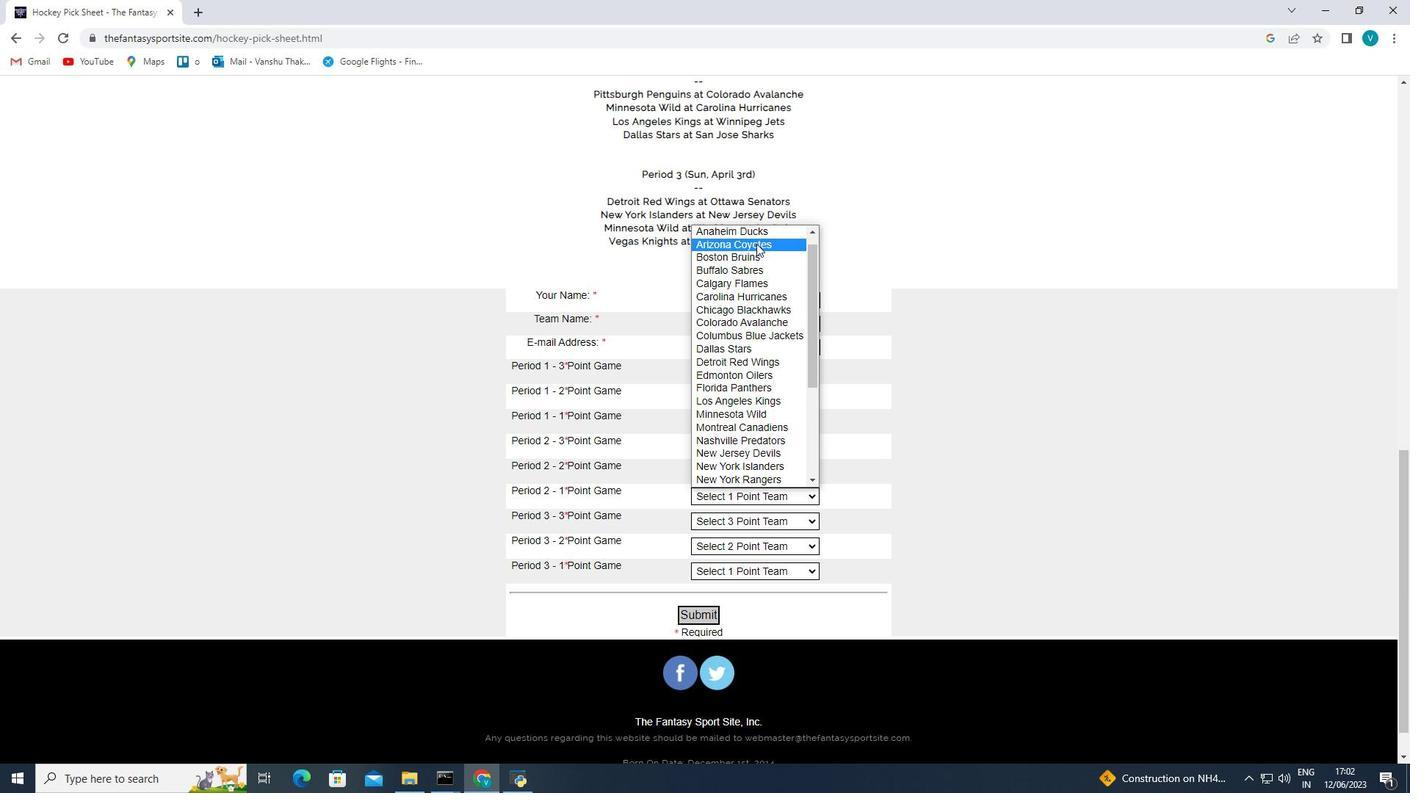 
Action: Mouse moved to (744, 514)
Screenshot: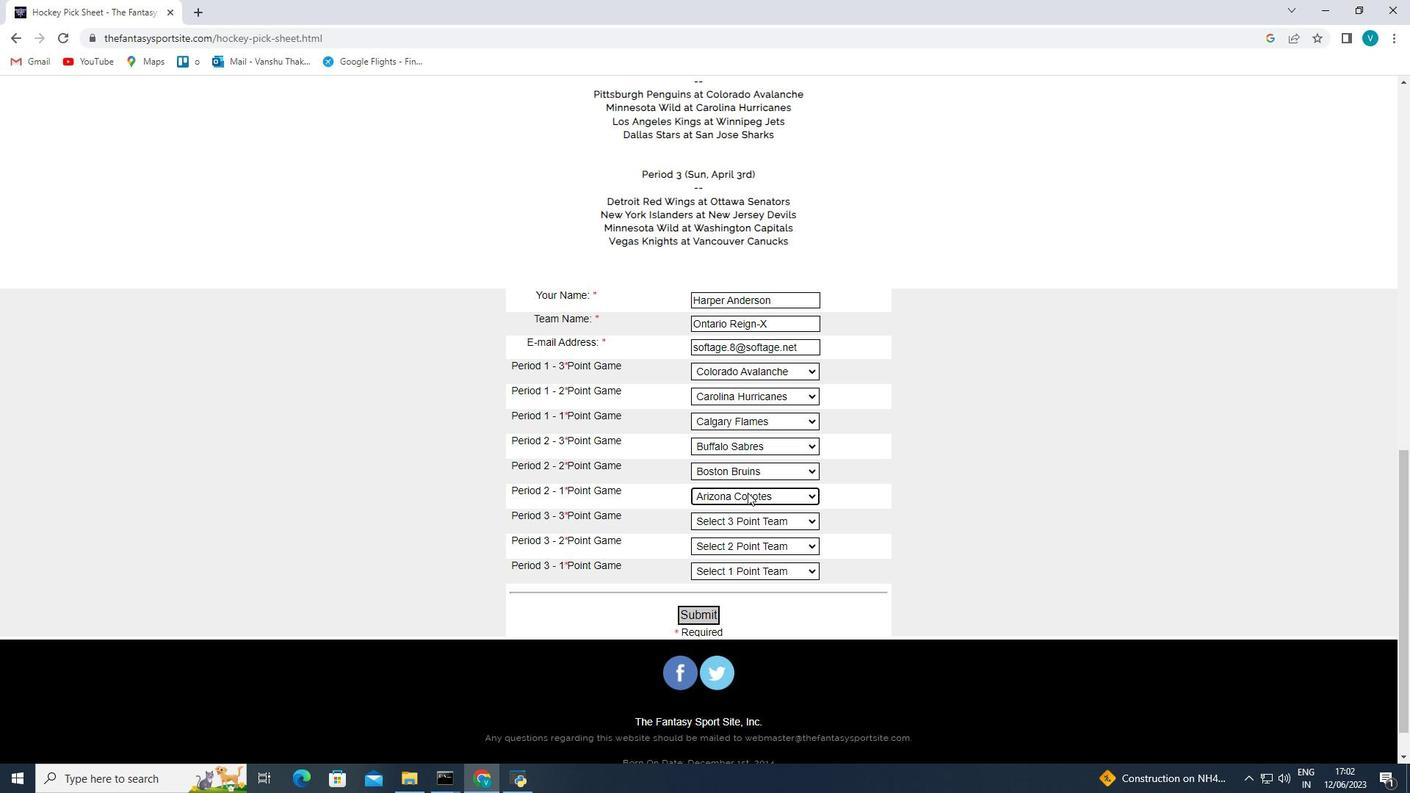 
Action: Mouse pressed left at (744, 514)
Screenshot: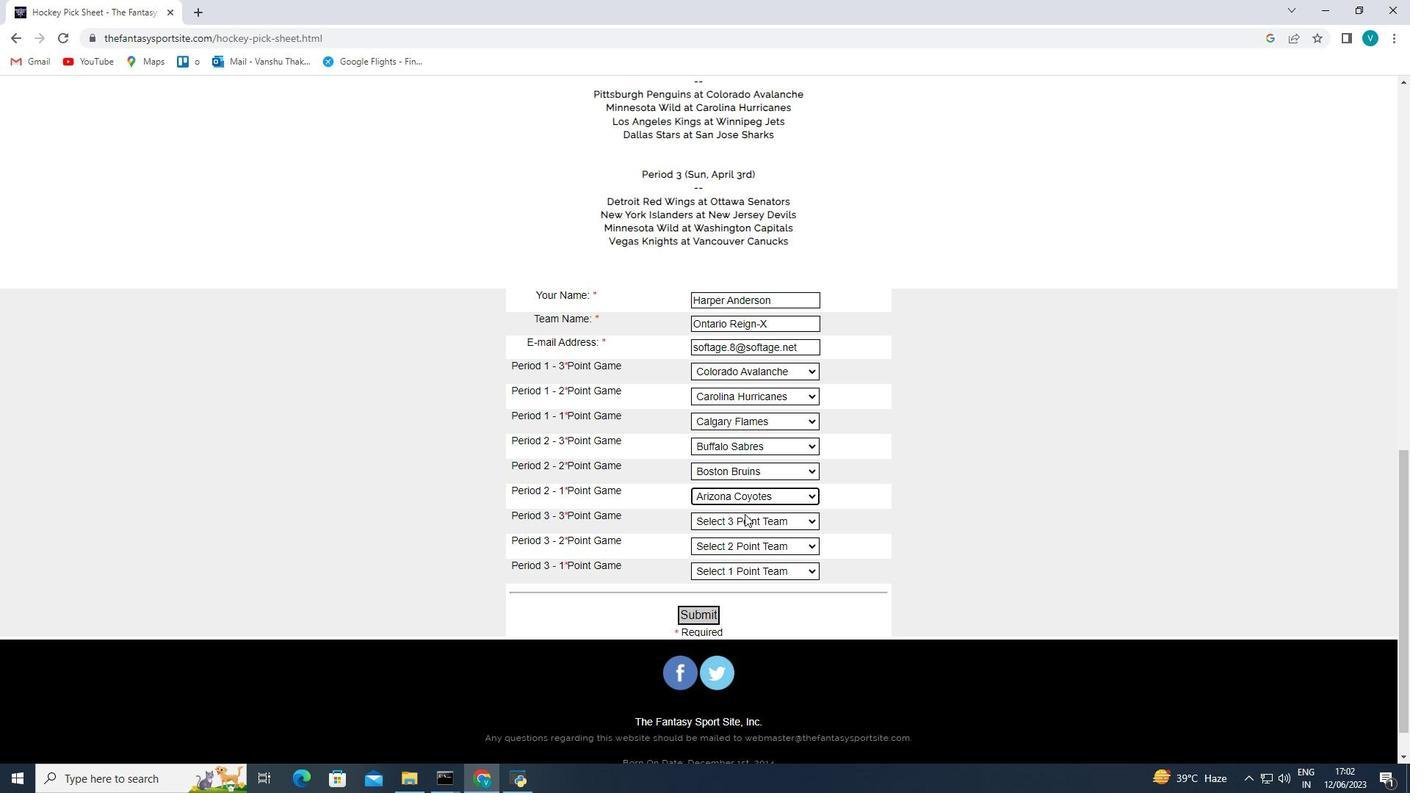 
Action: Mouse moved to (764, 266)
Screenshot: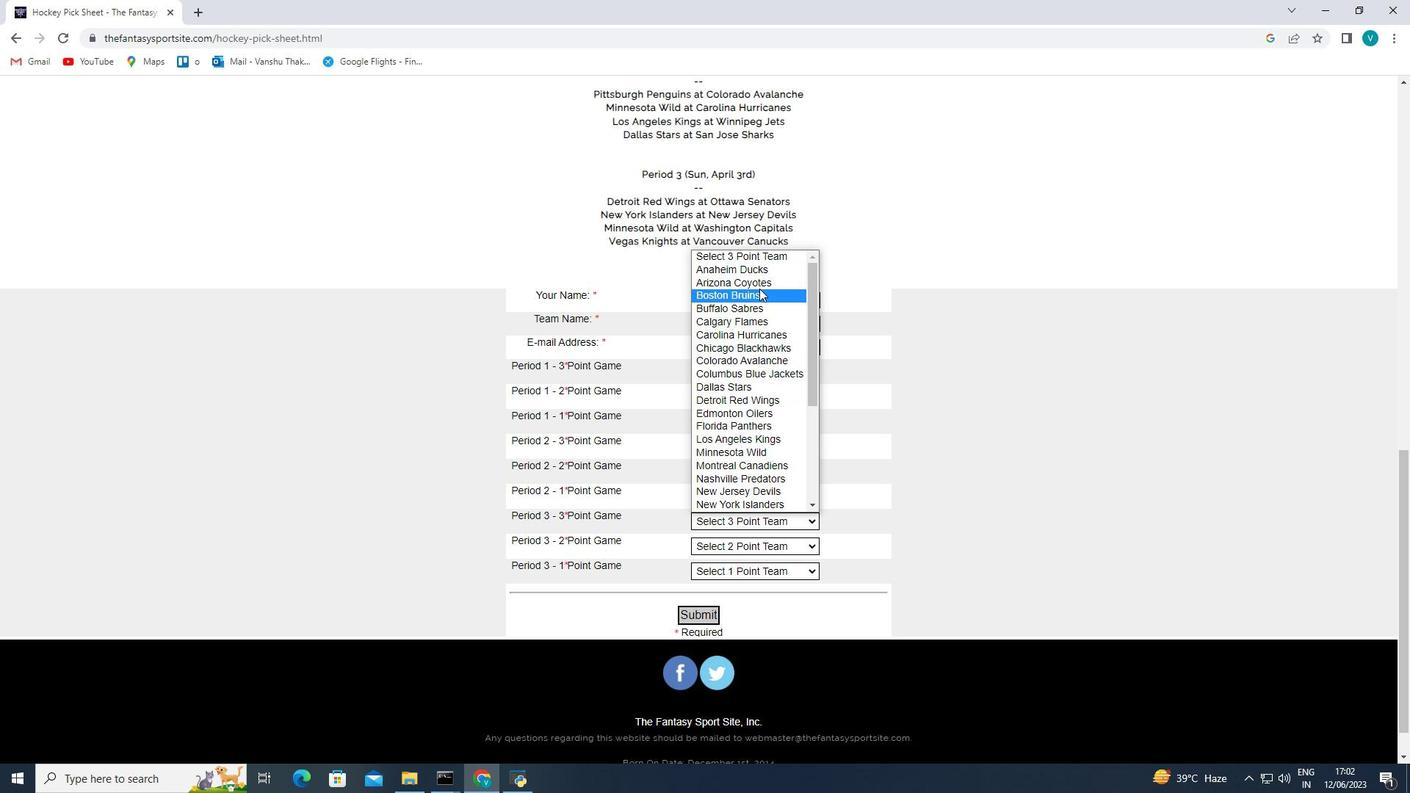 
Action: Mouse pressed left at (764, 266)
Screenshot: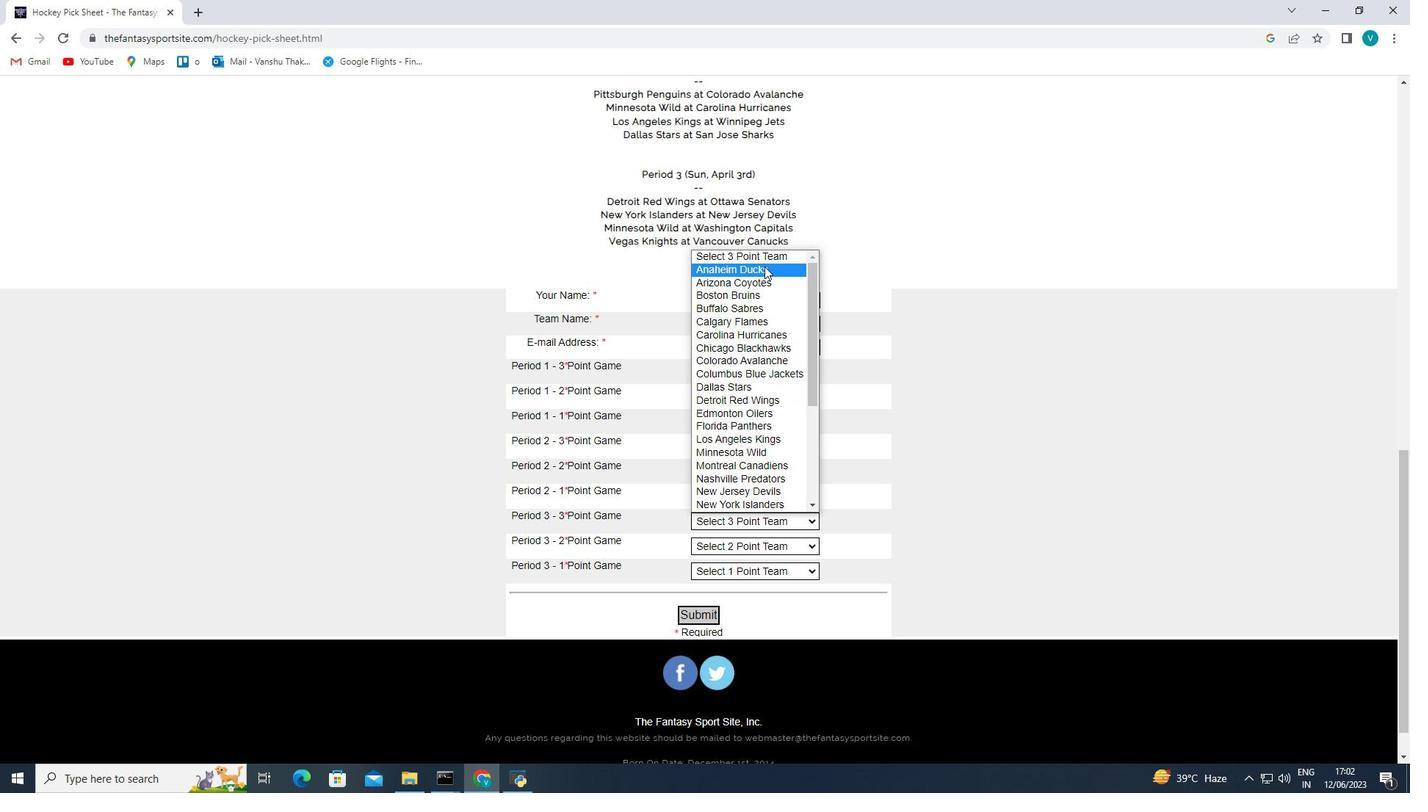 
Action: Mouse moved to (758, 542)
Screenshot: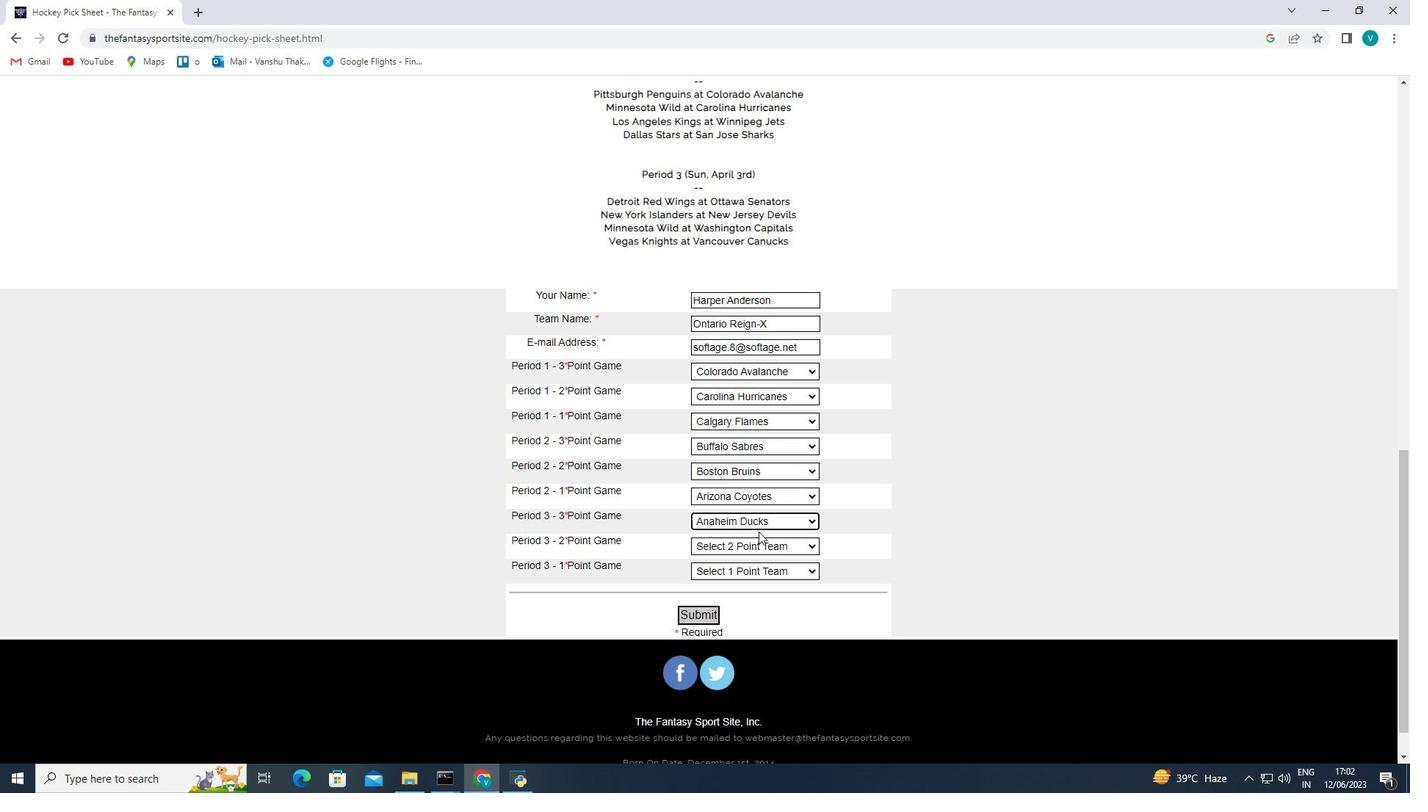 
Action: Mouse pressed left at (758, 542)
Screenshot: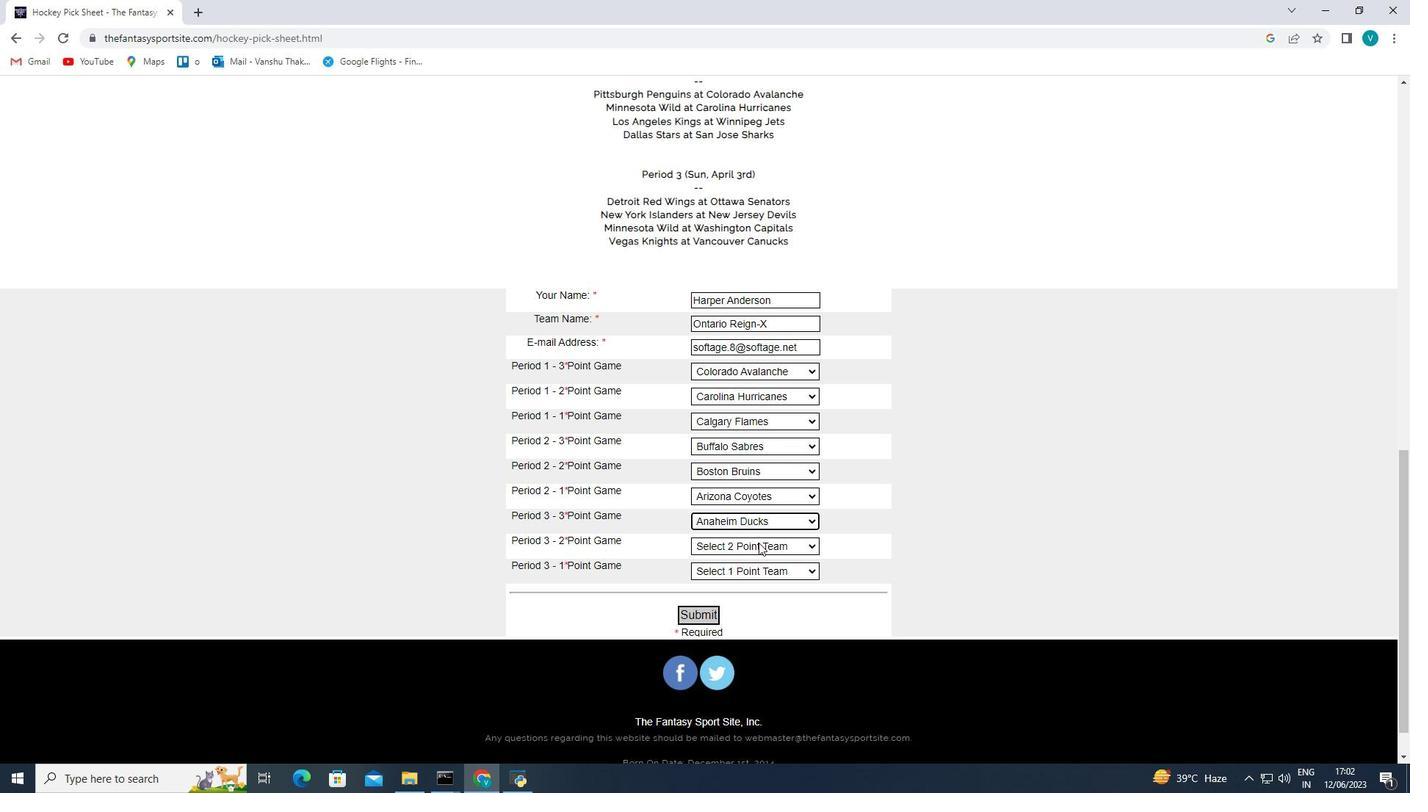 
Action: Mouse moved to (768, 503)
Screenshot: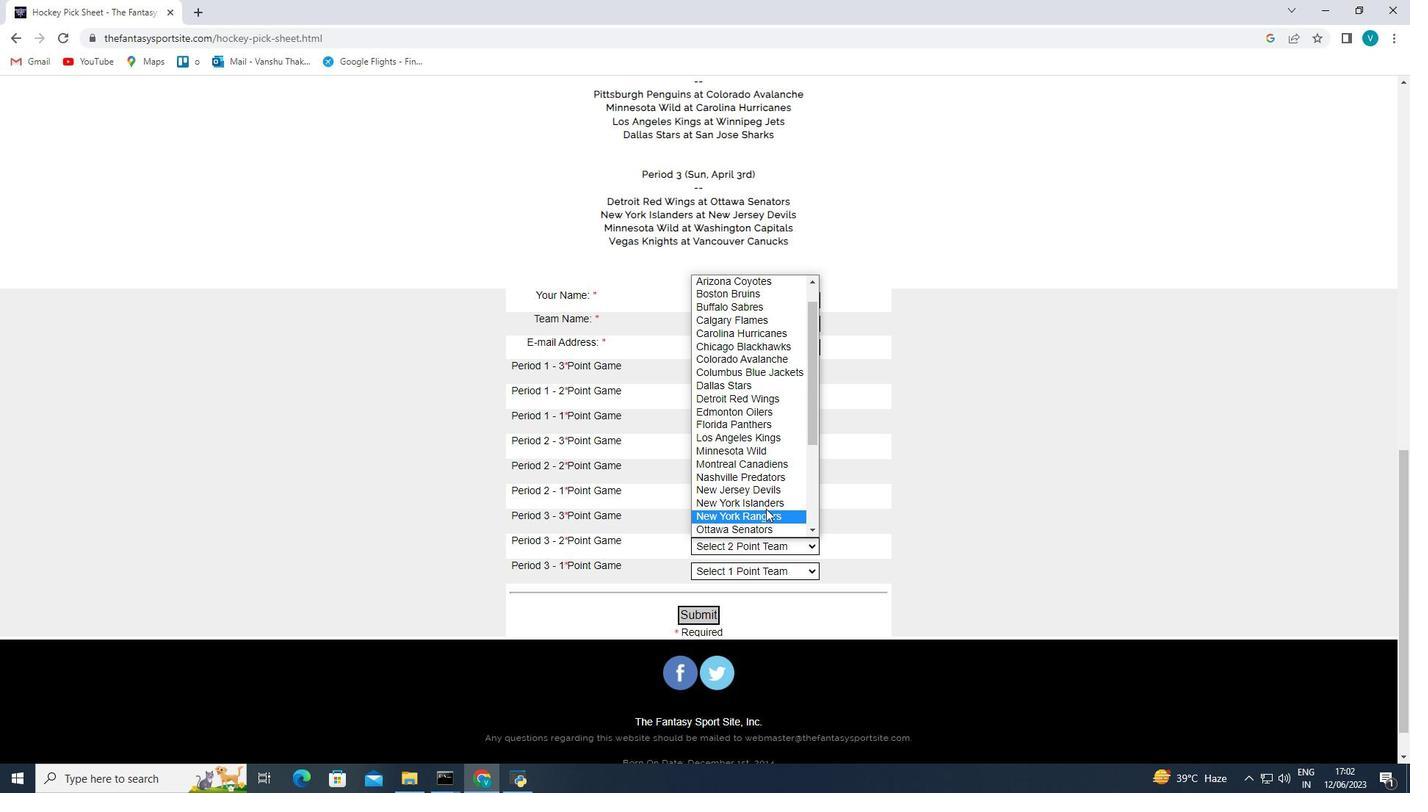 
Action: Mouse pressed left at (768, 503)
Screenshot: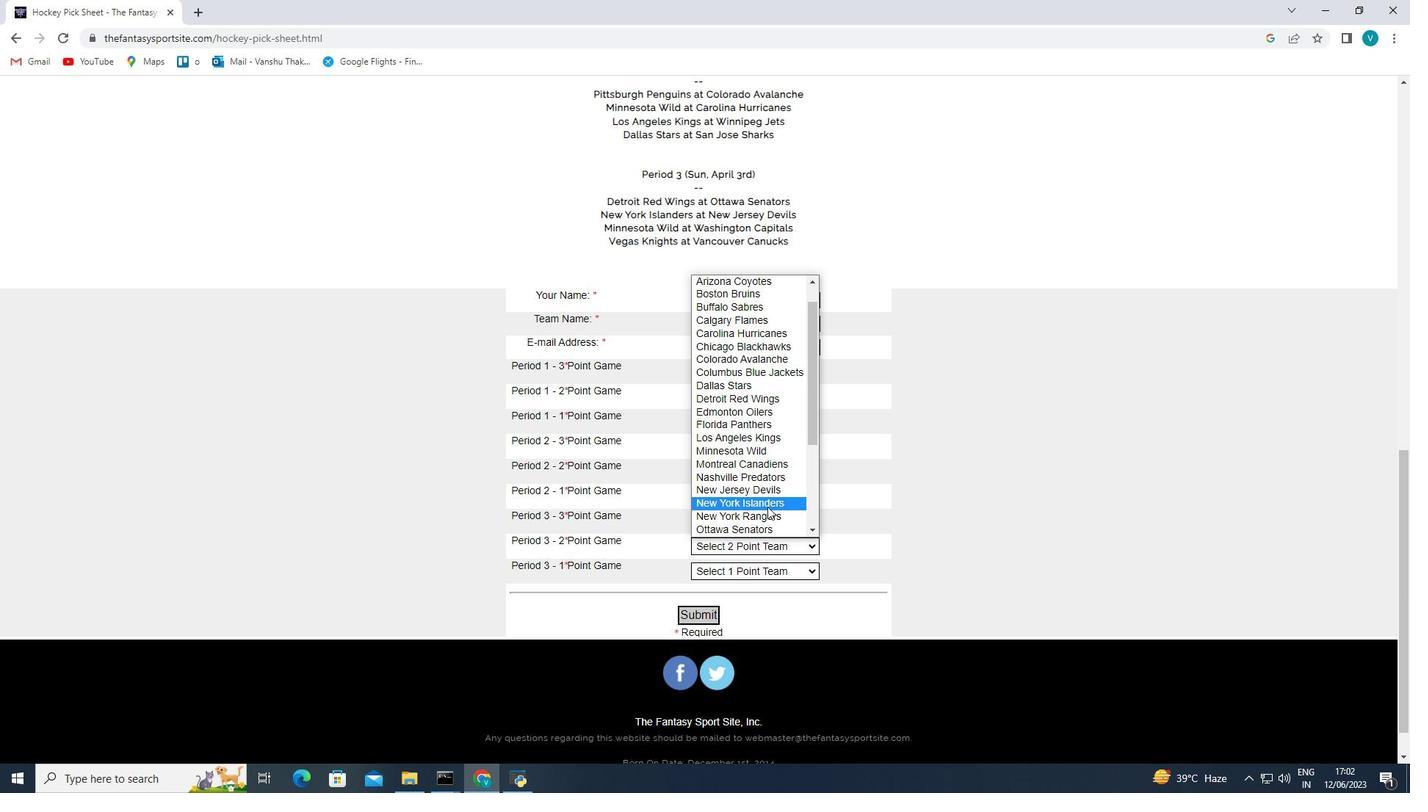 
Action: Mouse moved to (754, 568)
Screenshot: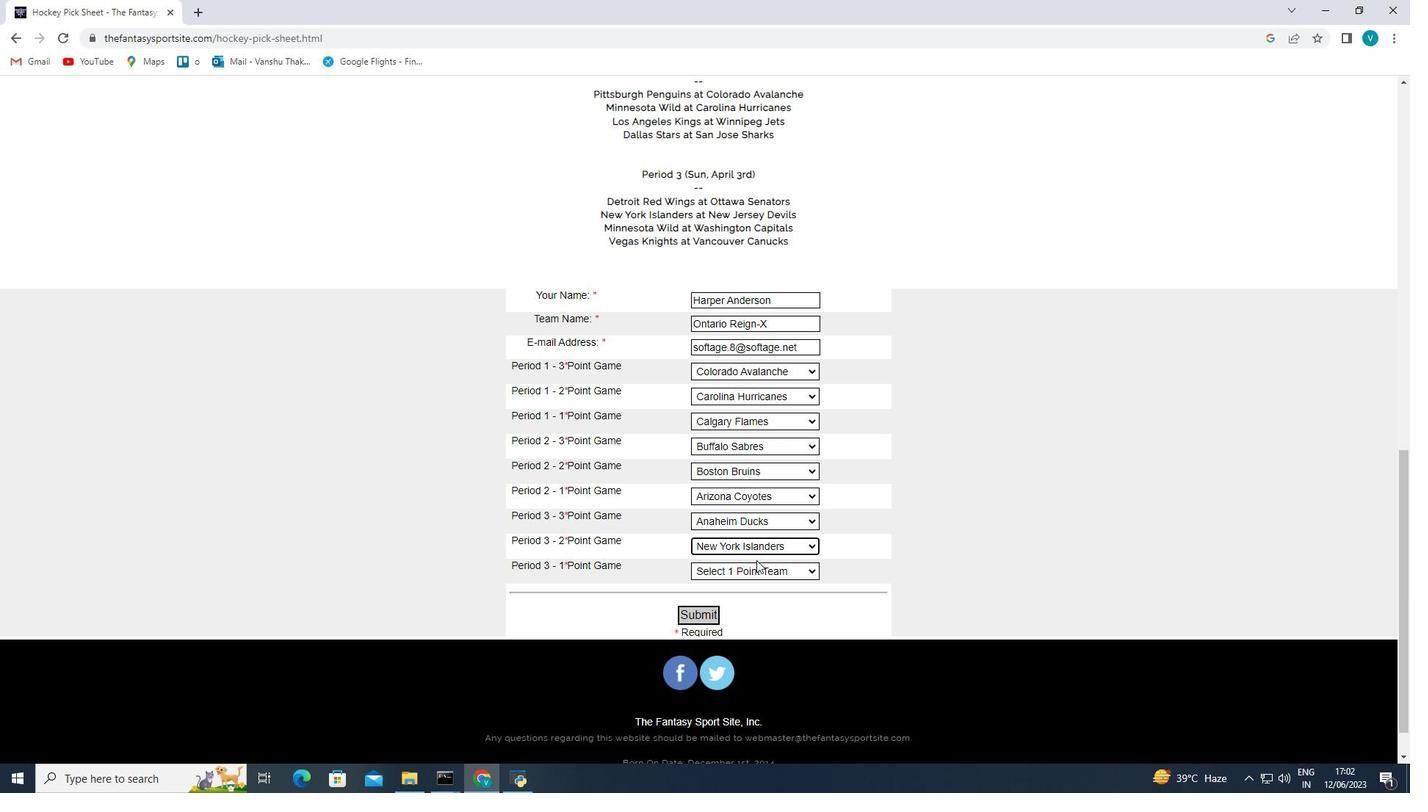 
Action: Mouse pressed left at (754, 568)
Screenshot: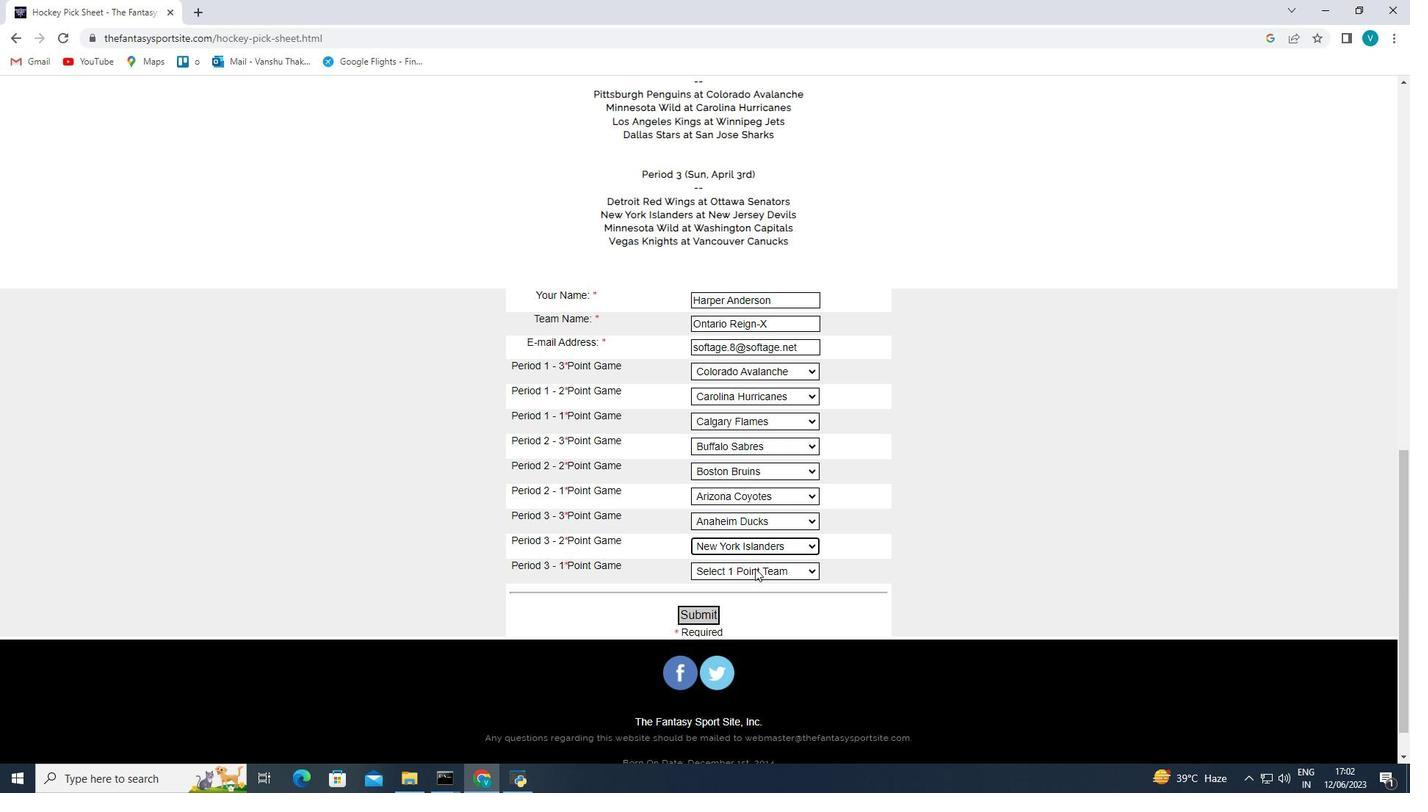 
Action: Mouse moved to (762, 539)
Screenshot: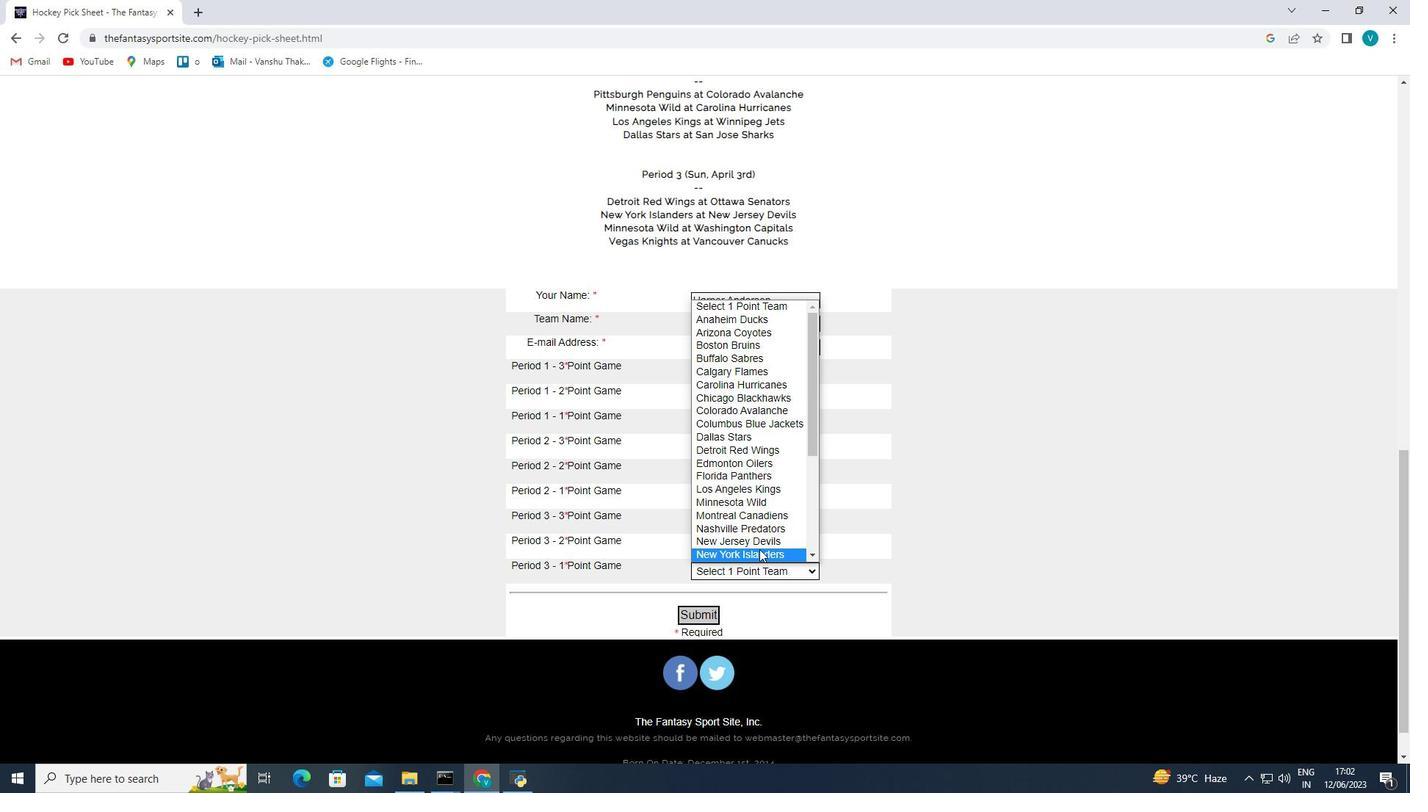 
Action: Mouse pressed left at (762, 539)
Screenshot: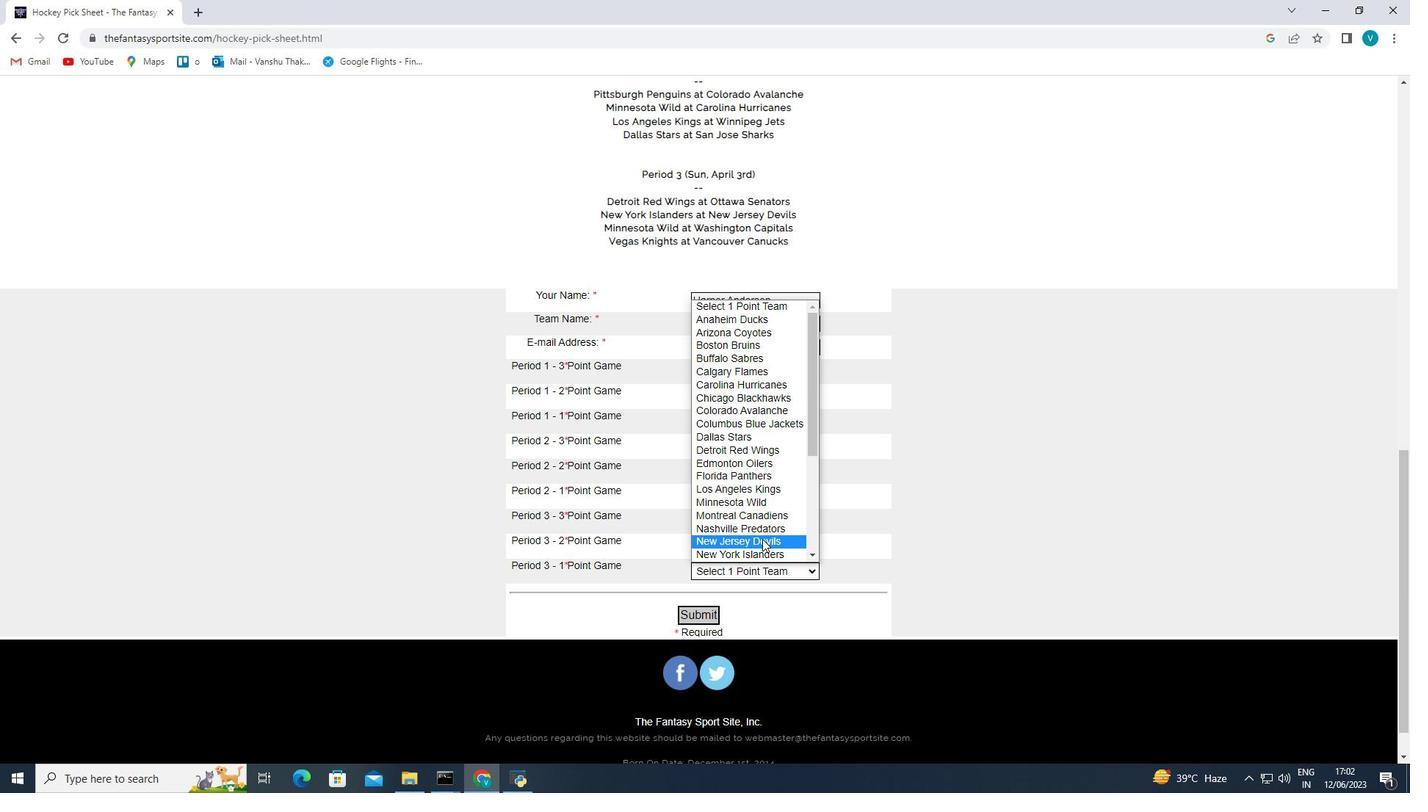 
Action: Mouse moved to (699, 608)
Screenshot: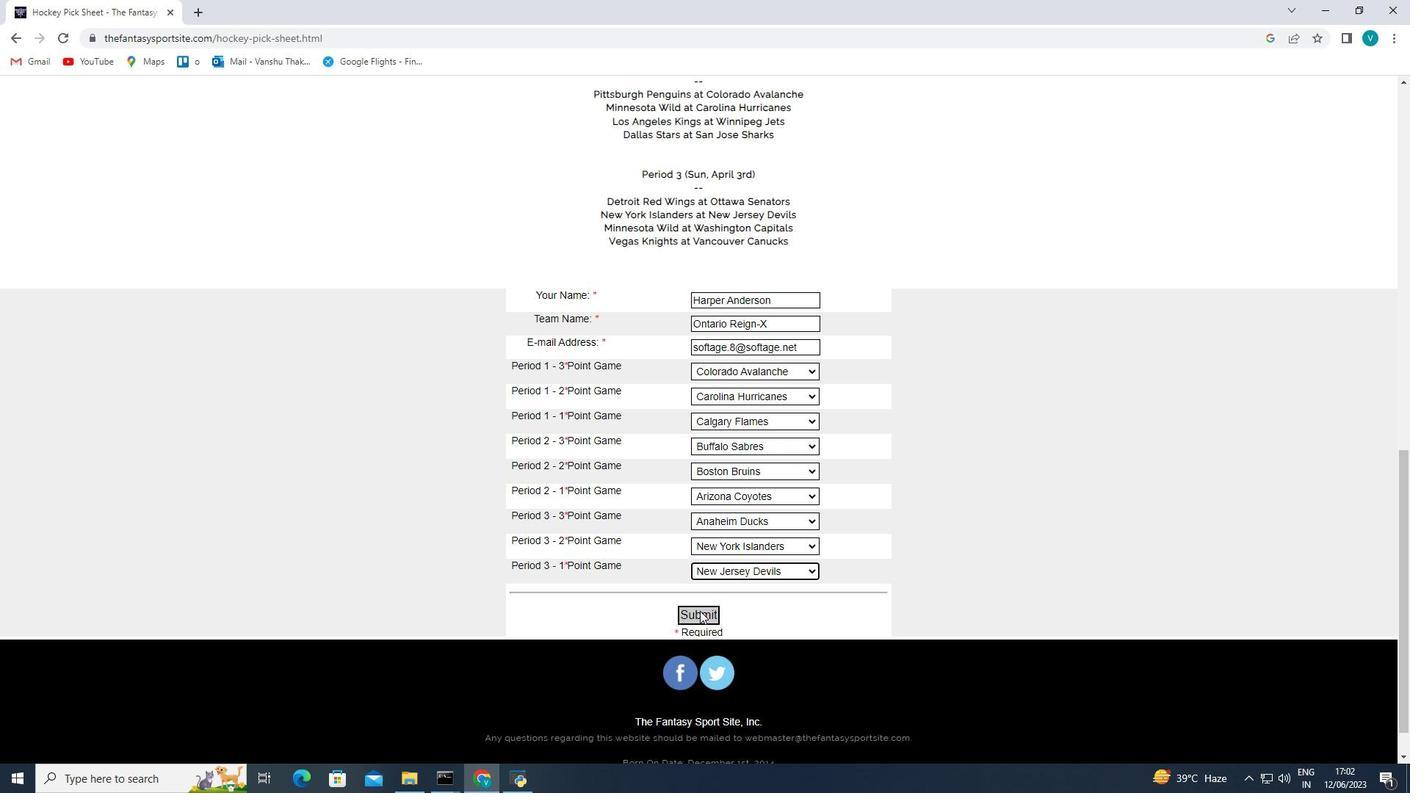 
Action: Mouse pressed left at (699, 608)
Screenshot: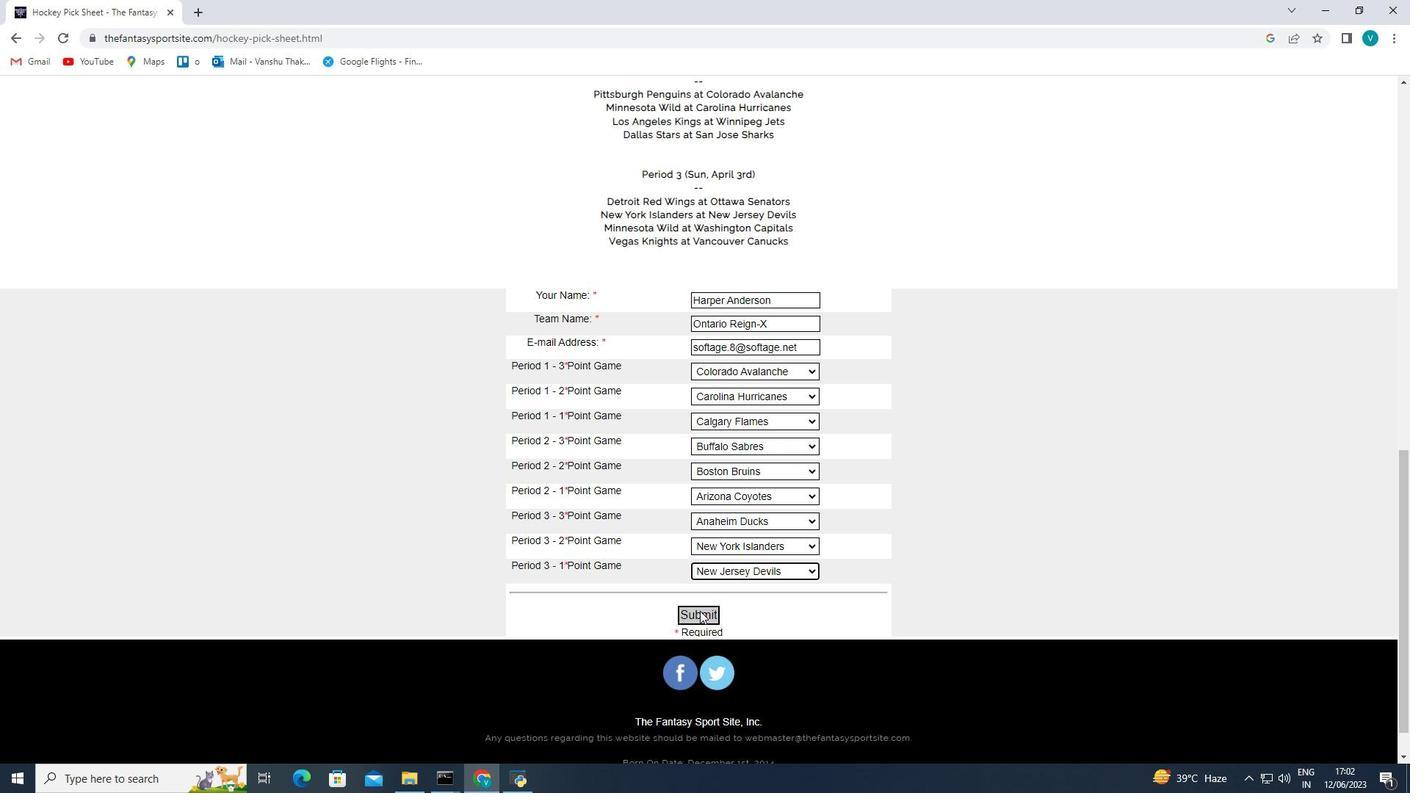 
Action: Mouse moved to (699, 608)
Screenshot: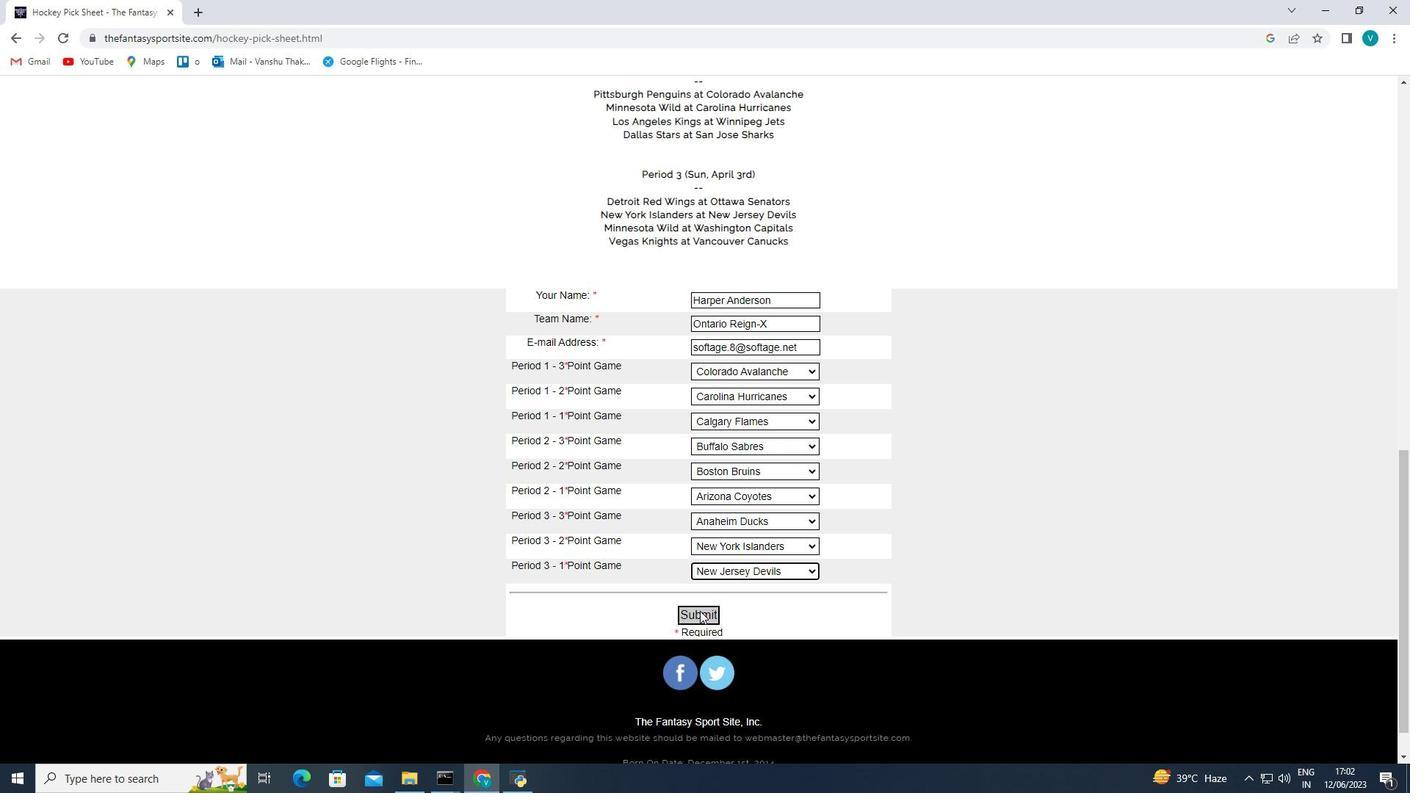 
